 Task: Look for Airbnb options in Ukmerge, Lithuania from 10th December, 2023 to 18th December, 2023 for 7 adults, 3 children. Place can be shared room with 5 bedrooms having 10 beds and 5 bathrooms. Property type can be flat. Amenities needed are: wifi, TV, free parkinig on premises, gym, breakfast. Booking option can be shelf check-in. Look for 4 properties as per requirement.
Action: Mouse moved to (425, 86)
Screenshot: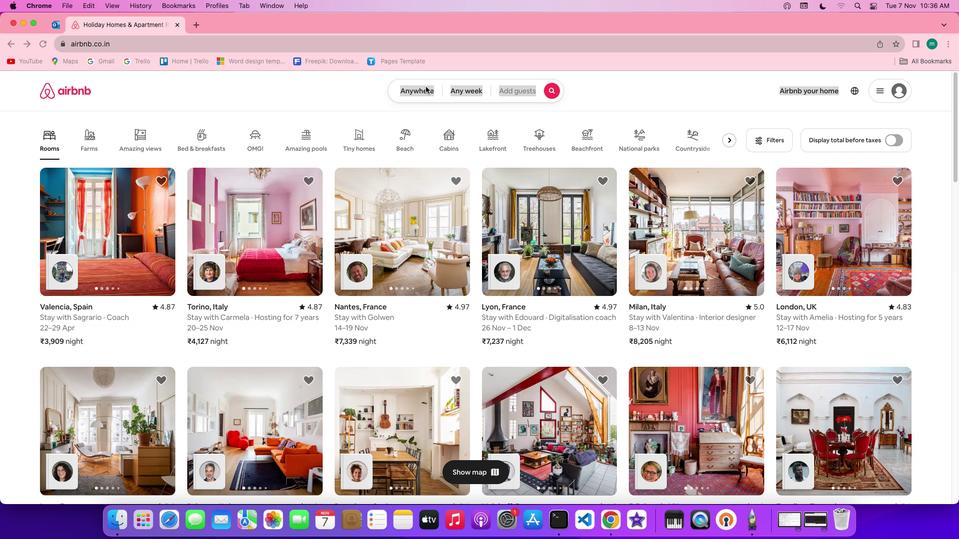 
Action: Mouse pressed left at (425, 86)
Screenshot: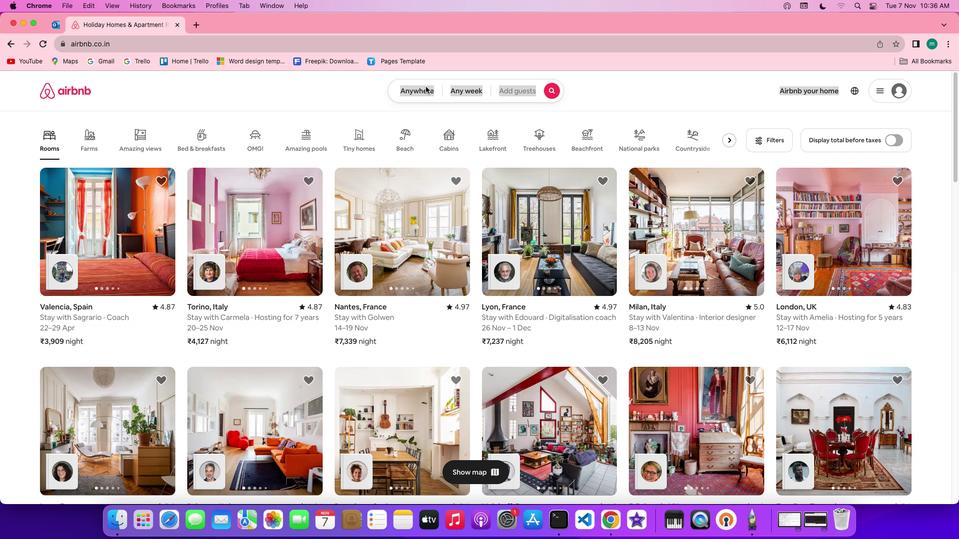 
Action: Mouse pressed left at (425, 86)
Screenshot: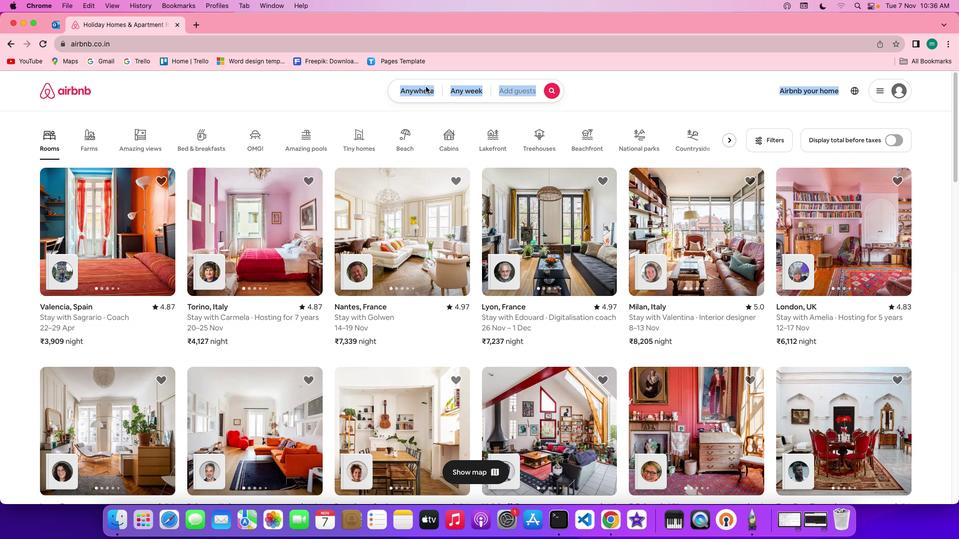 
Action: Mouse moved to (373, 127)
Screenshot: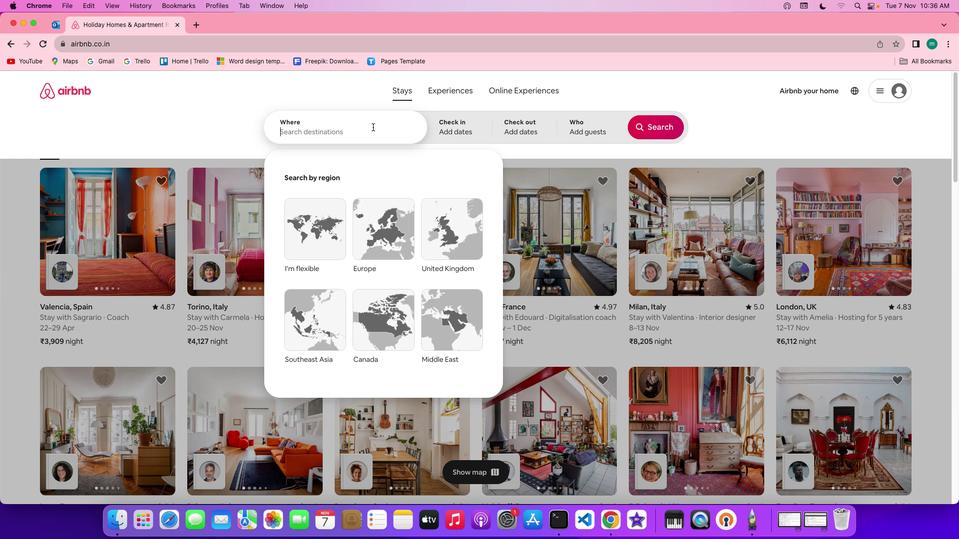 
Action: Mouse pressed left at (373, 127)
Screenshot: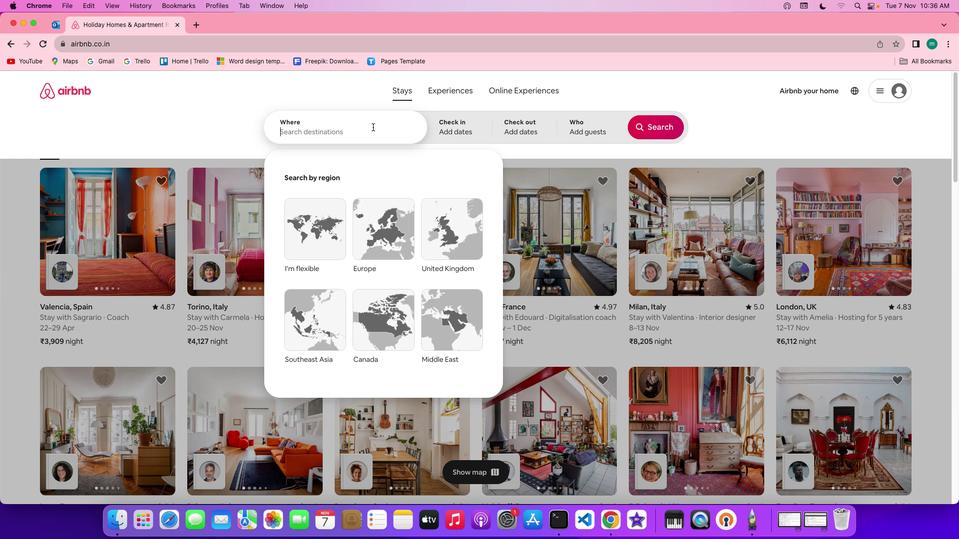 
Action: Mouse moved to (370, 126)
Screenshot: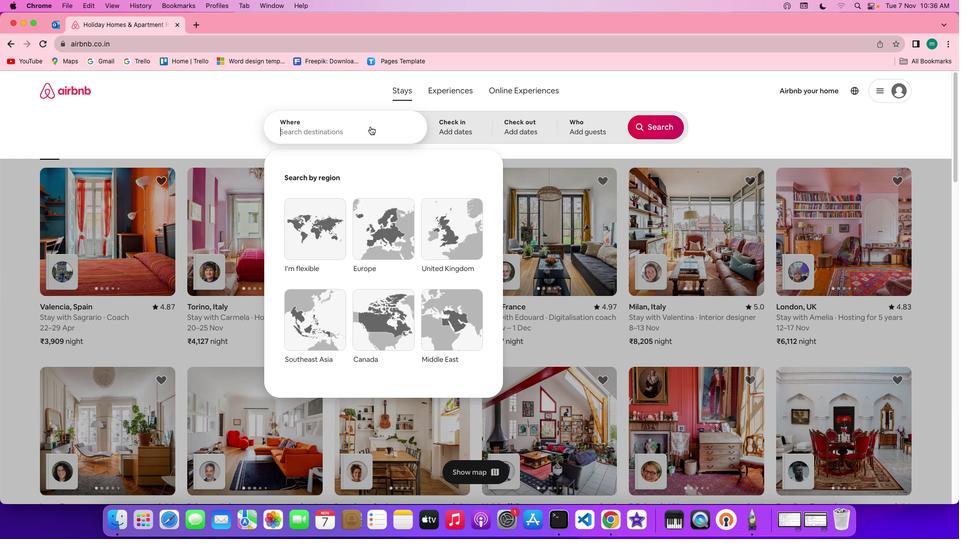 
Action: Key pressed Key.shift'U''k''m''e''r''g''e'','Key.spaceKey.shift'l''i''t''h''u''a''n''i''a'
Screenshot: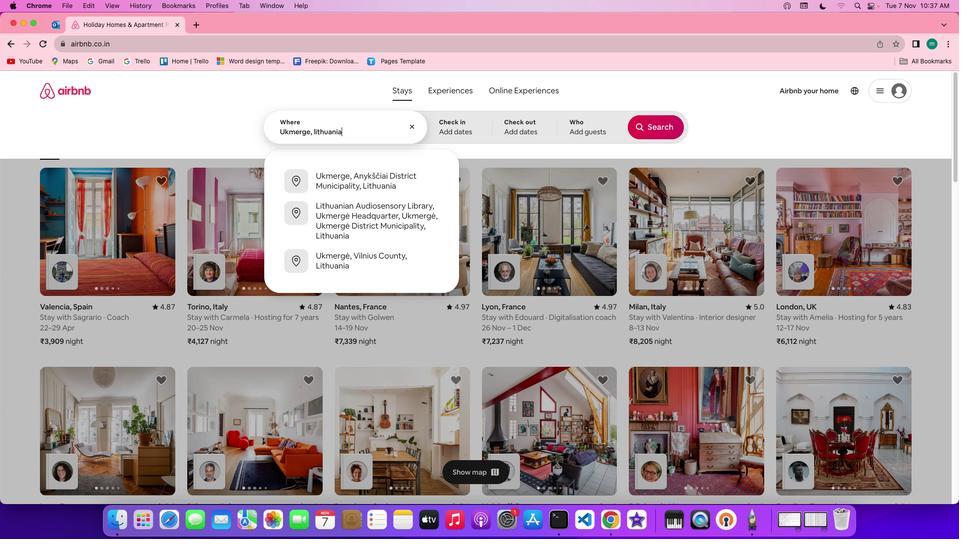 
Action: Mouse moved to (479, 126)
Screenshot: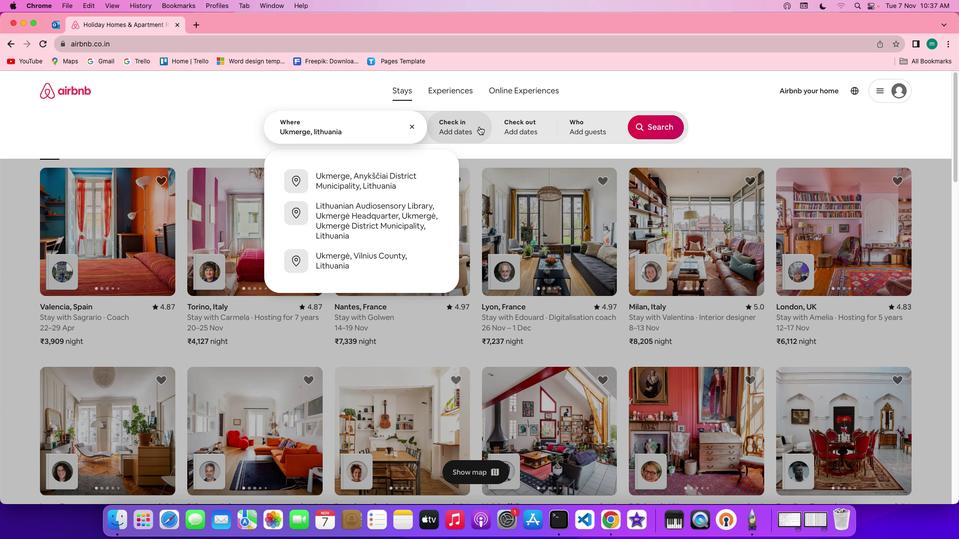
Action: Mouse pressed left at (479, 126)
Screenshot: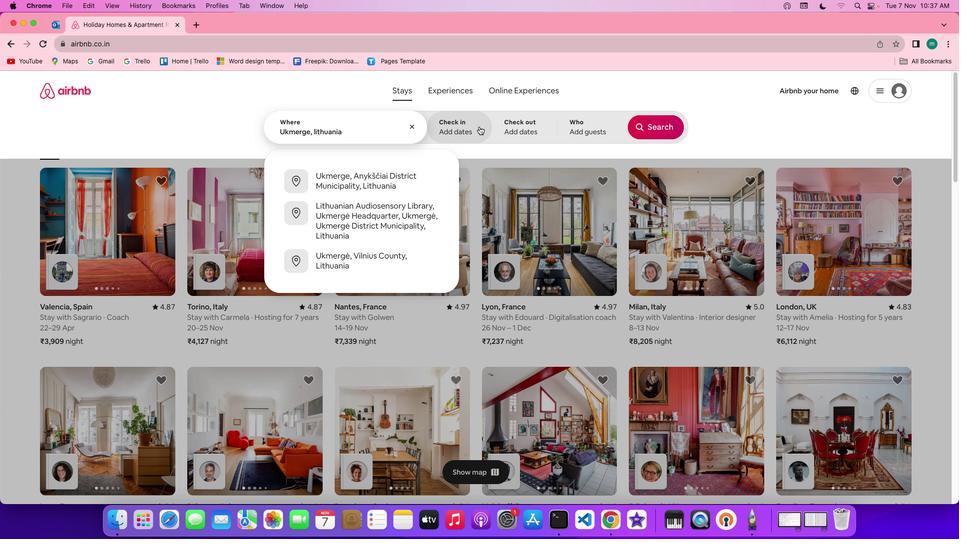 
Action: Mouse moved to (507, 298)
Screenshot: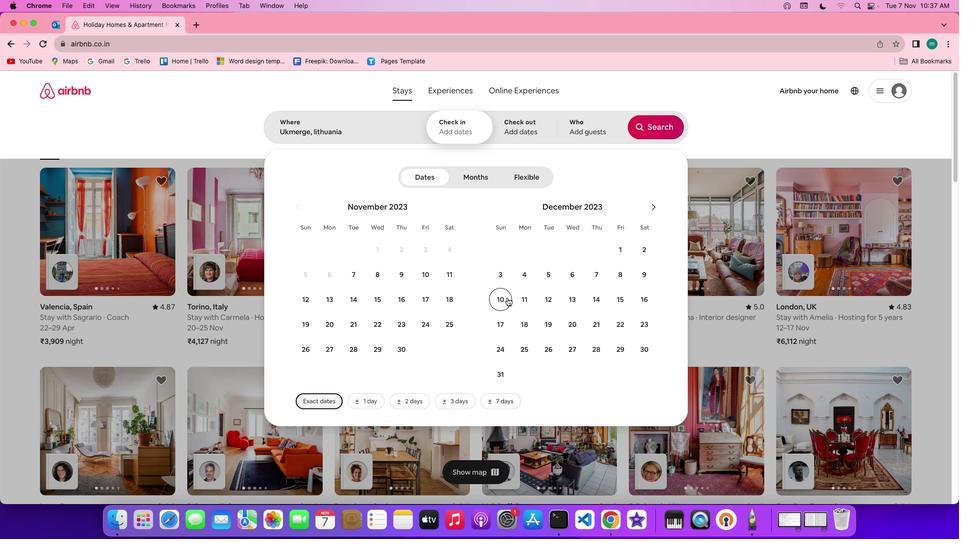 
Action: Mouse pressed left at (507, 298)
Screenshot: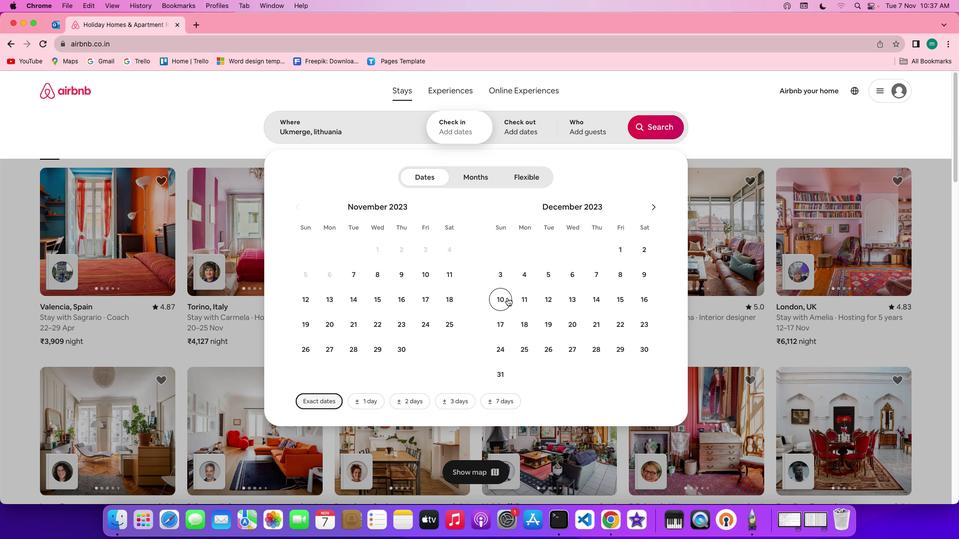 
Action: Mouse moved to (516, 325)
Screenshot: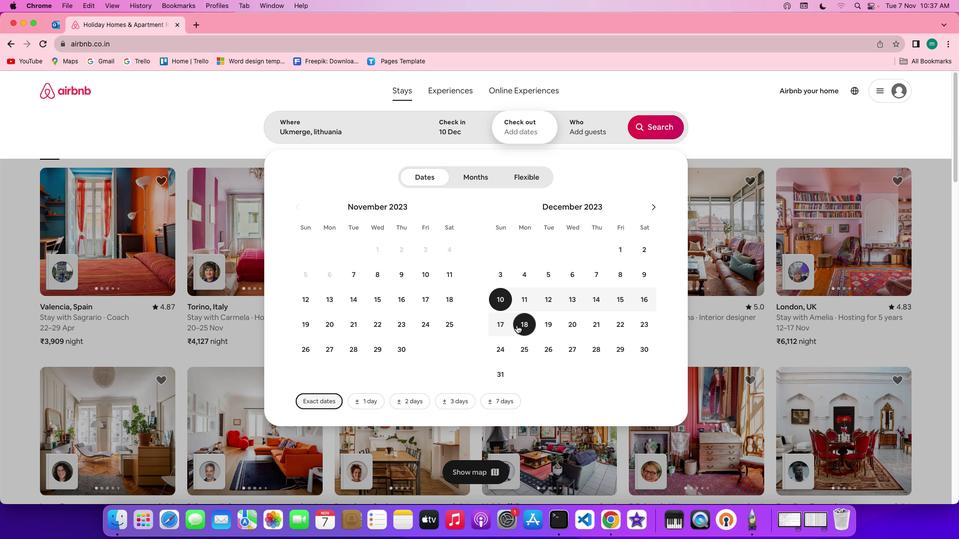 
Action: Mouse pressed left at (516, 325)
Screenshot: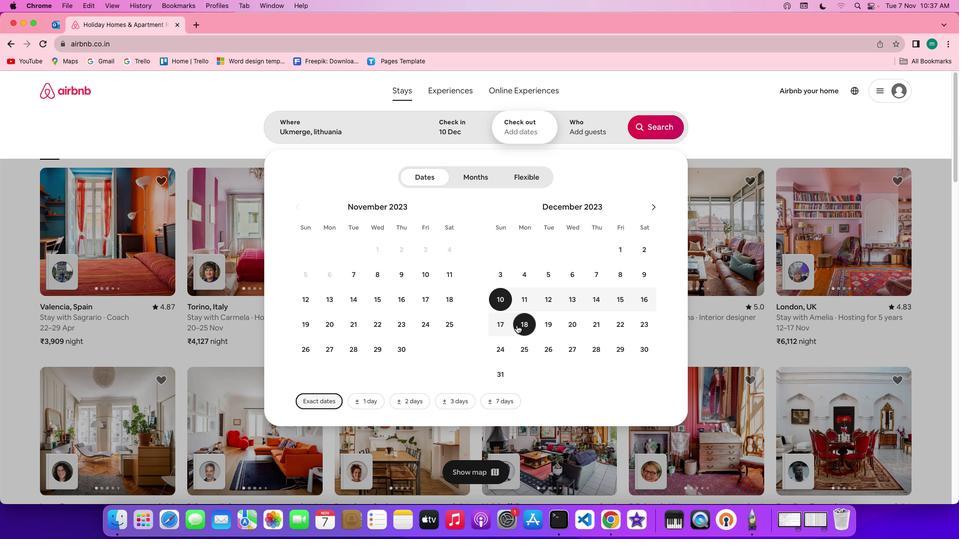 
Action: Mouse moved to (577, 117)
Screenshot: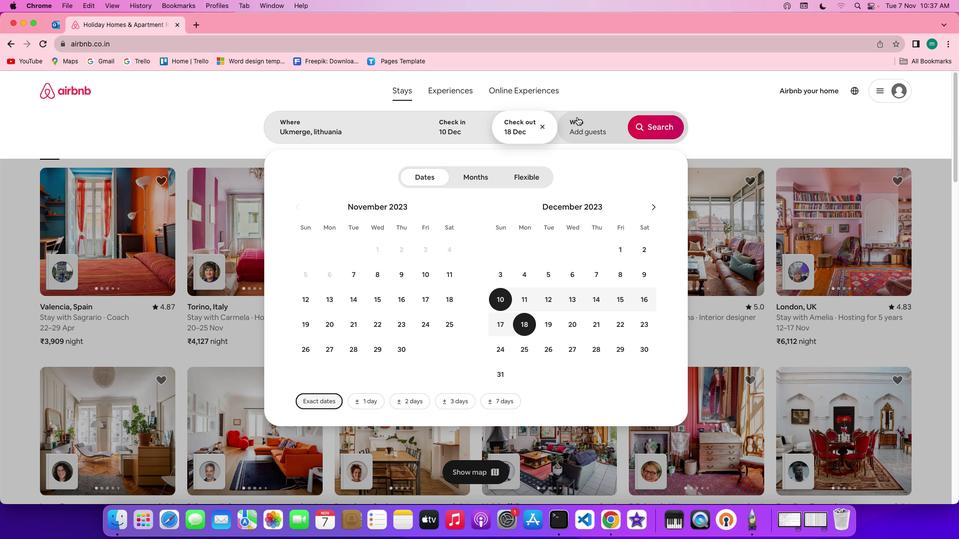 
Action: Mouse pressed left at (577, 117)
Screenshot: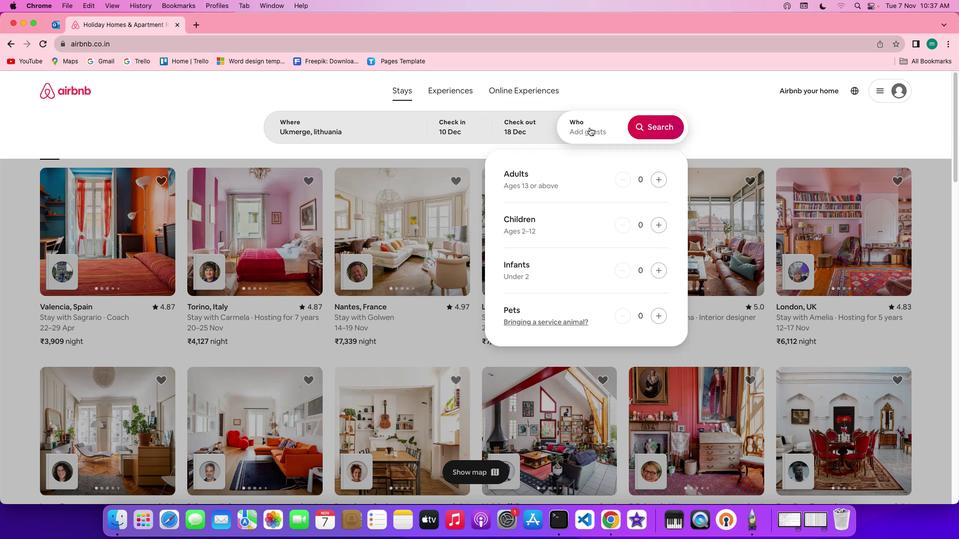 
Action: Mouse moved to (660, 180)
Screenshot: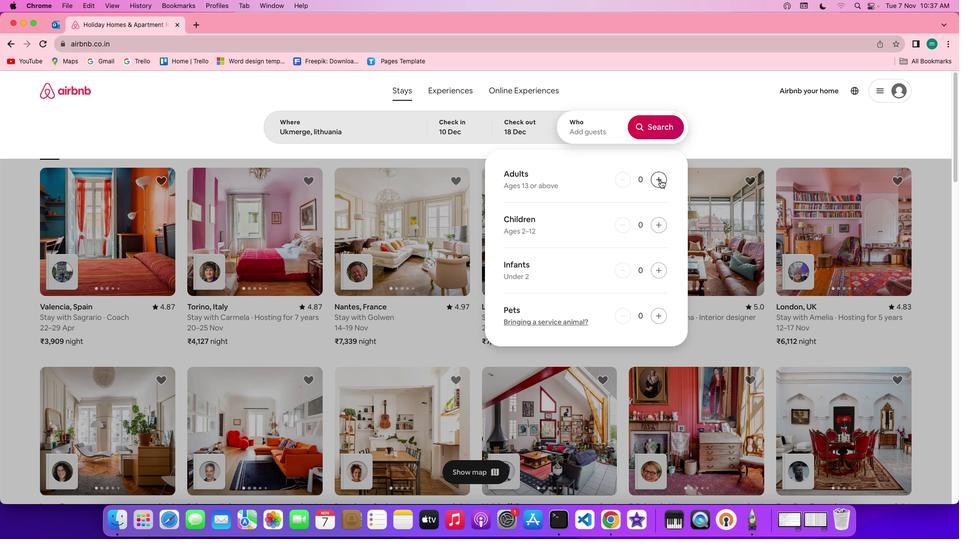 
Action: Mouse pressed left at (660, 180)
Screenshot: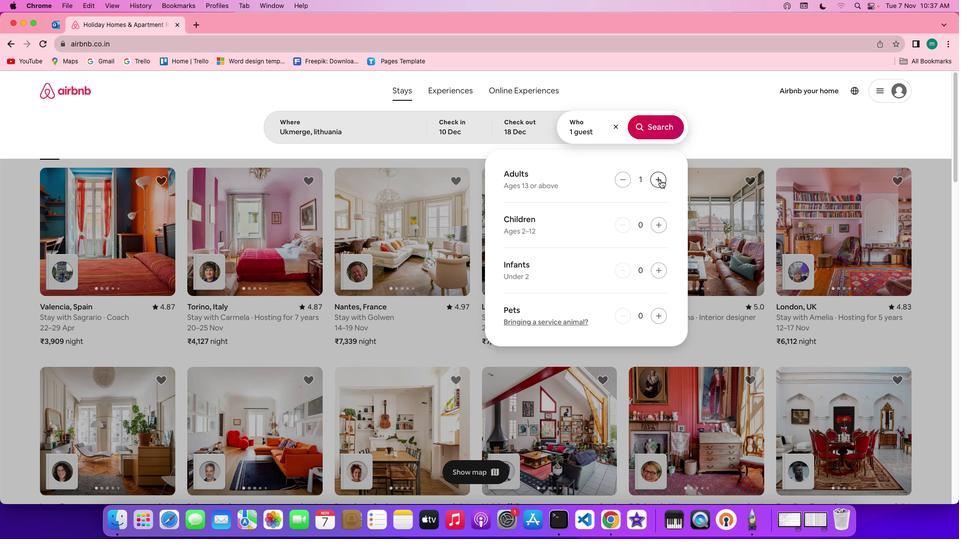 
Action: Mouse pressed left at (660, 180)
Screenshot: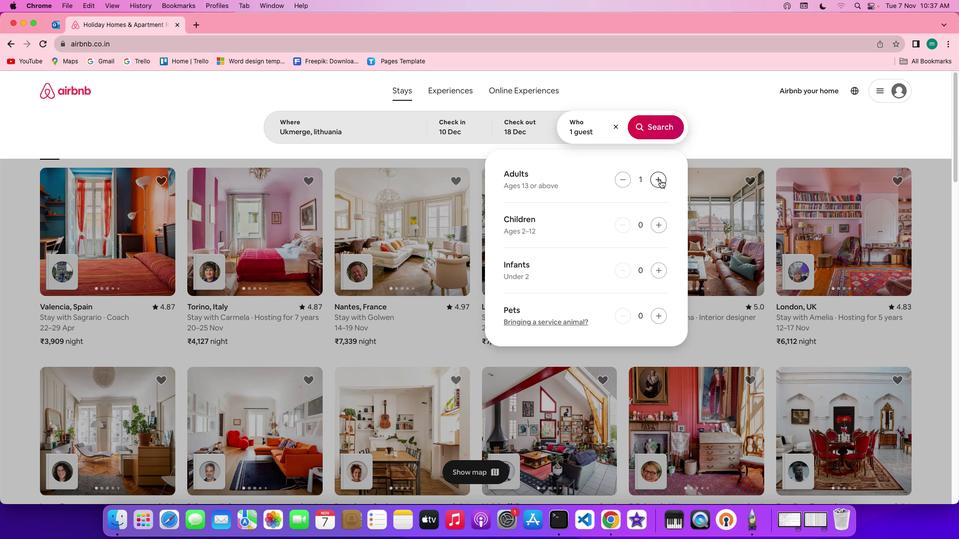 
Action: Mouse pressed left at (660, 180)
Screenshot: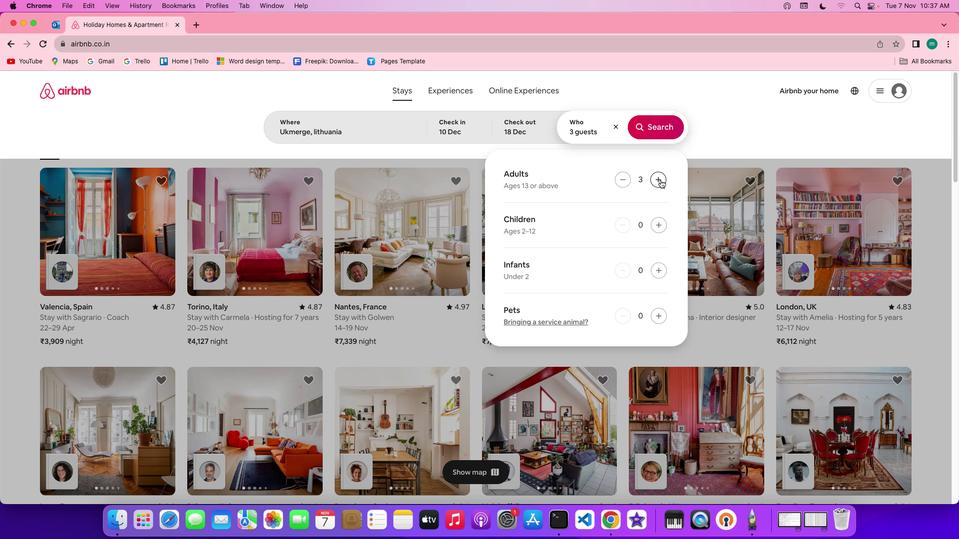 
Action: Mouse pressed left at (660, 180)
Screenshot: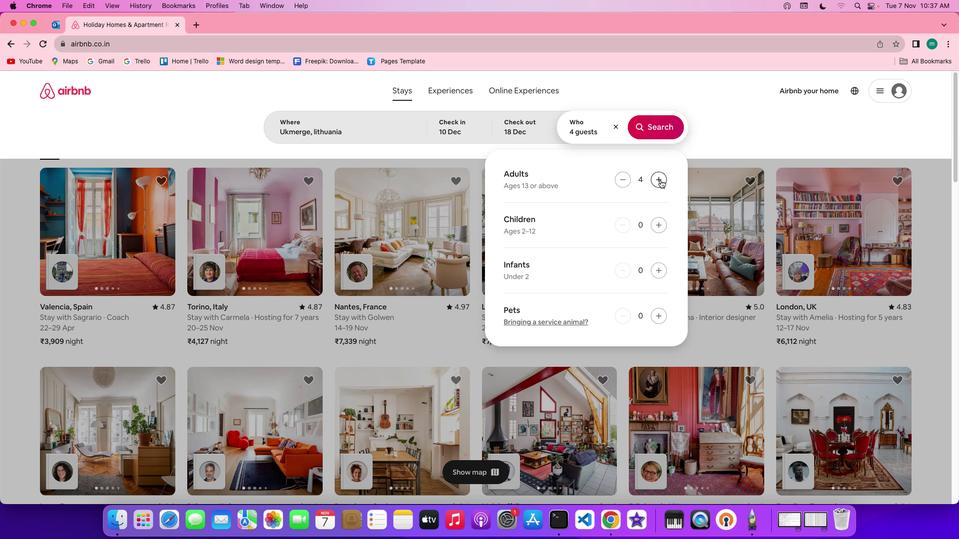 
Action: Mouse pressed left at (660, 180)
Screenshot: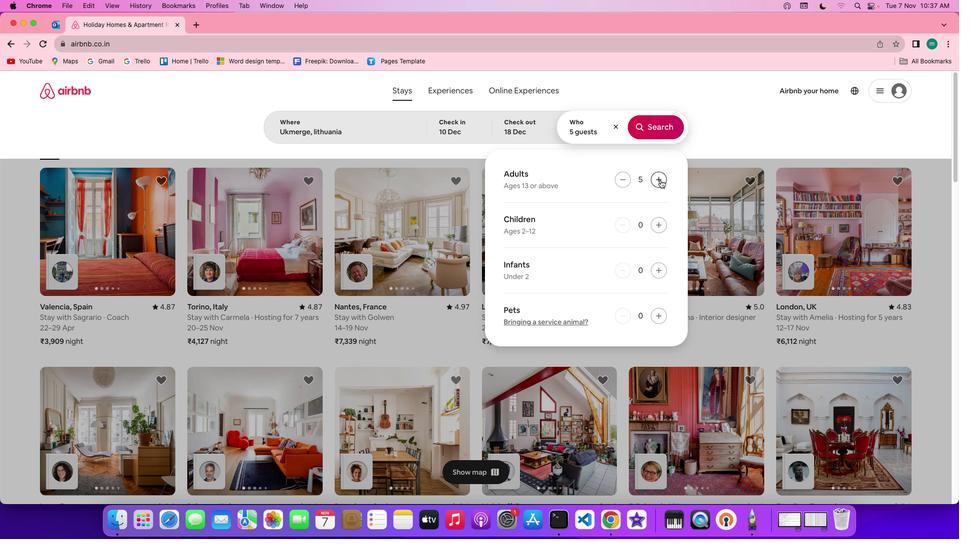
Action: Mouse pressed left at (660, 180)
Screenshot: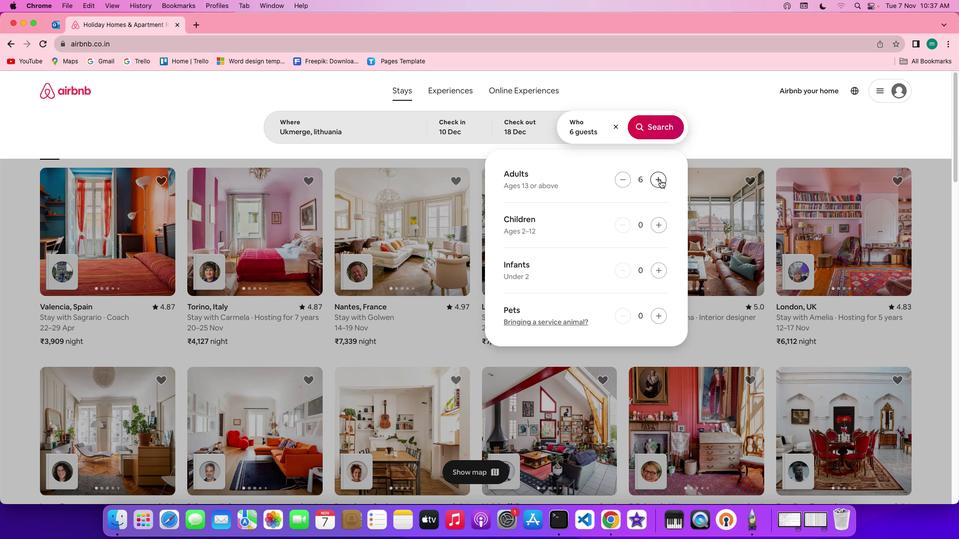 
Action: Mouse pressed left at (660, 180)
Screenshot: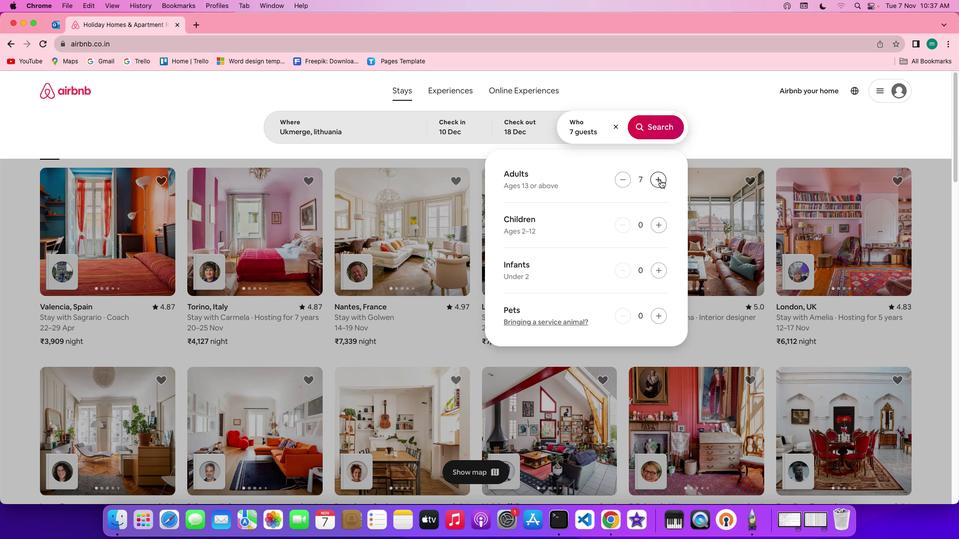 
Action: Mouse pressed left at (660, 180)
Screenshot: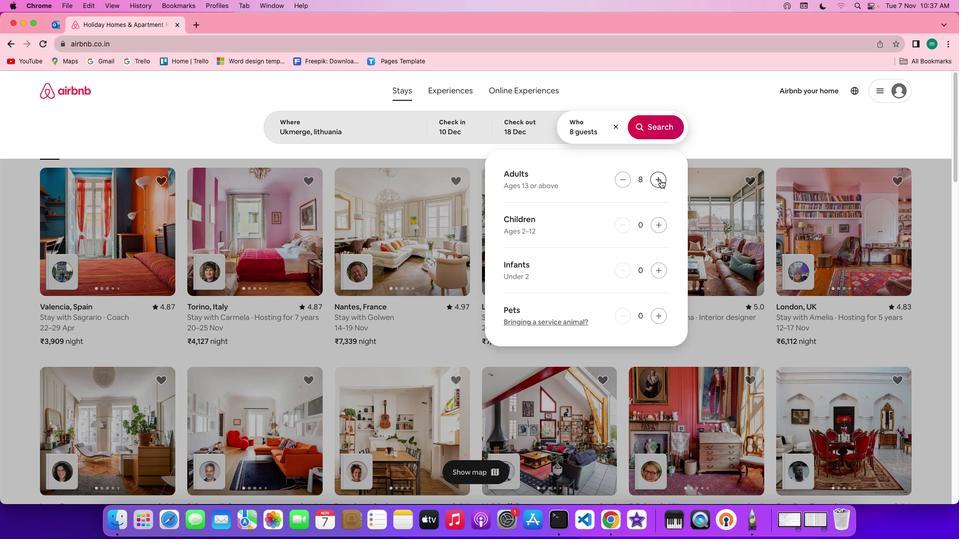 
Action: Mouse moved to (619, 173)
Screenshot: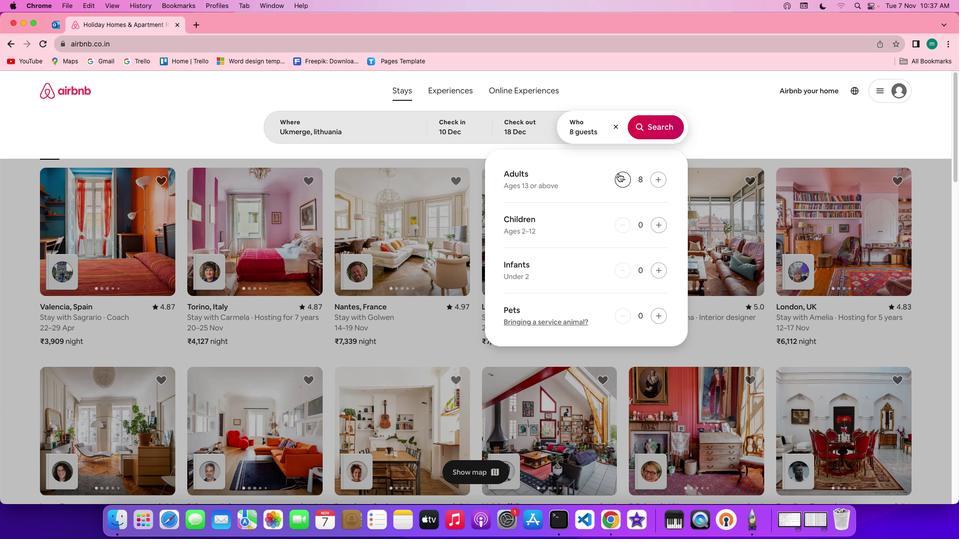 
Action: Mouse pressed left at (619, 173)
Screenshot: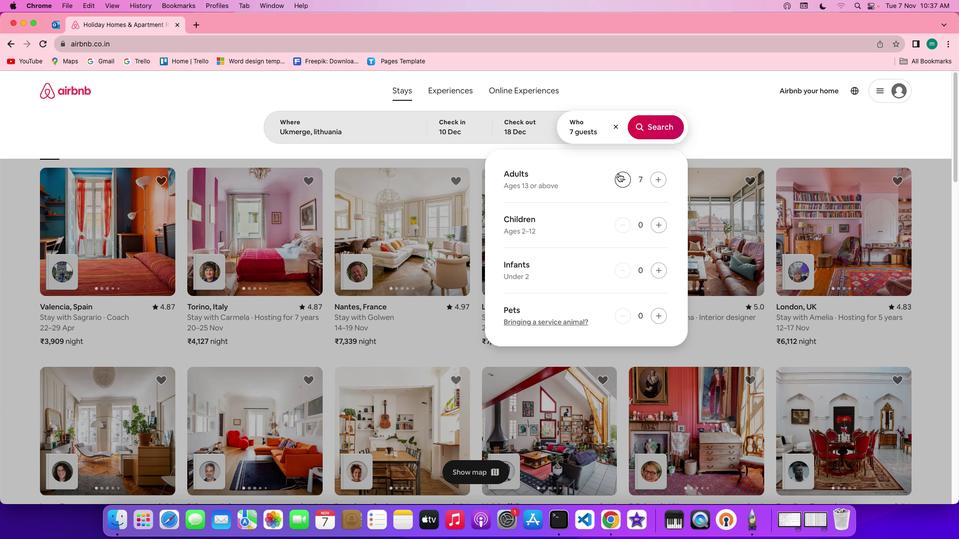 
Action: Mouse moved to (664, 220)
Screenshot: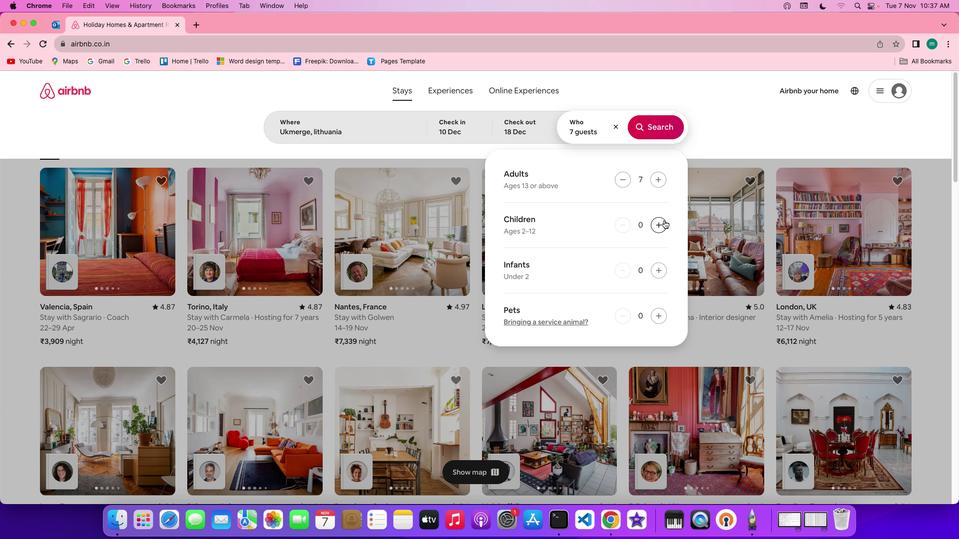 
Action: Mouse pressed left at (664, 220)
Screenshot: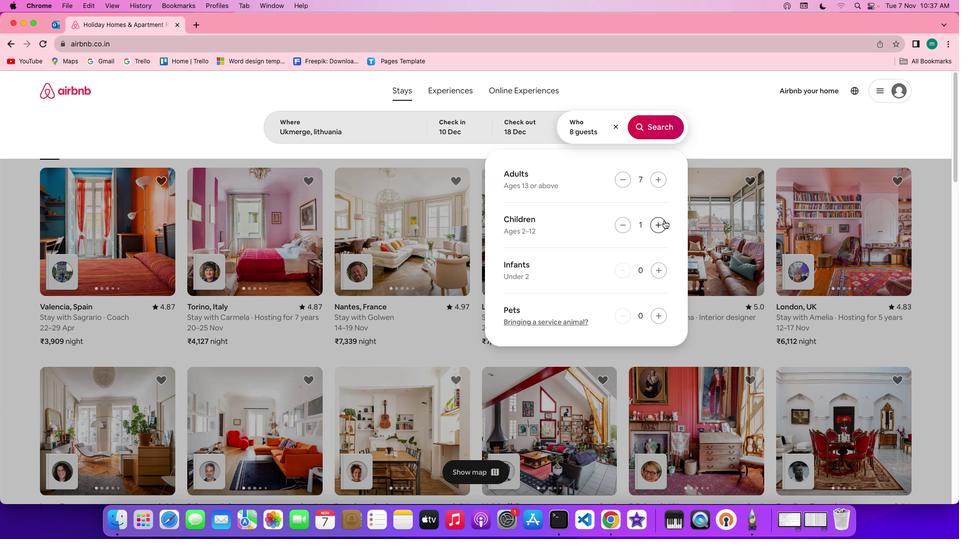 
Action: Mouse moved to (664, 220)
Screenshot: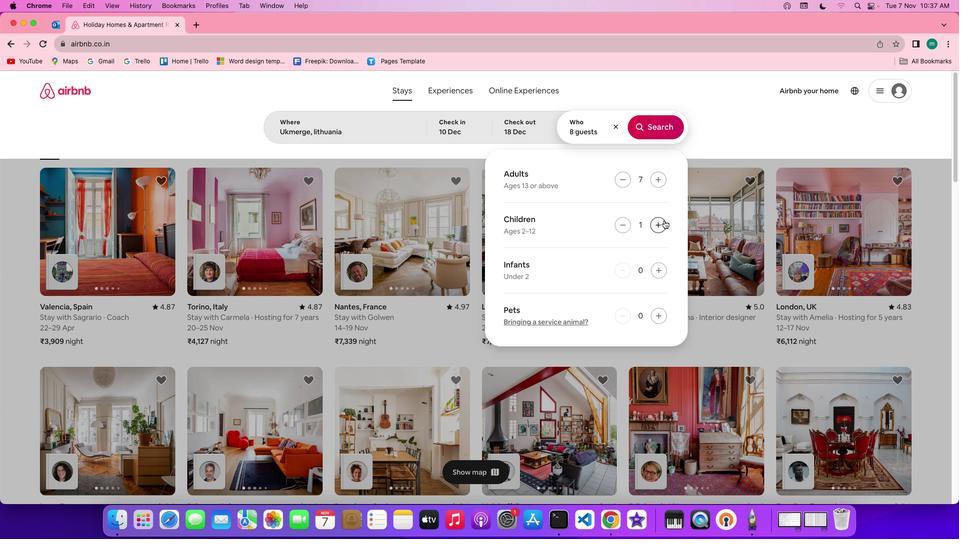 
Action: Mouse pressed left at (664, 220)
Screenshot: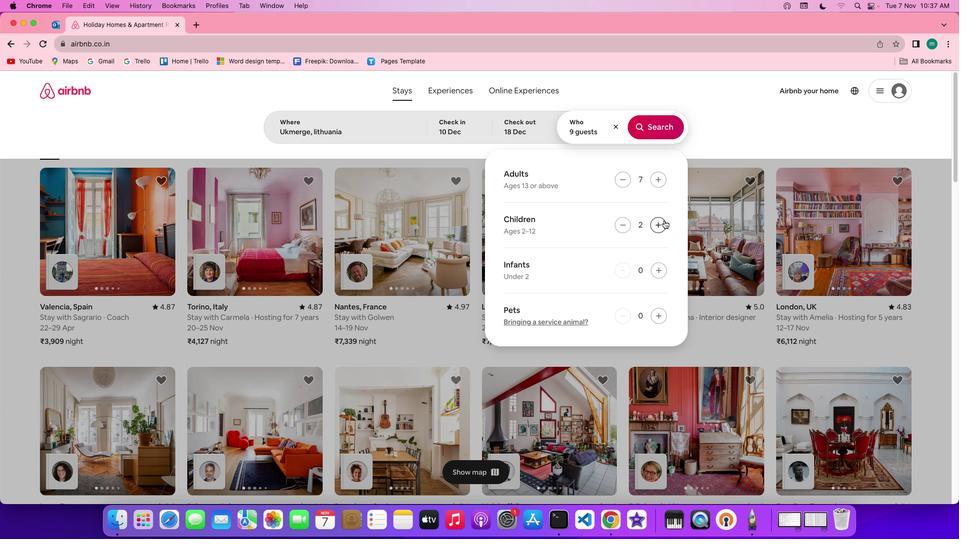 
Action: Mouse pressed left at (664, 220)
Screenshot: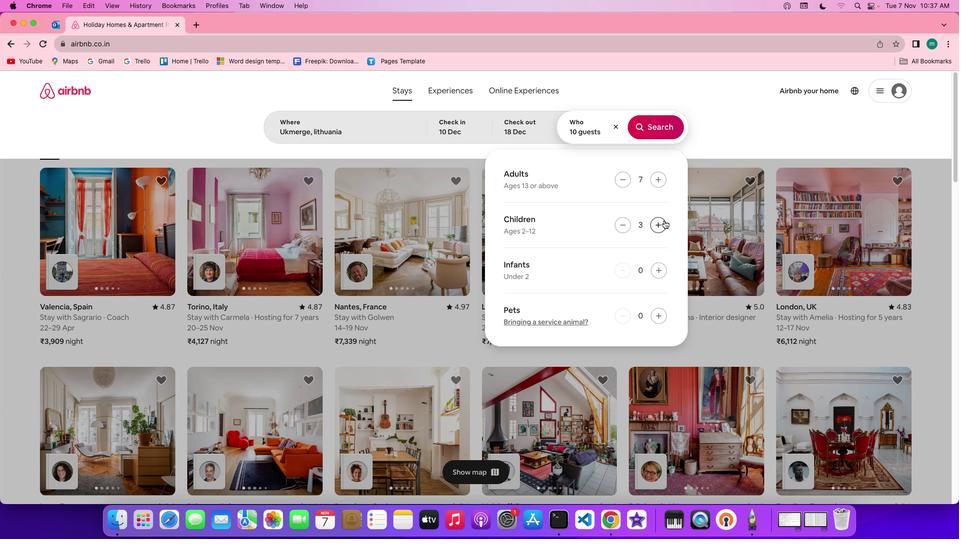 
Action: Mouse moved to (655, 123)
Screenshot: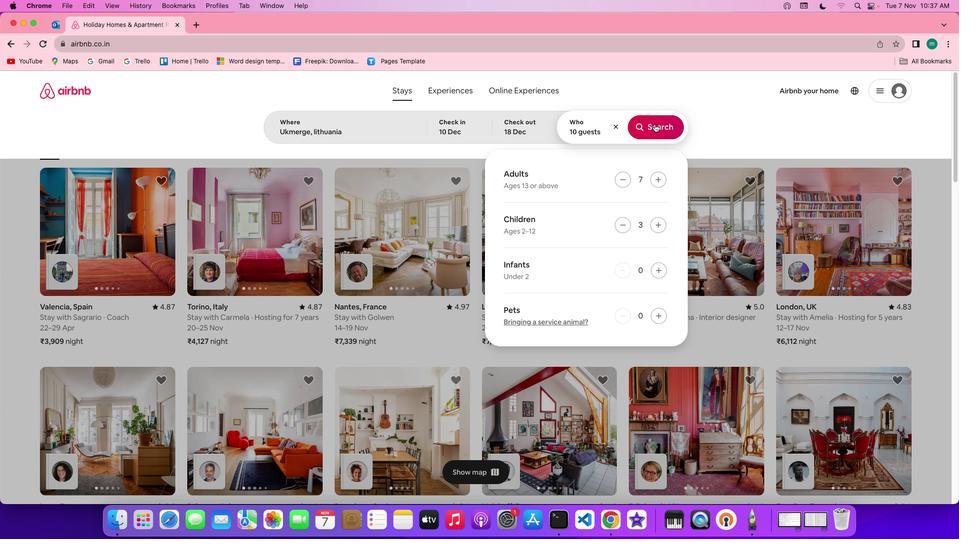 
Action: Mouse pressed left at (655, 123)
Screenshot: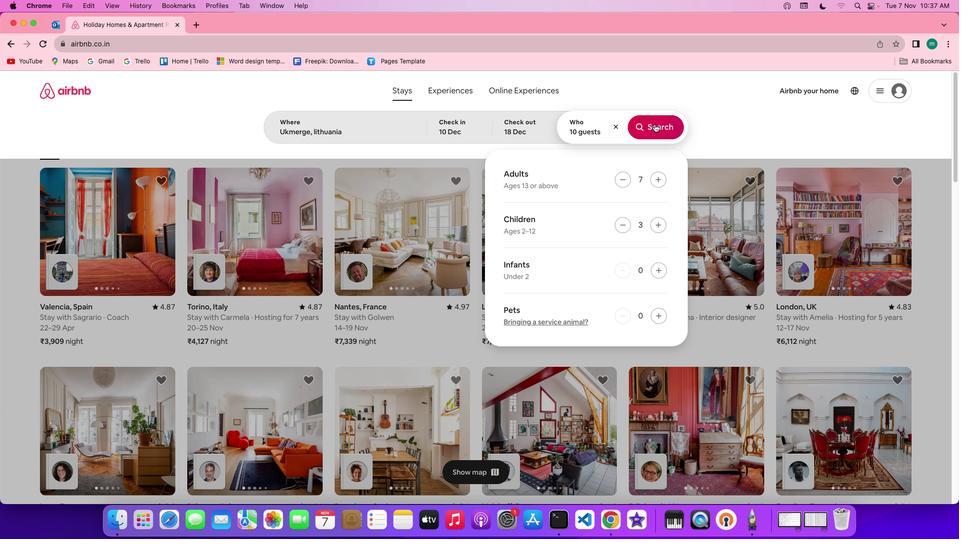
Action: Mouse moved to (793, 128)
Screenshot: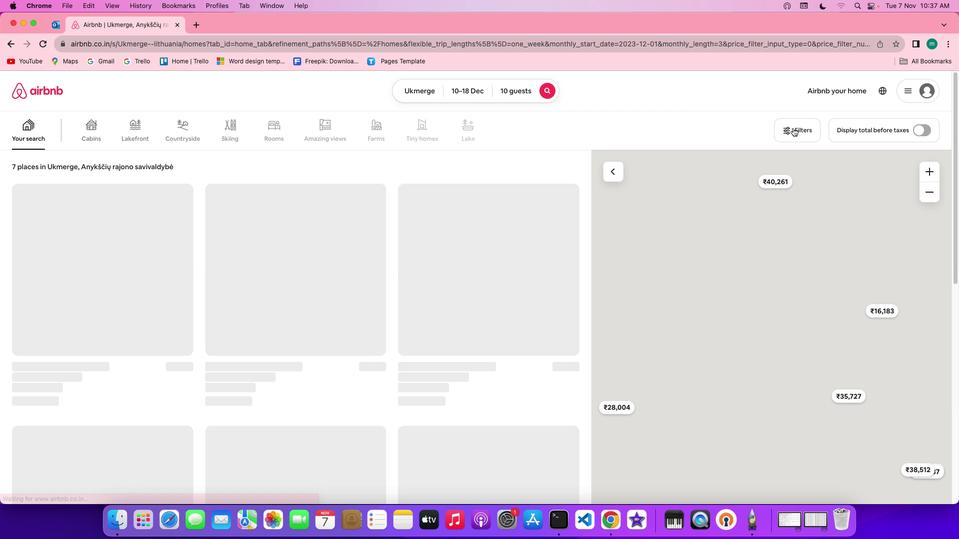 
Action: Mouse pressed left at (793, 128)
Screenshot: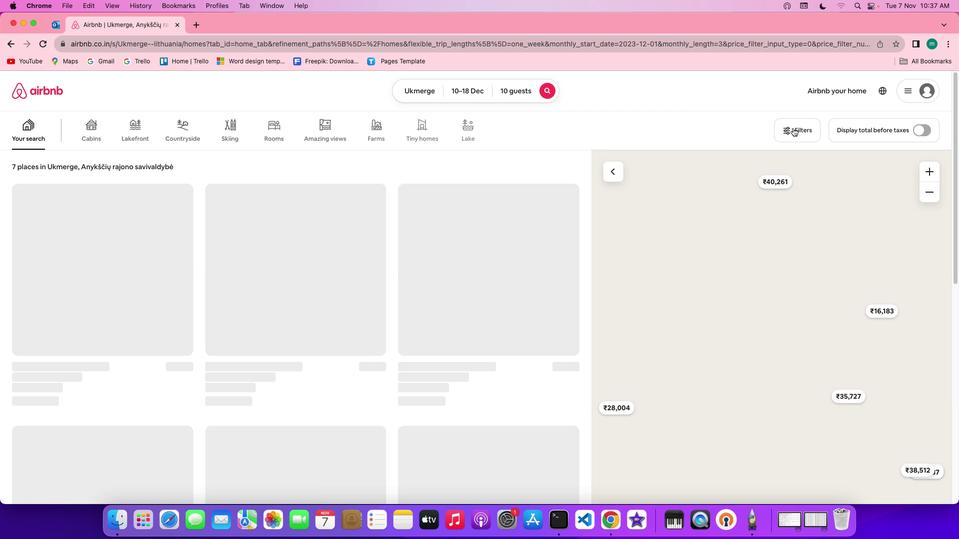 
Action: Mouse moved to (543, 244)
Screenshot: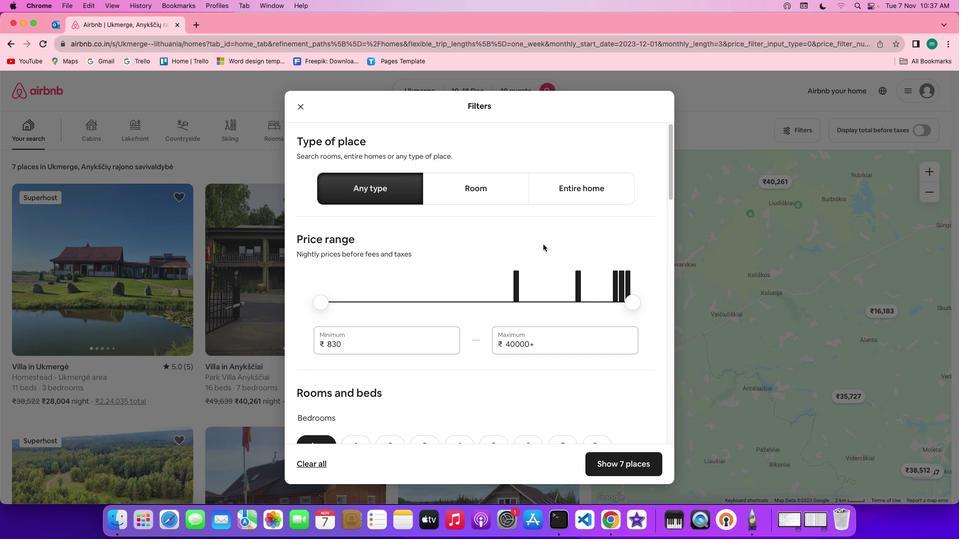 
Action: Mouse scrolled (543, 244) with delta (0, 0)
Screenshot: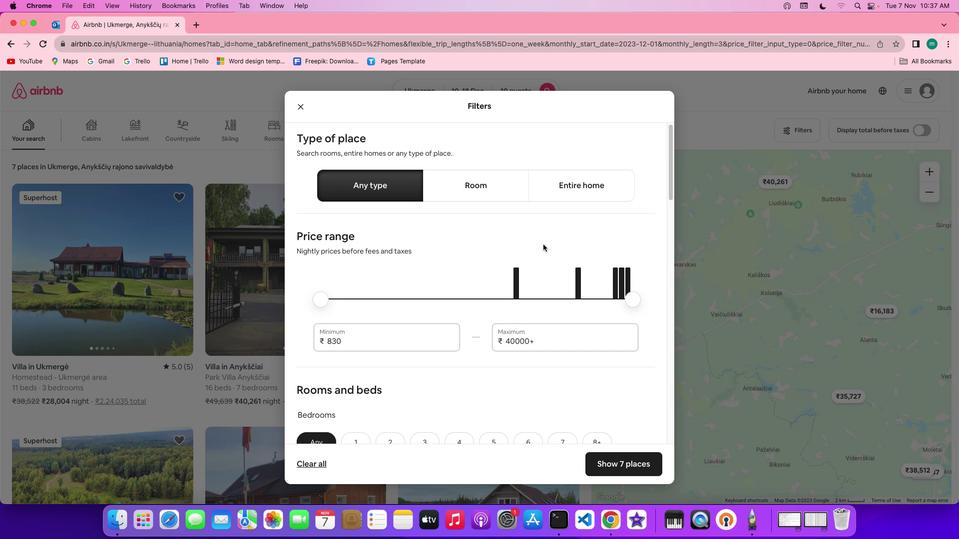 
Action: Mouse scrolled (543, 244) with delta (0, 0)
Screenshot: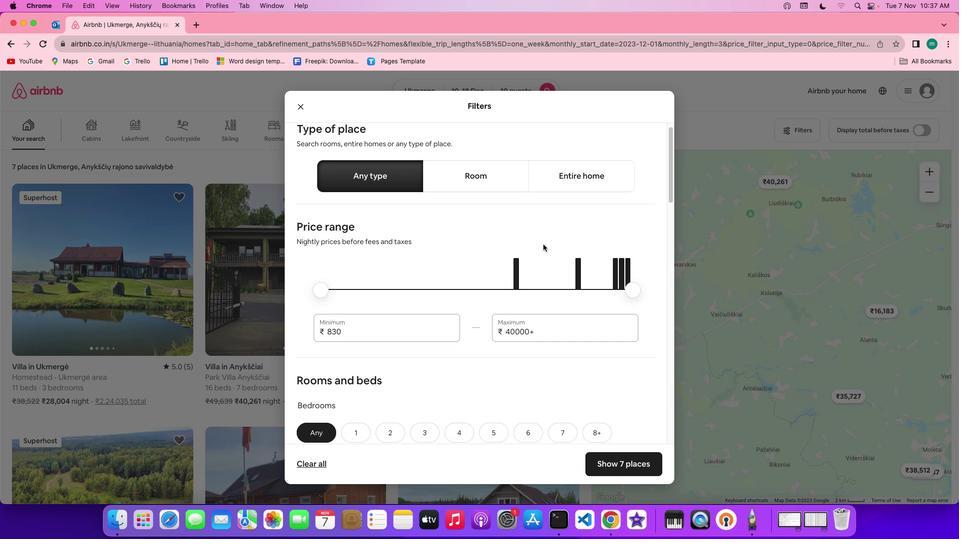 
Action: Mouse scrolled (543, 244) with delta (0, 0)
Screenshot: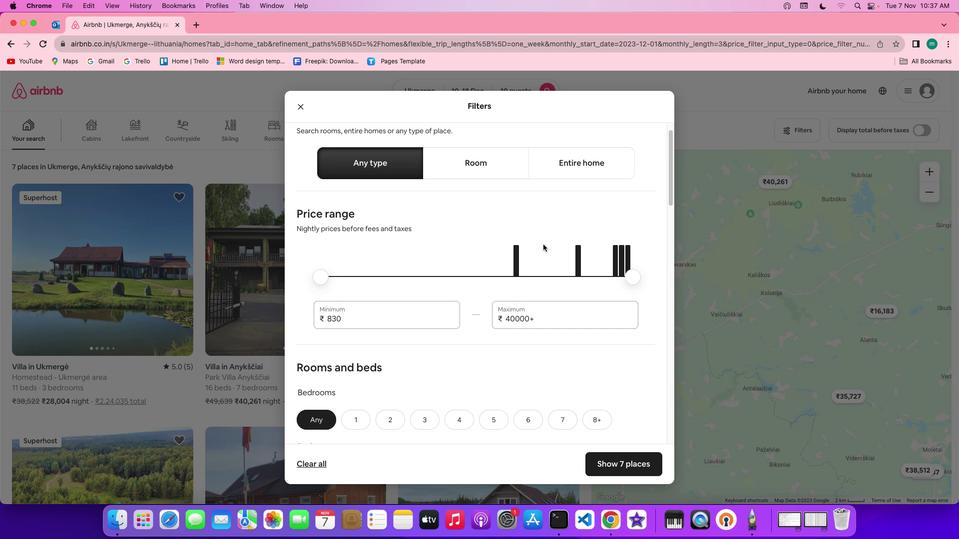 
Action: Mouse scrolled (543, 244) with delta (0, 0)
Screenshot: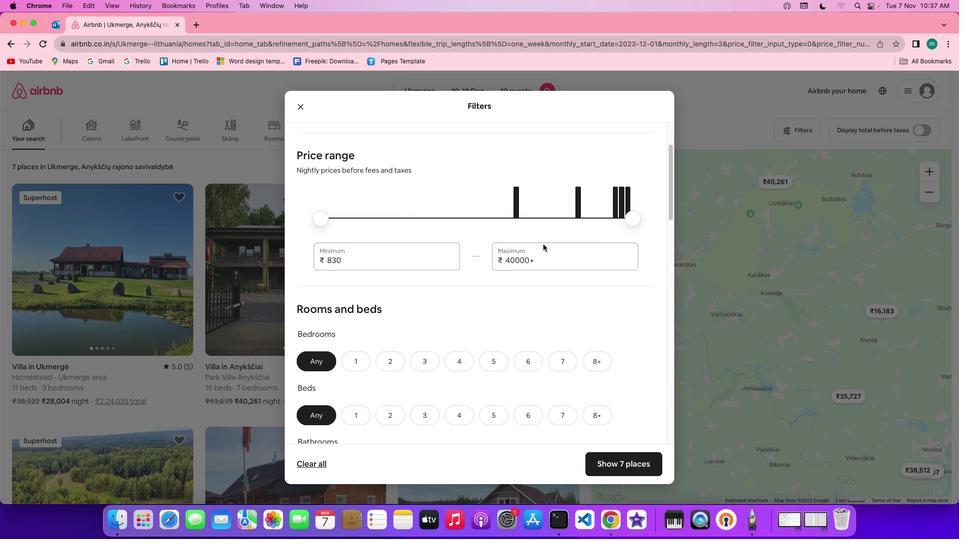
Action: Mouse moved to (543, 244)
Screenshot: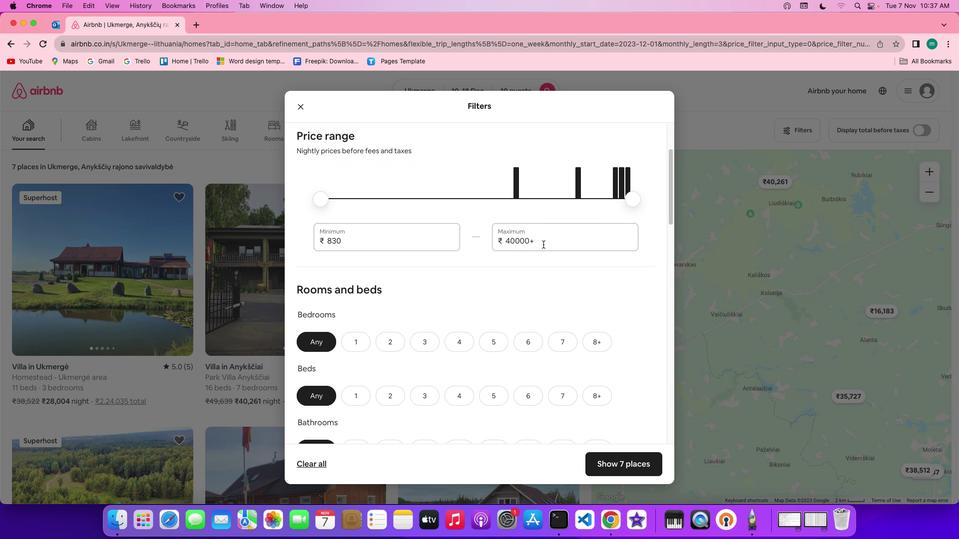 
Action: Mouse scrolled (543, 244) with delta (0, 0)
Screenshot: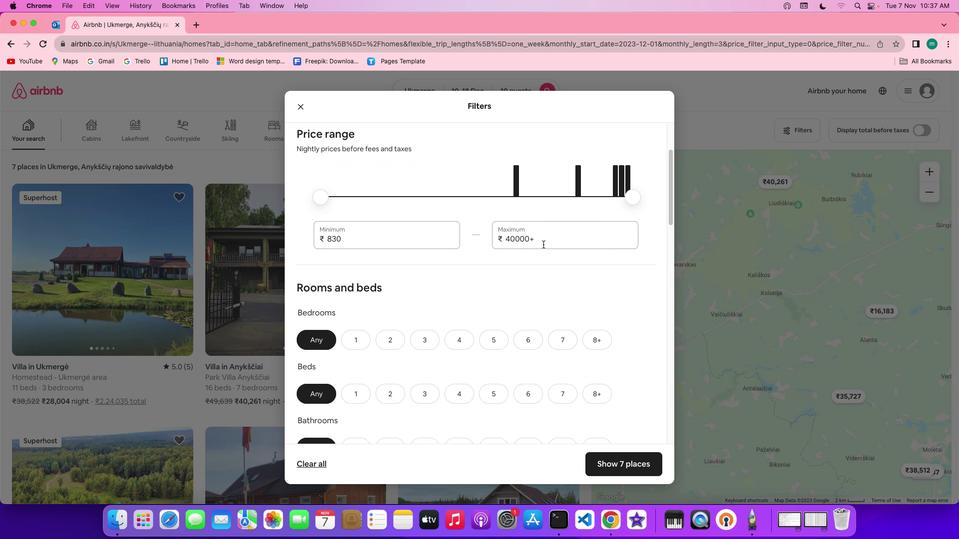 
Action: Mouse scrolled (543, 244) with delta (0, 0)
Screenshot: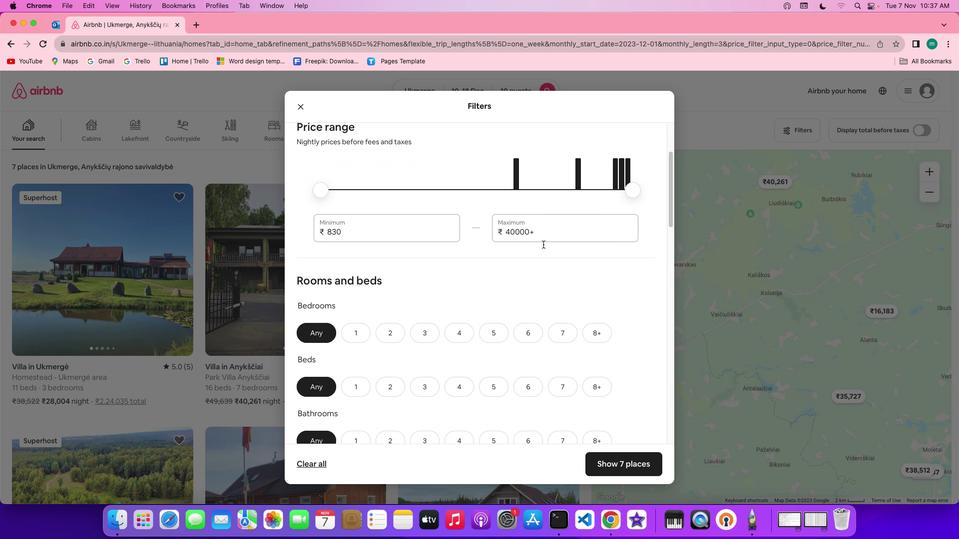 
Action: Mouse scrolled (543, 244) with delta (0, 0)
Screenshot: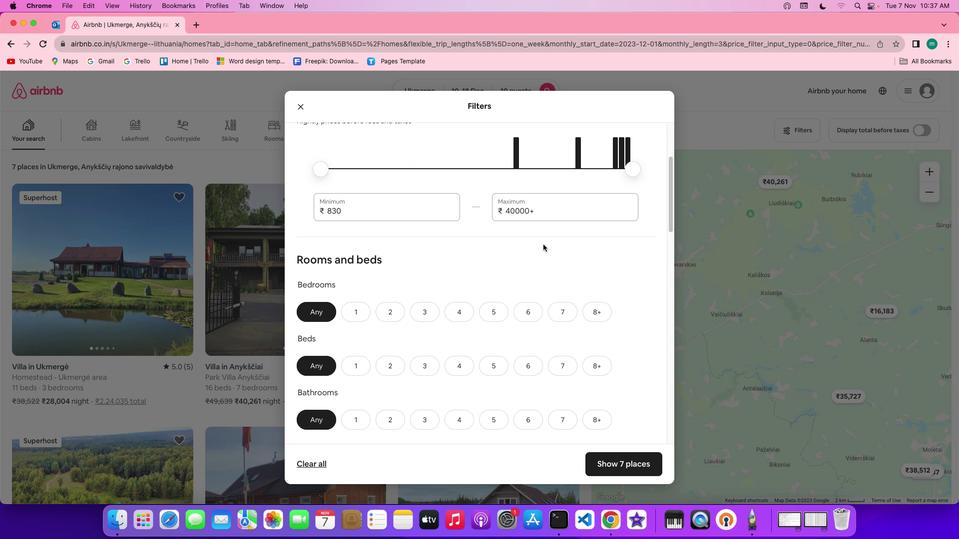 
Action: Mouse scrolled (543, 244) with delta (0, 0)
Screenshot: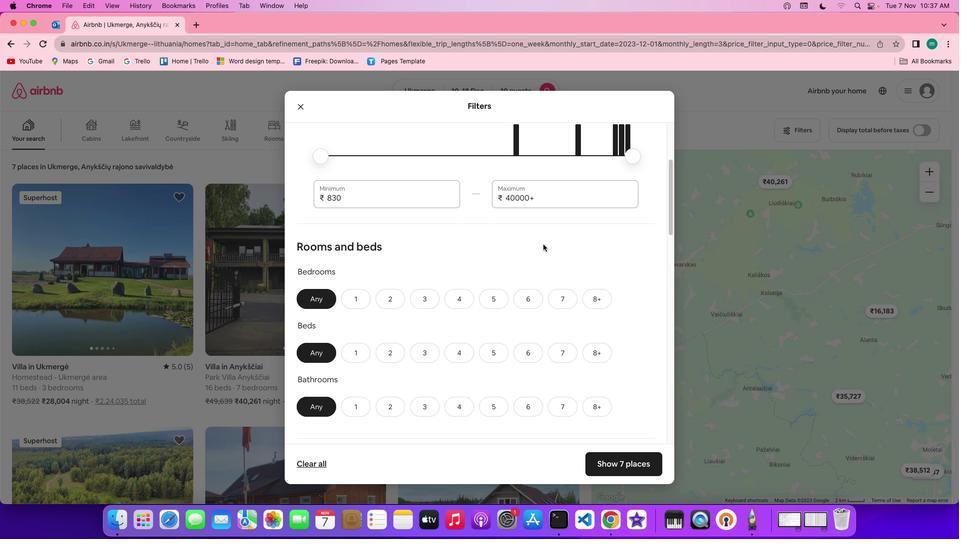 
Action: Mouse scrolled (543, 244) with delta (0, 0)
Screenshot: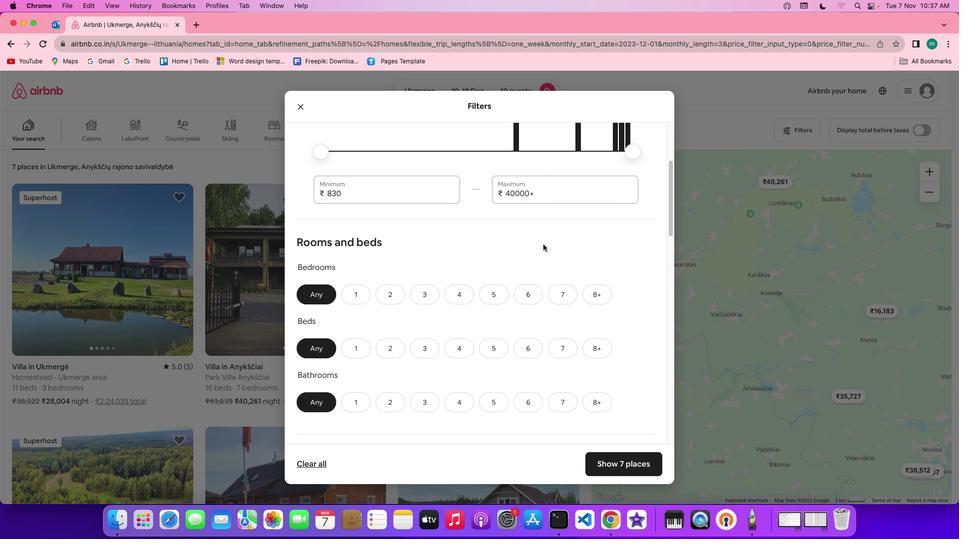 
Action: Mouse scrolled (543, 244) with delta (0, 0)
Screenshot: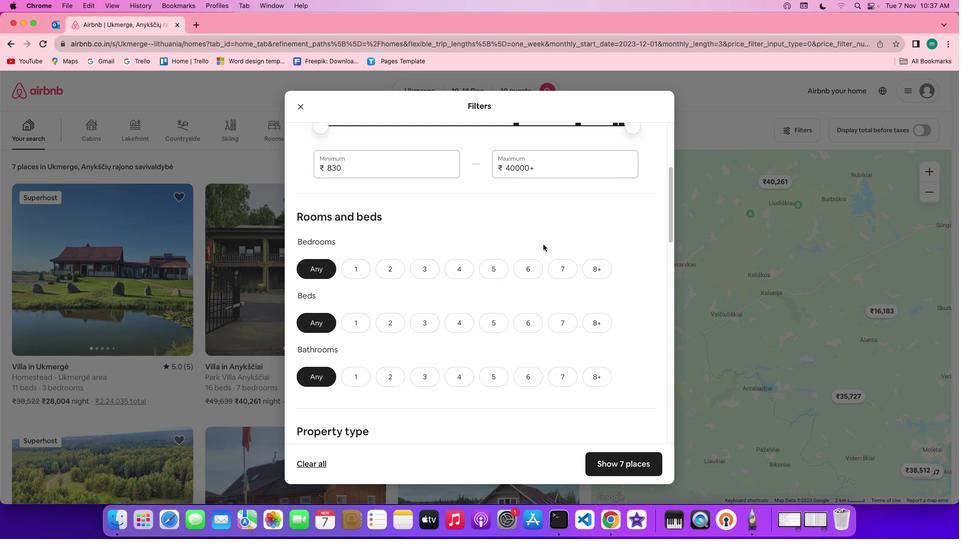 
Action: Mouse scrolled (543, 244) with delta (0, 0)
Screenshot: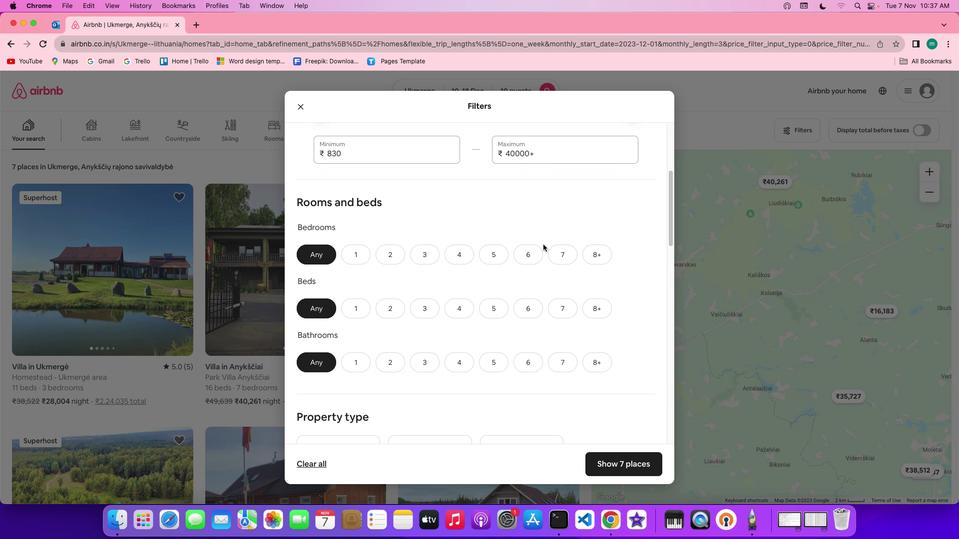
Action: Mouse scrolled (543, 244) with delta (0, 0)
Screenshot: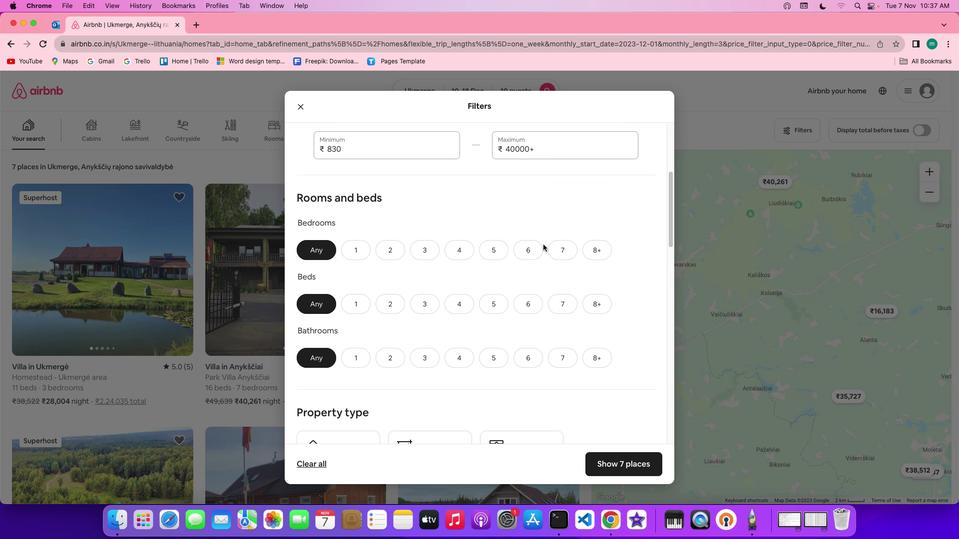 
Action: Mouse scrolled (543, 244) with delta (0, 0)
Screenshot: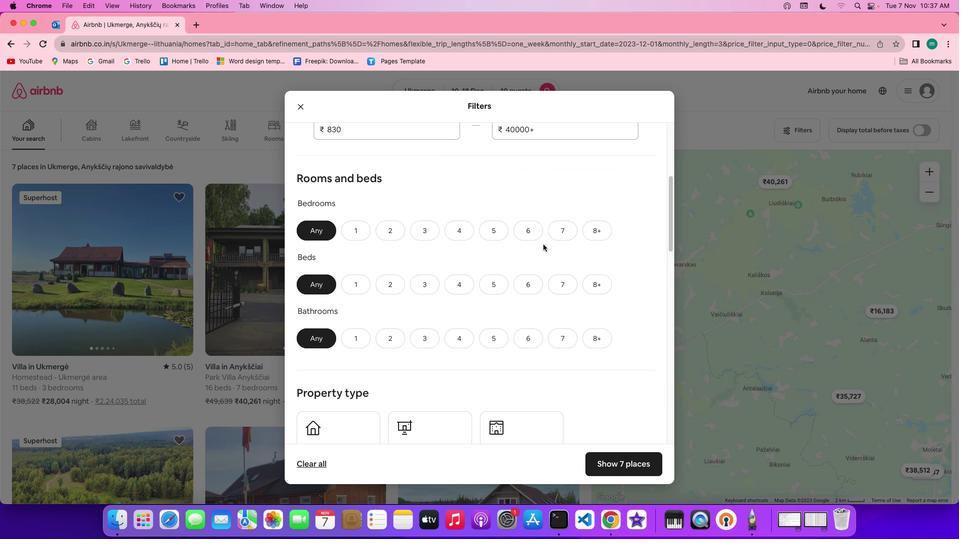 
Action: Mouse scrolled (543, 244) with delta (0, 0)
Screenshot: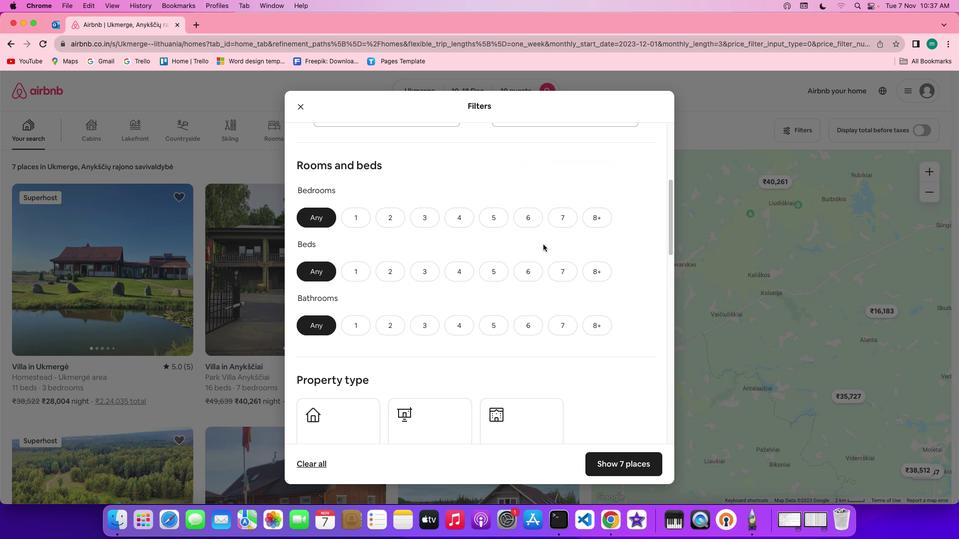 
Action: Mouse scrolled (543, 244) with delta (0, 0)
Screenshot: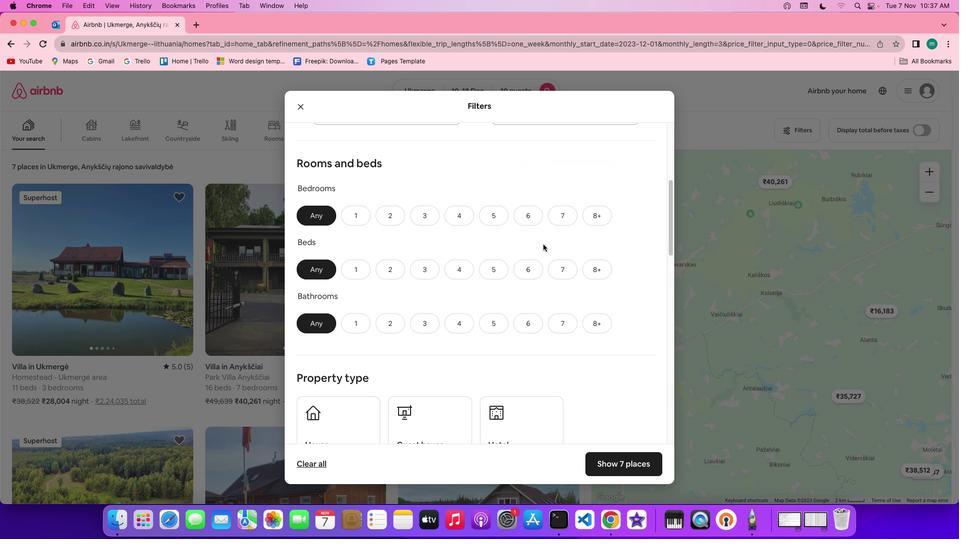 
Action: Mouse scrolled (543, 244) with delta (0, 0)
Screenshot: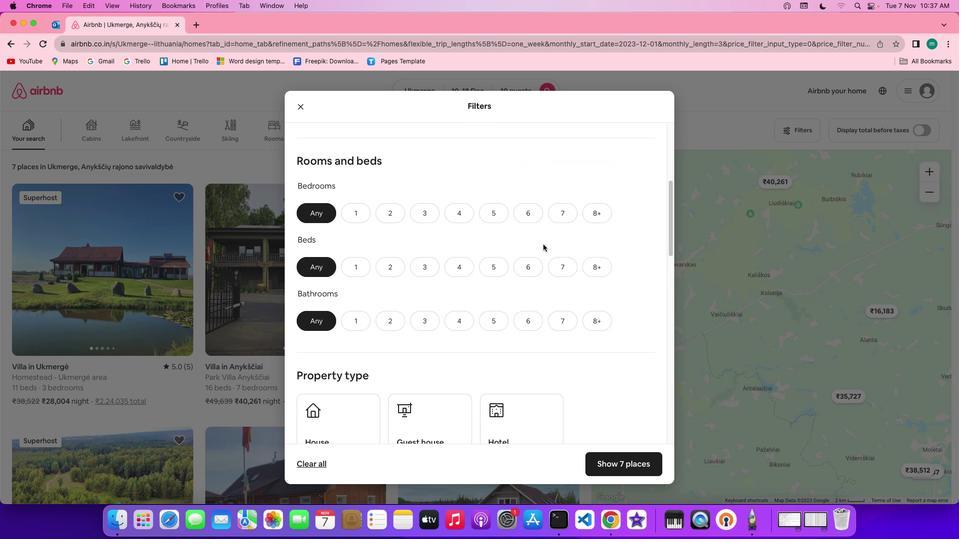 
Action: Mouse scrolled (543, 244) with delta (0, 0)
Screenshot: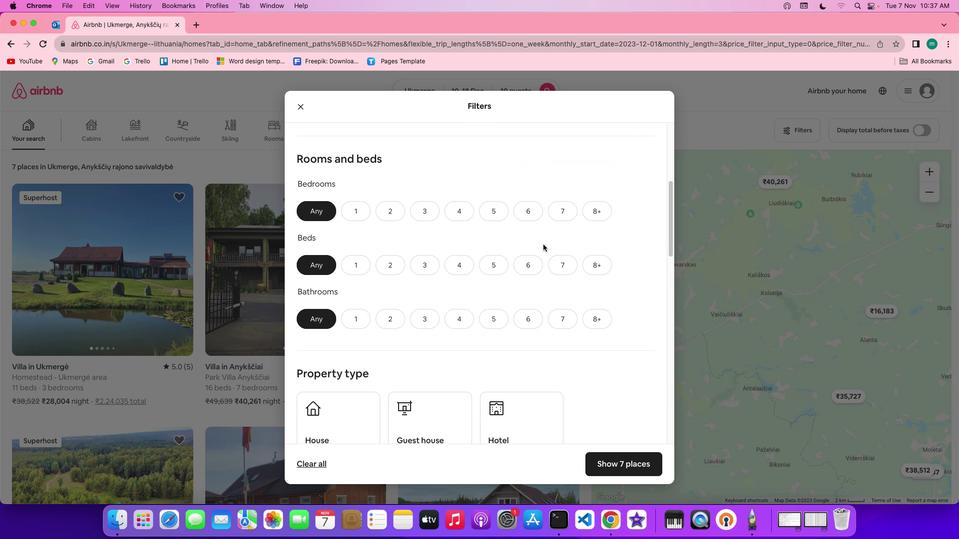 
Action: Mouse scrolled (543, 244) with delta (0, 0)
Screenshot: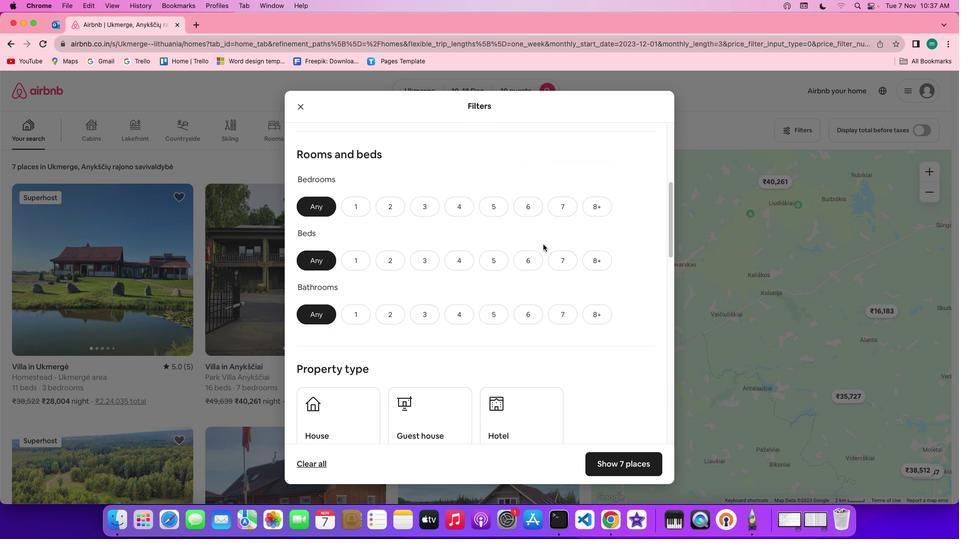 
Action: Mouse moved to (500, 205)
Screenshot: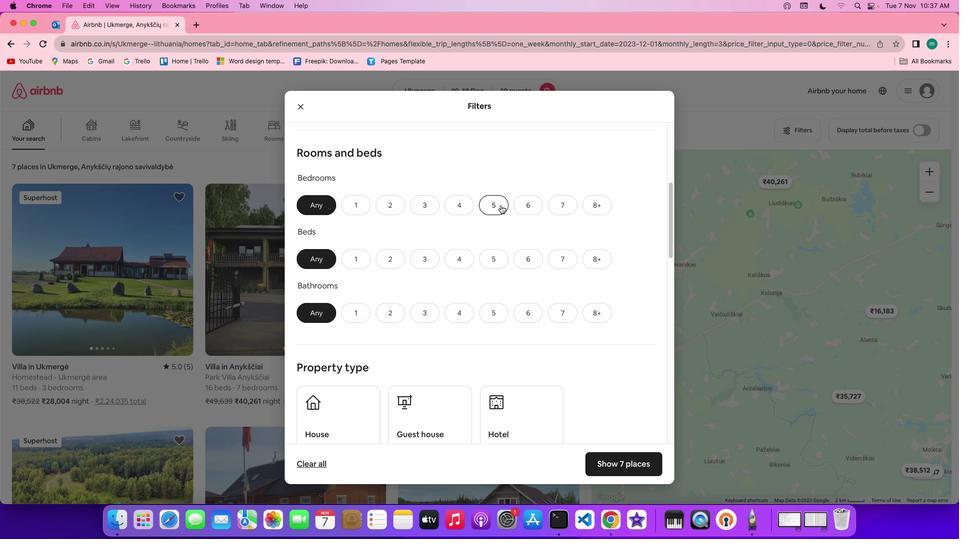 
Action: Mouse pressed left at (500, 205)
Screenshot: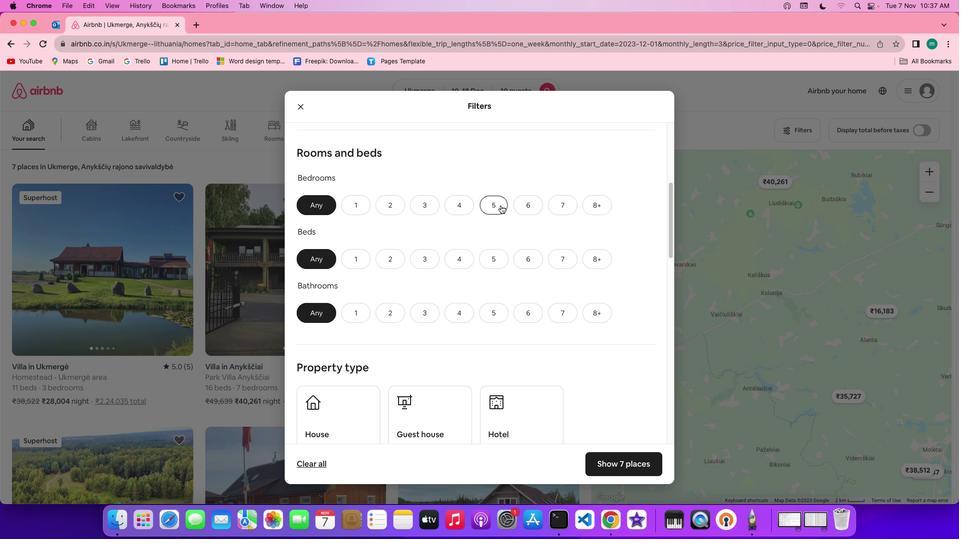 
Action: Mouse moved to (593, 255)
Screenshot: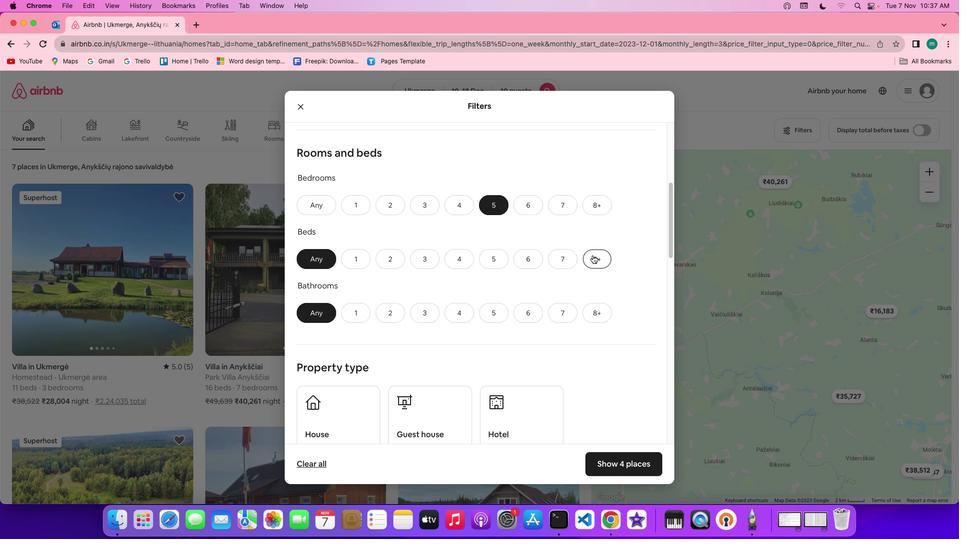 
Action: Mouse pressed left at (593, 255)
Screenshot: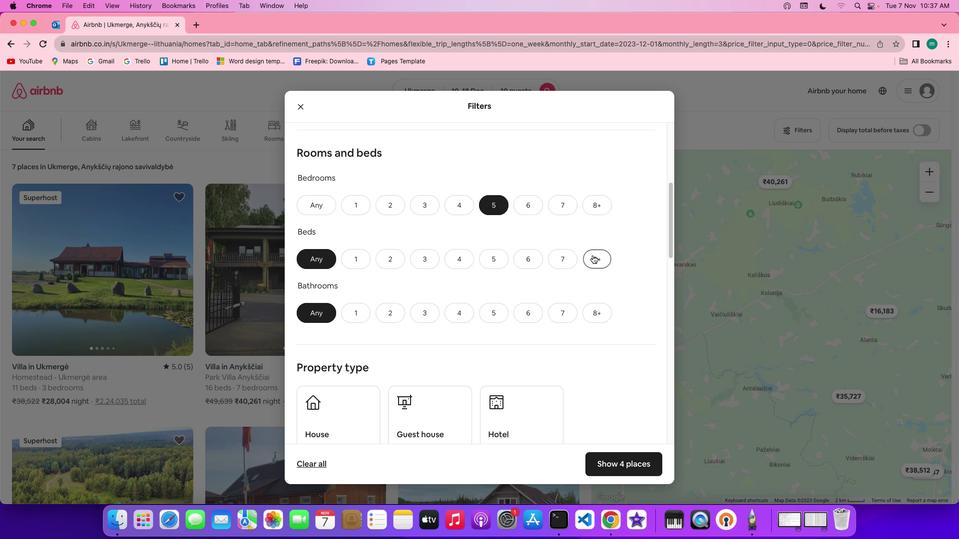 
Action: Mouse moved to (494, 317)
Screenshot: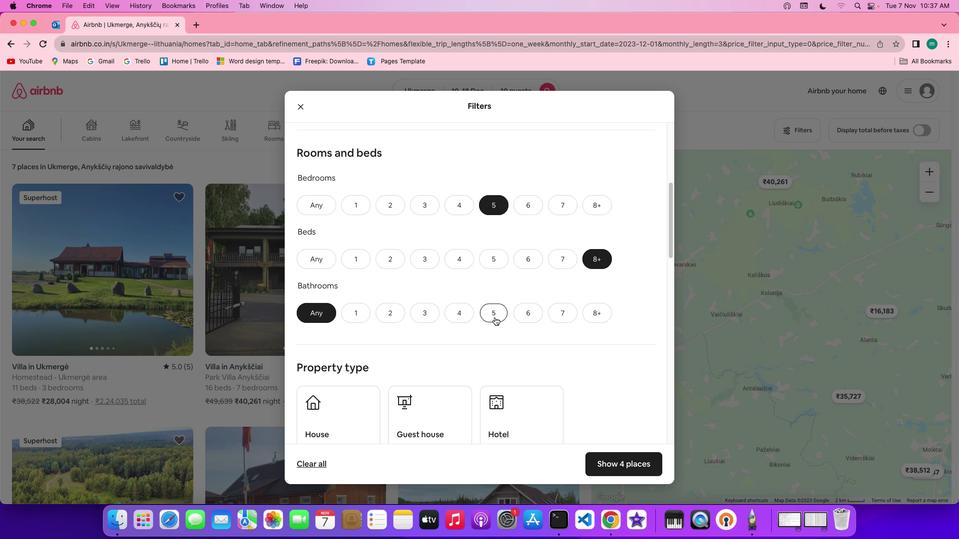 
Action: Mouse pressed left at (494, 317)
Screenshot: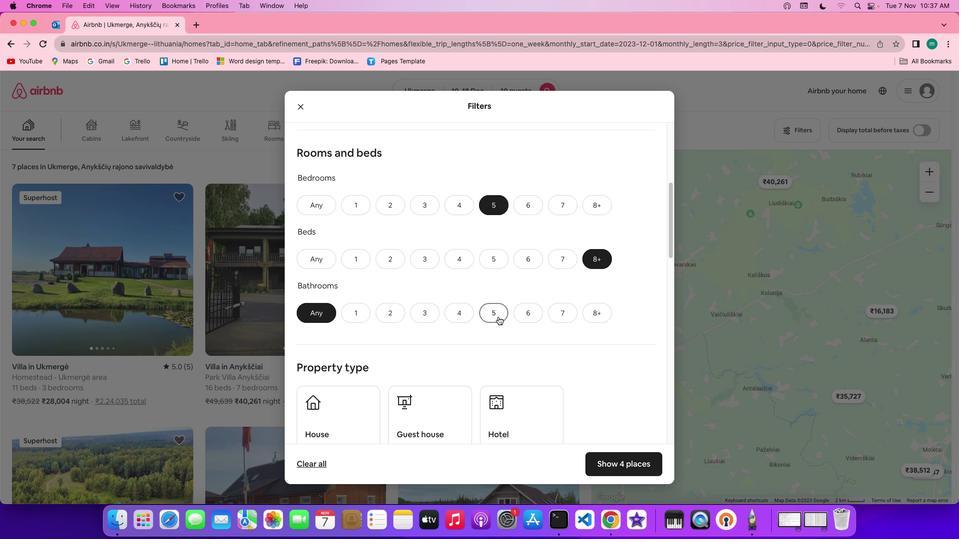 
Action: Mouse moved to (563, 313)
Screenshot: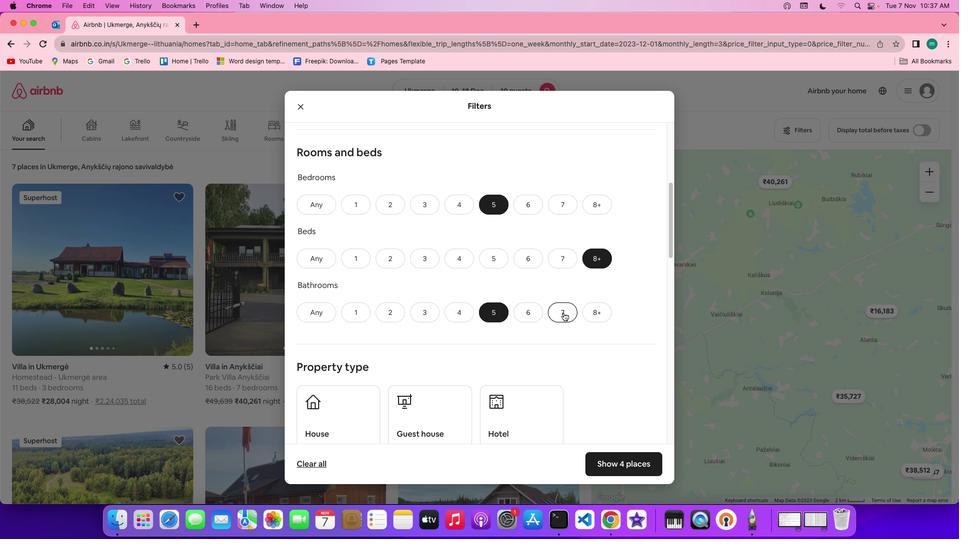 
Action: Mouse scrolled (563, 313) with delta (0, 0)
Screenshot: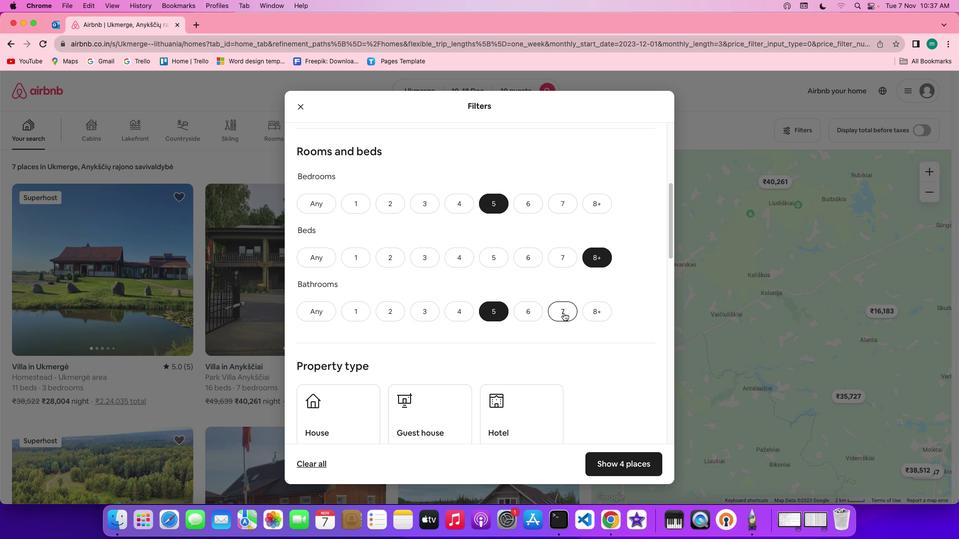 
Action: Mouse scrolled (563, 313) with delta (0, 0)
Screenshot: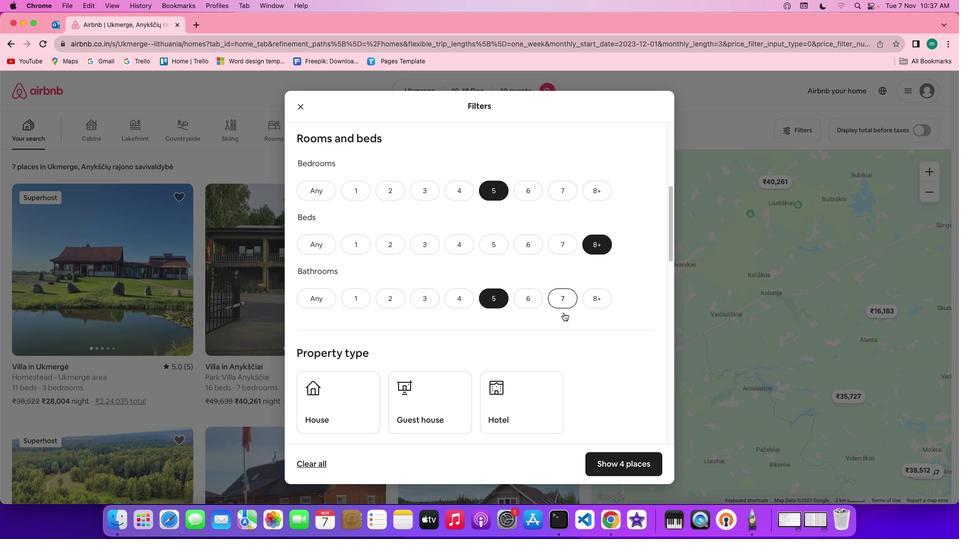 
Action: Mouse scrolled (563, 313) with delta (0, 0)
Screenshot: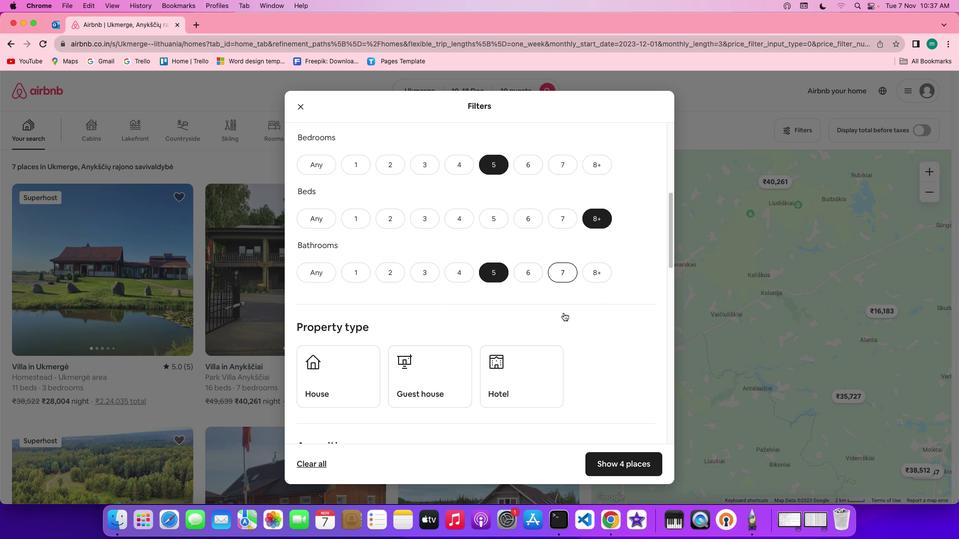 
Action: Mouse scrolled (563, 313) with delta (0, 0)
Screenshot: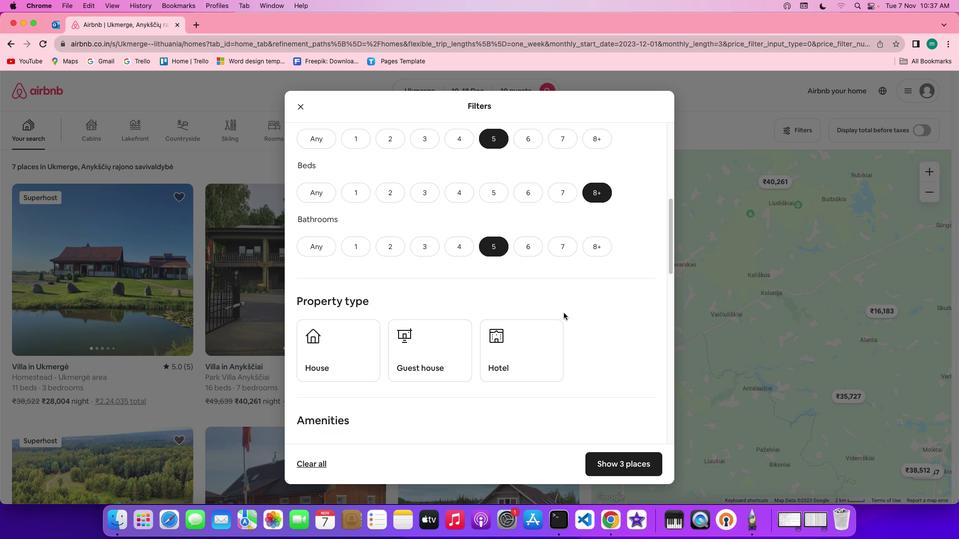 
Action: Mouse scrolled (563, 313) with delta (0, 0)
Screenshot: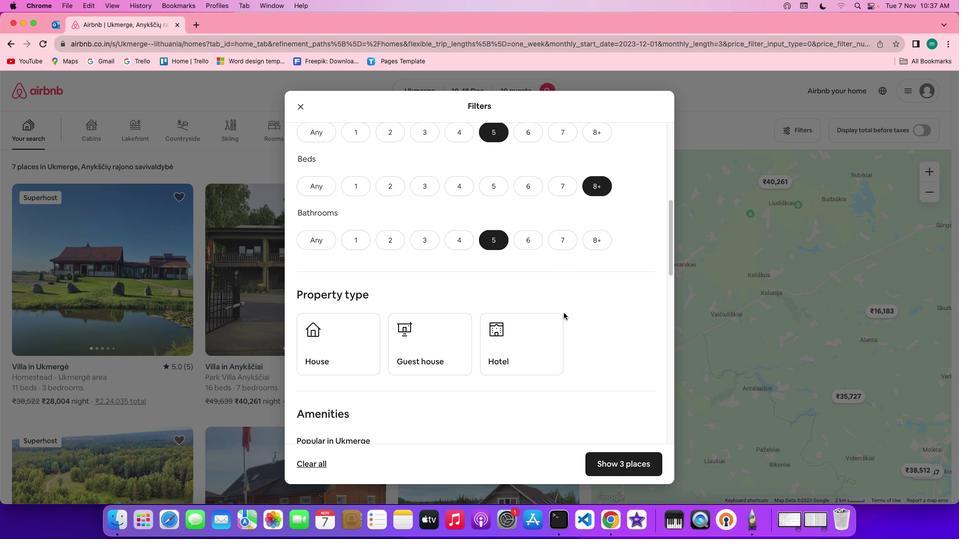 
Action: Mouse scrolled (563, 313) with delta (0, 0)
Screenshot: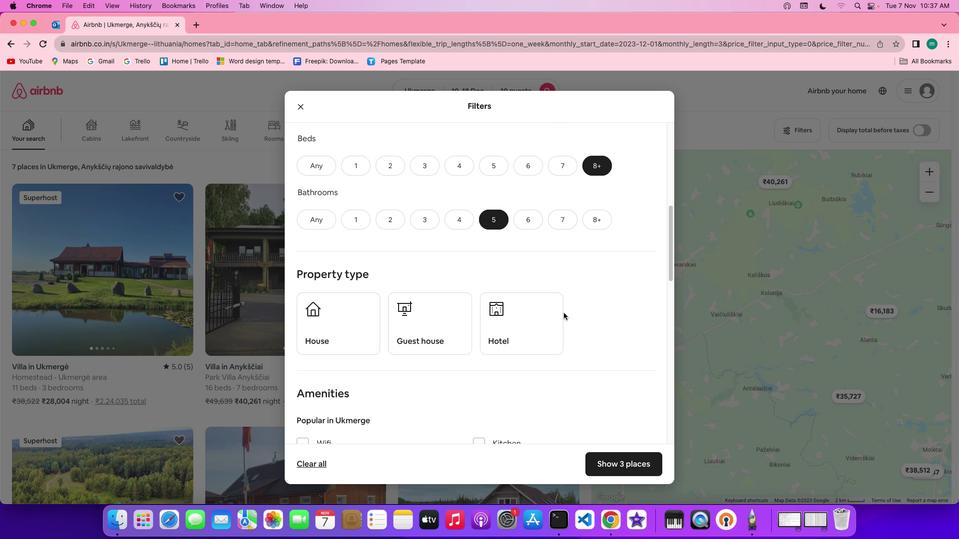 
Action: Mouse moved to (555, 315)
Screenshot: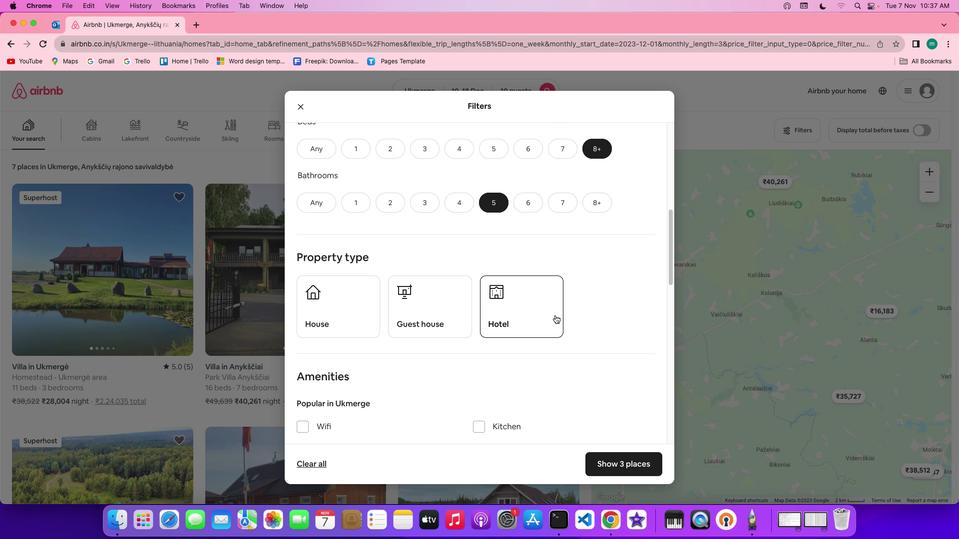 
Action: Mouse scrolled (555, 315) with delta (0, 0)
Screenshot: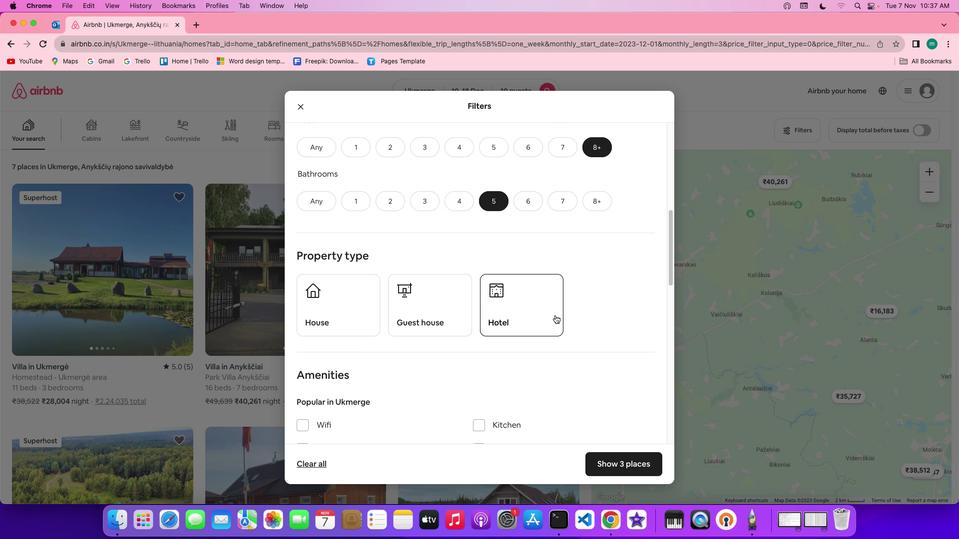 
Action: Mouse scrolled (555, 315) with delta (0, 0)
Screenshot: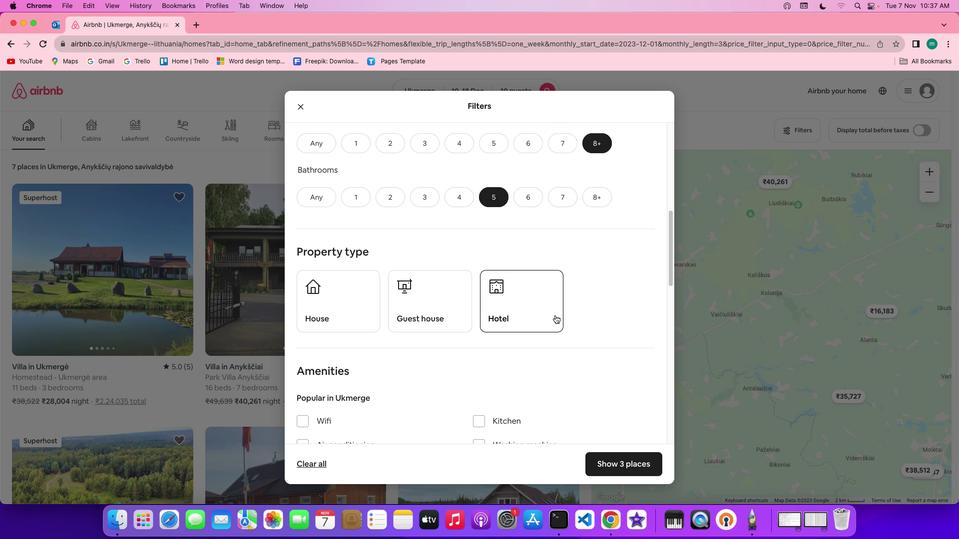 
Action: Mouse scrolled (555, 315) with delta (0, 0)
Screenshot: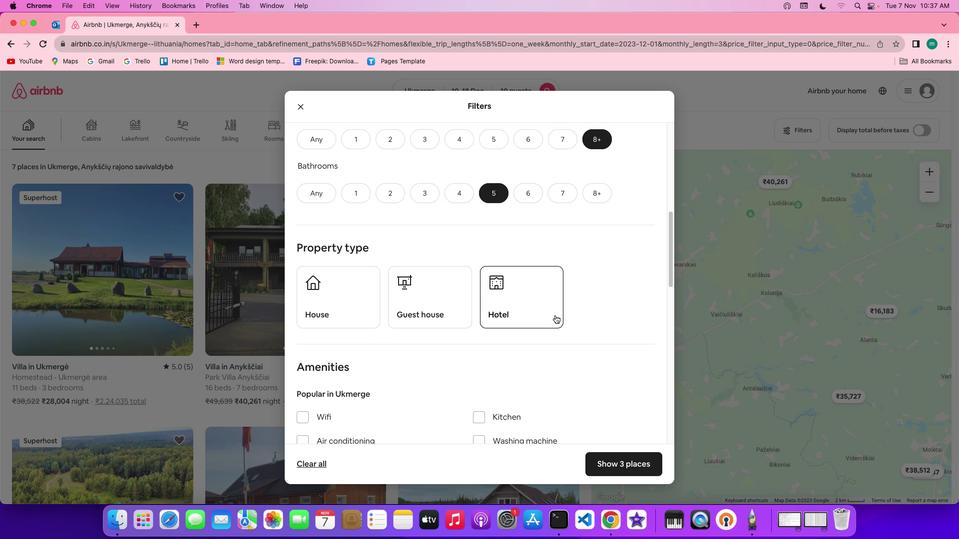 
Action: Mouse scrolled (555, 315) with delta (0, 0)
Screenshot: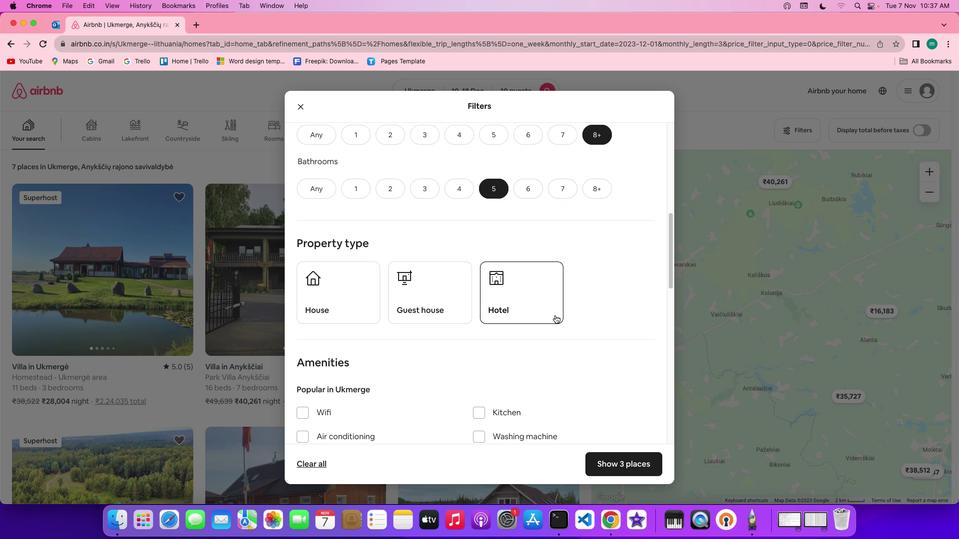
Action: Mouse moved to (555, 315)
Screenshot: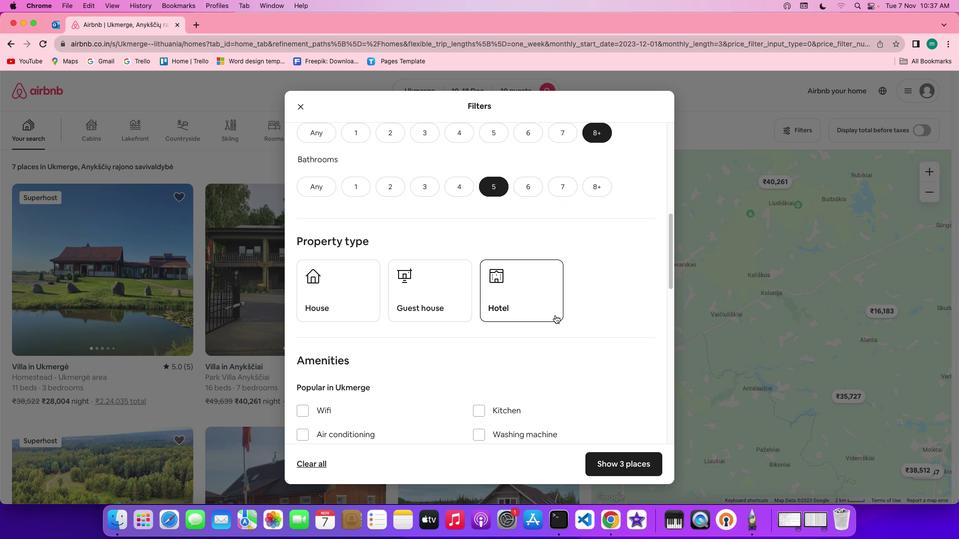 
Action: Mouse scrolled (555, 315) with delta (0, 0)
Screenshot: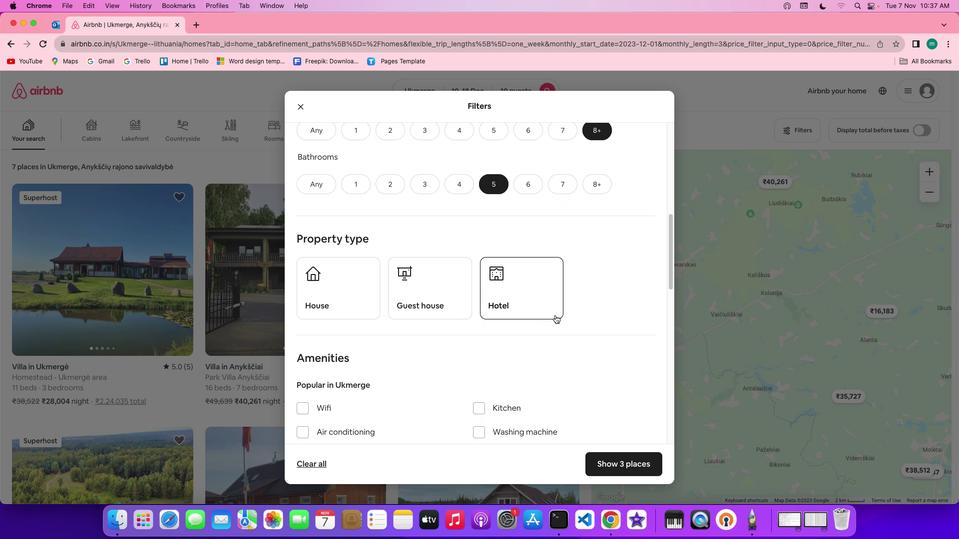 
Action: Mouse scrolled (555, 315) with delta (0, 0)
Screenshot: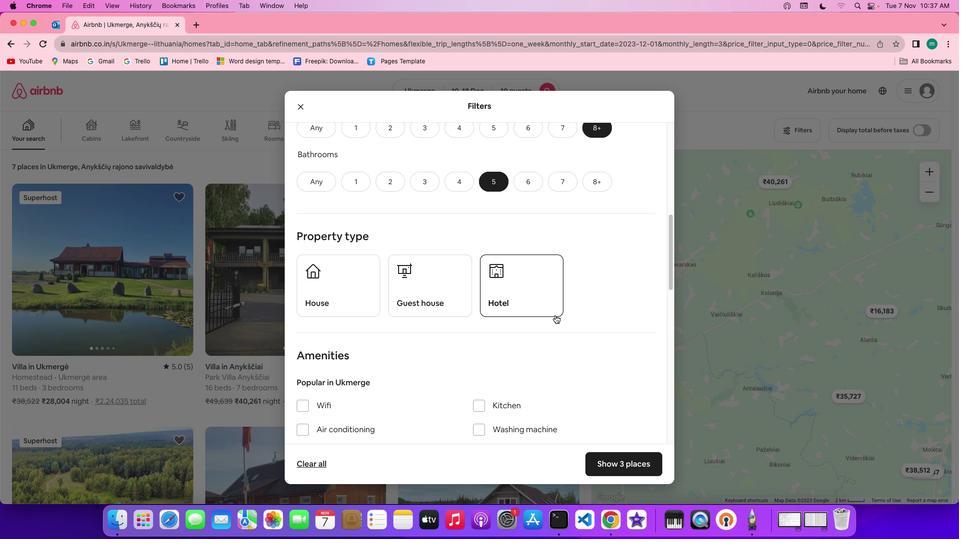 
Action: Mouse scrolled (555, 315) with delta (0, 0)
Screenshot: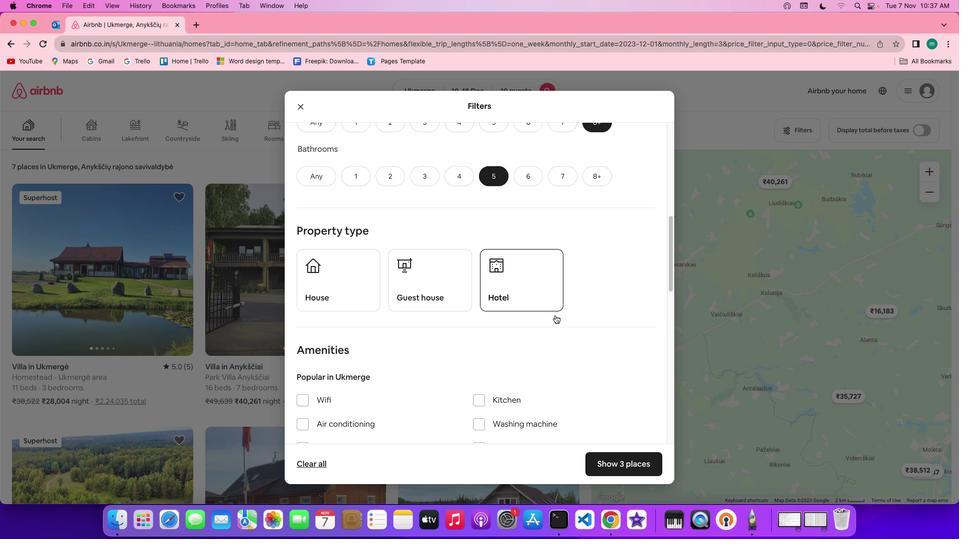 
Action: Mouse scrolled (555, 315) with delta (0, 0)
Screenshot: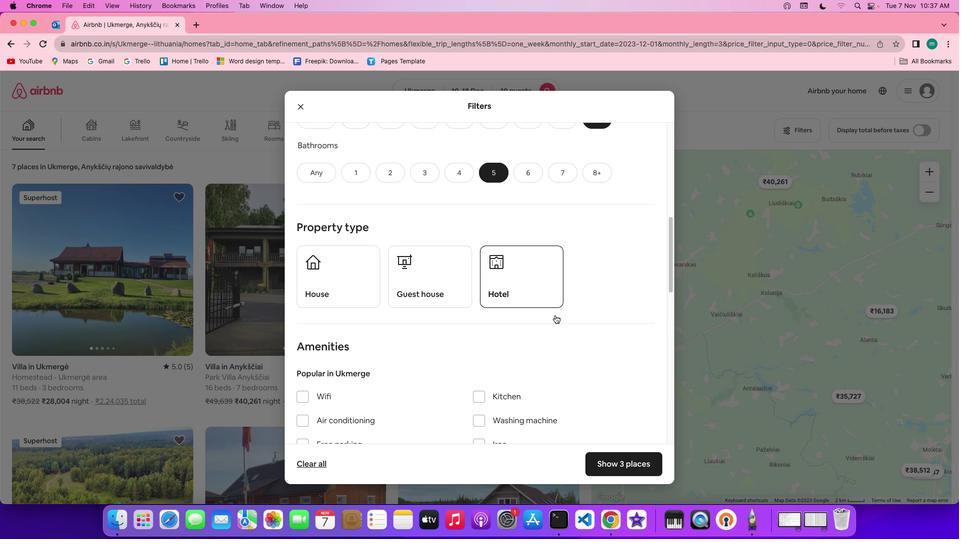 
Action: Mouse moved to (494, 302)
Screenshot: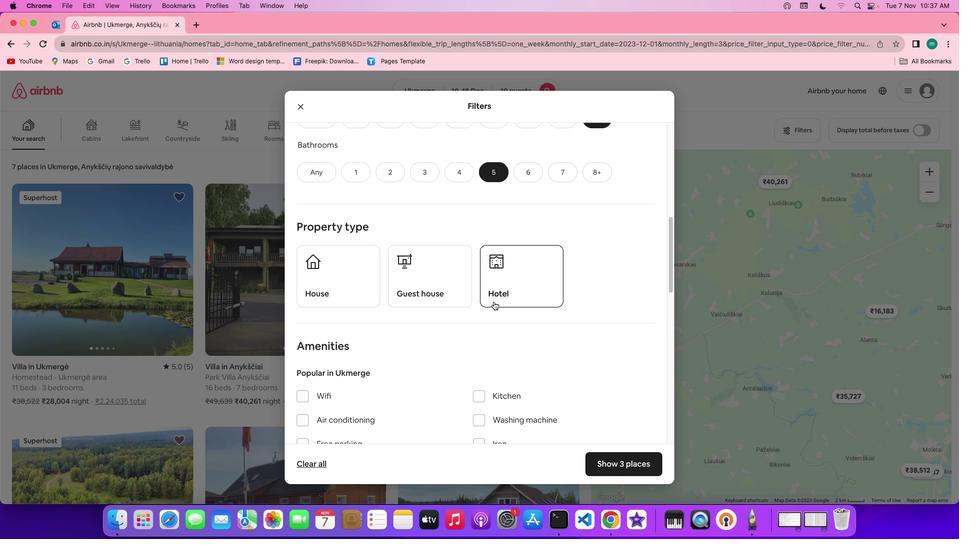
Action: Mouse scrolled (494, 302) with delta (0, 0)
Screenshot: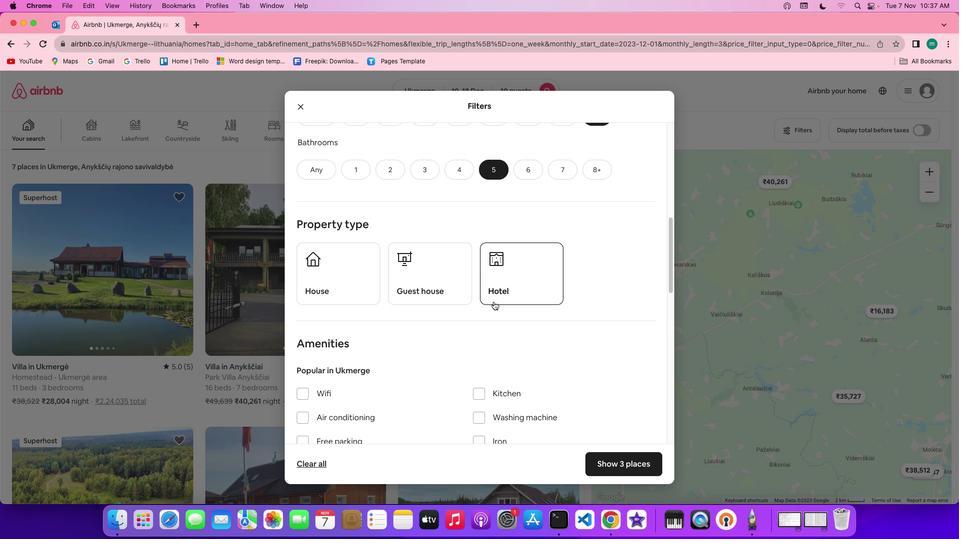 
Action: Mouse scrolled (494, 302) with delta (0, 0)
Screenshot: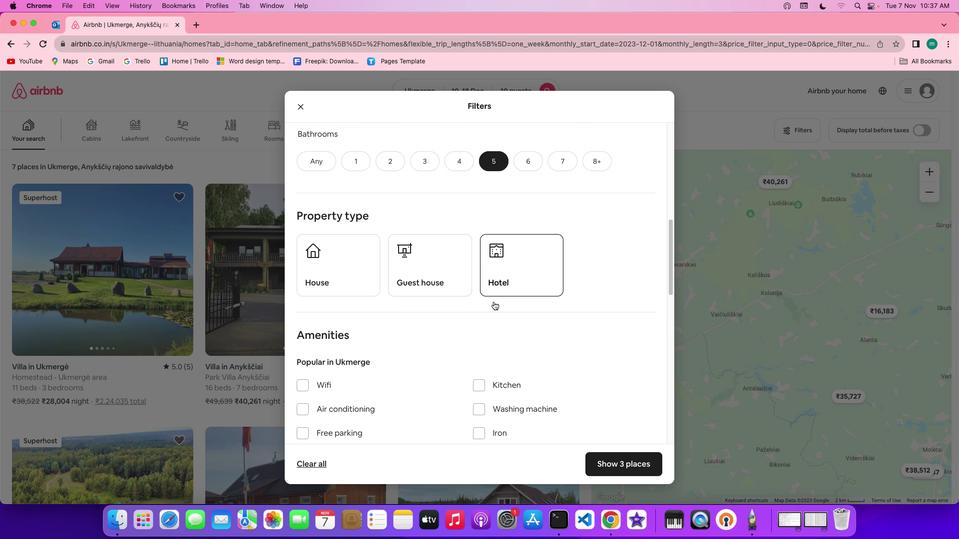 
Action: Mouse scrolled (494, 302) with delta (0, 0)
Screenshot: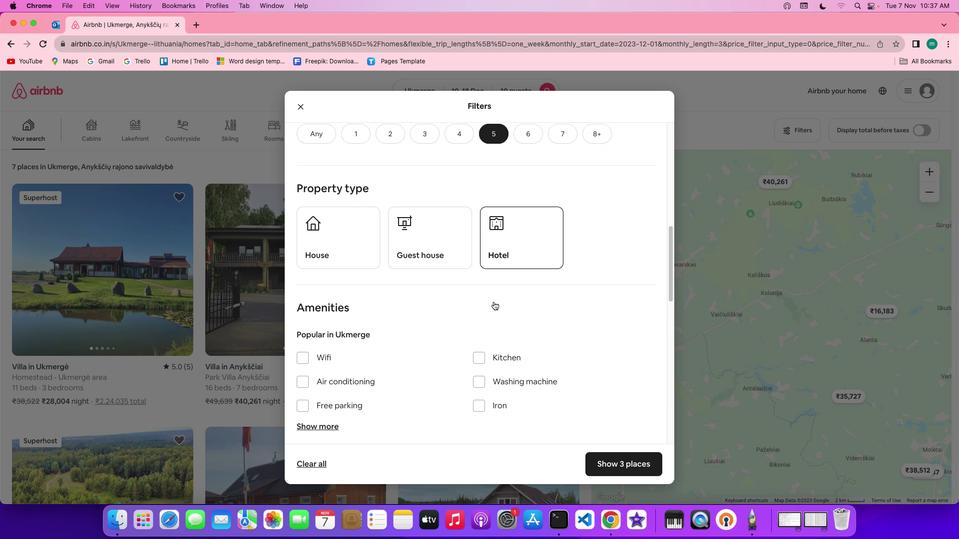 
Action: Mouse moved to (460, 319)
Screenshot: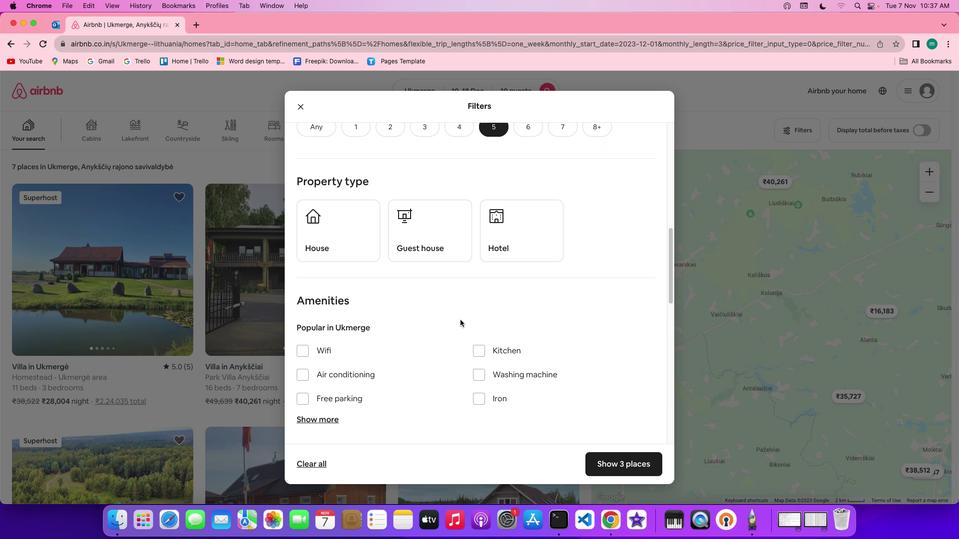 
Action: Mouse scrolled (460, 319) with delta (0, 0)
Screenshot: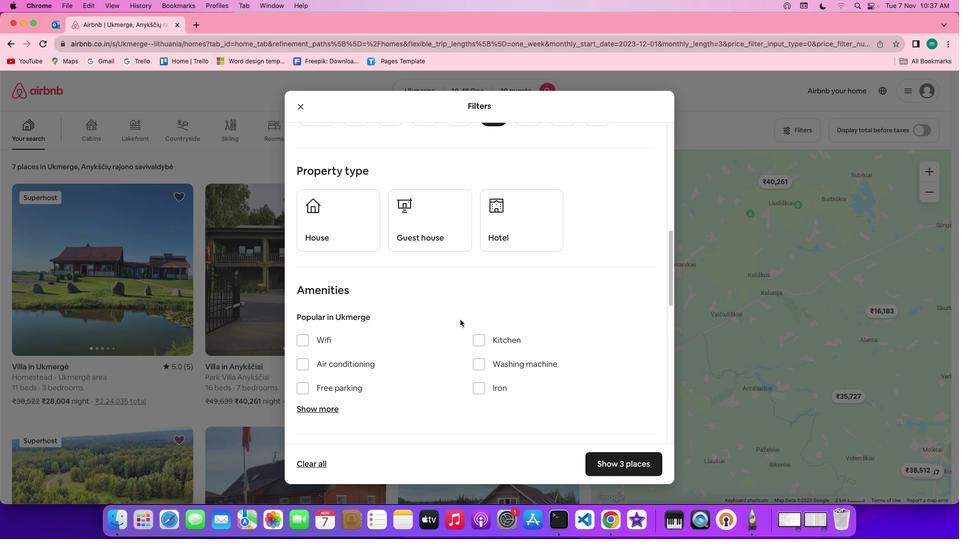 
Action: Mouse scrolled (460, 319) with delta (0, 0)
Screenshot: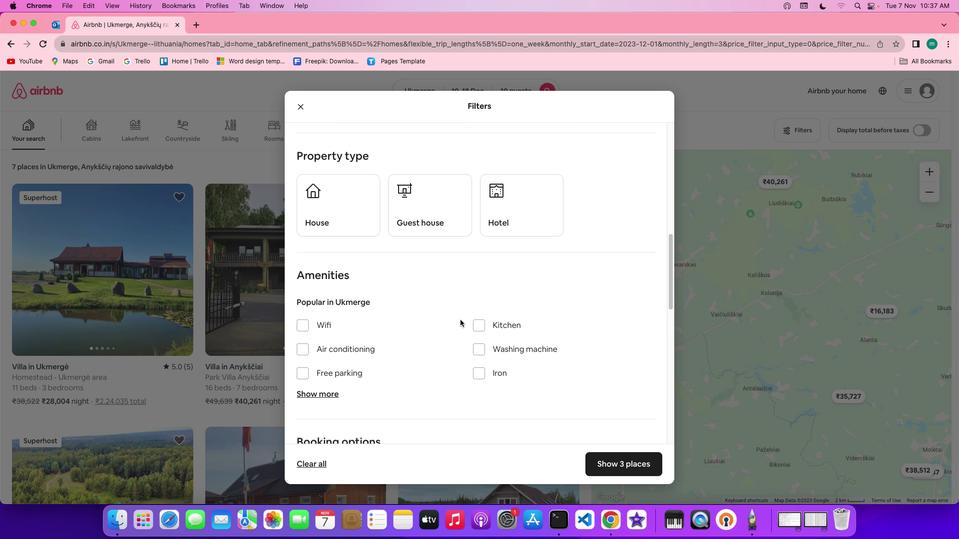 
Action: Mouse scrolled (460, 319) with delta (0, 0)
Screenshot: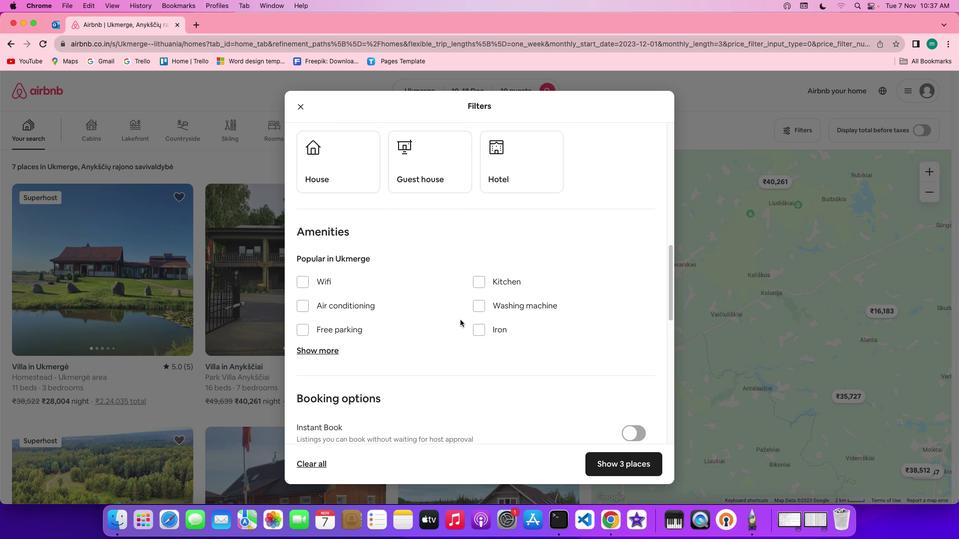 
Action: Mouse moved to (463, 307)
Screenshot: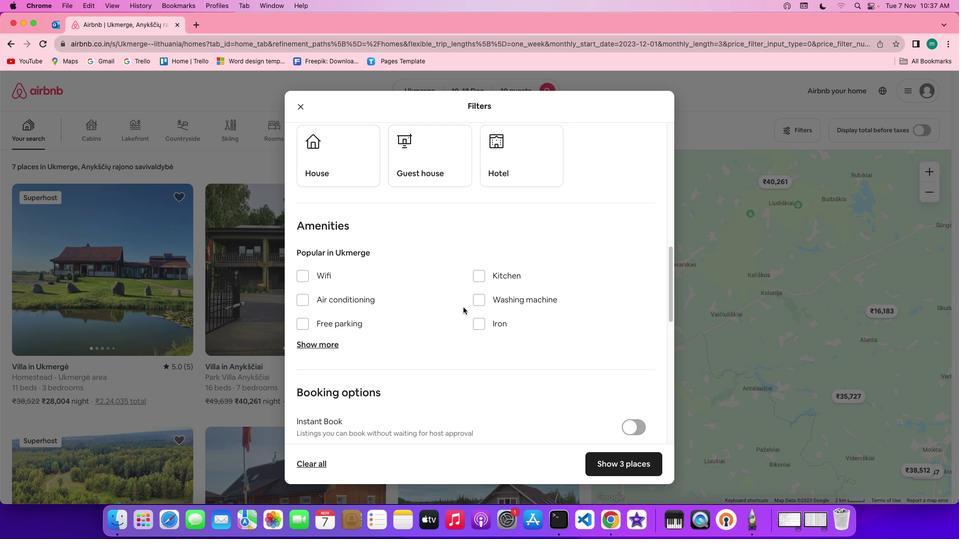 
Action: Mouse scrolled (463, 307) with delta (0, 0)
Screenshot: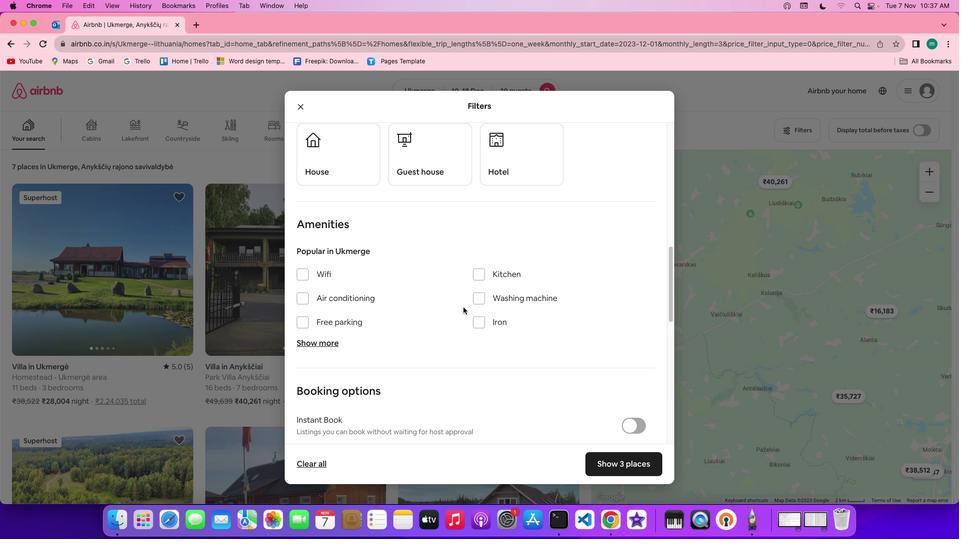
Action: Mouse scrolled (463, 307) with delta (0, 0)
Screenshot: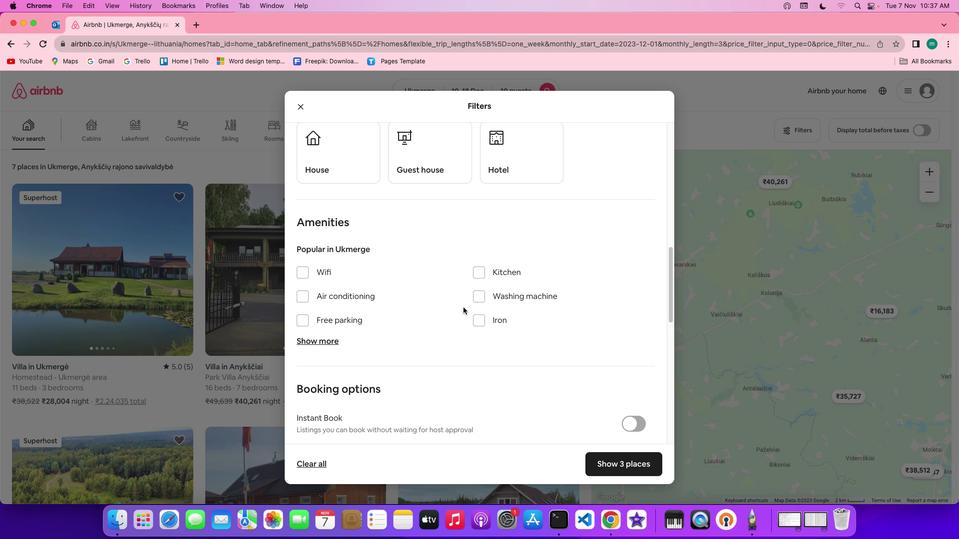 
Action: Mouse moved to (485, 291)
Screenshot: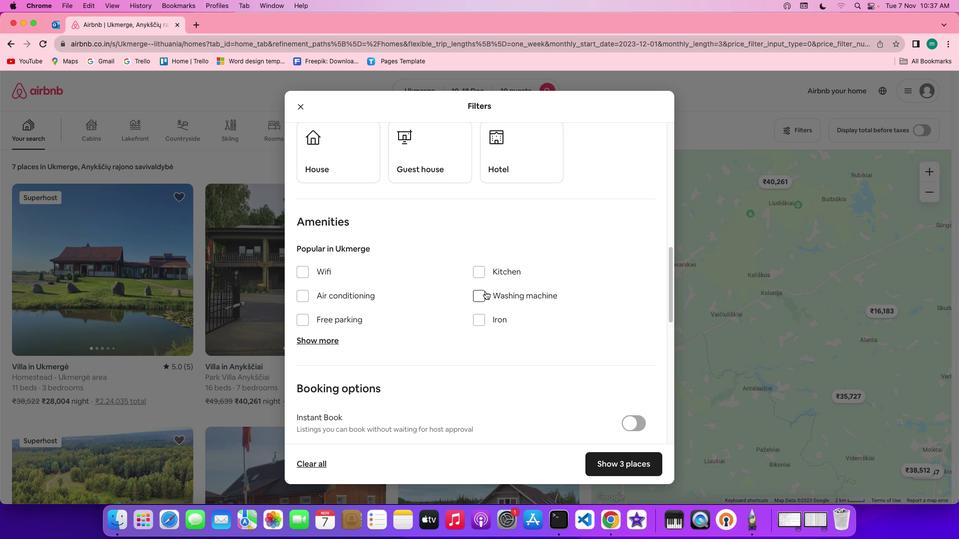 
Action: Mouse scrolled (485, 291) with delta (0, 0)
Screenshot: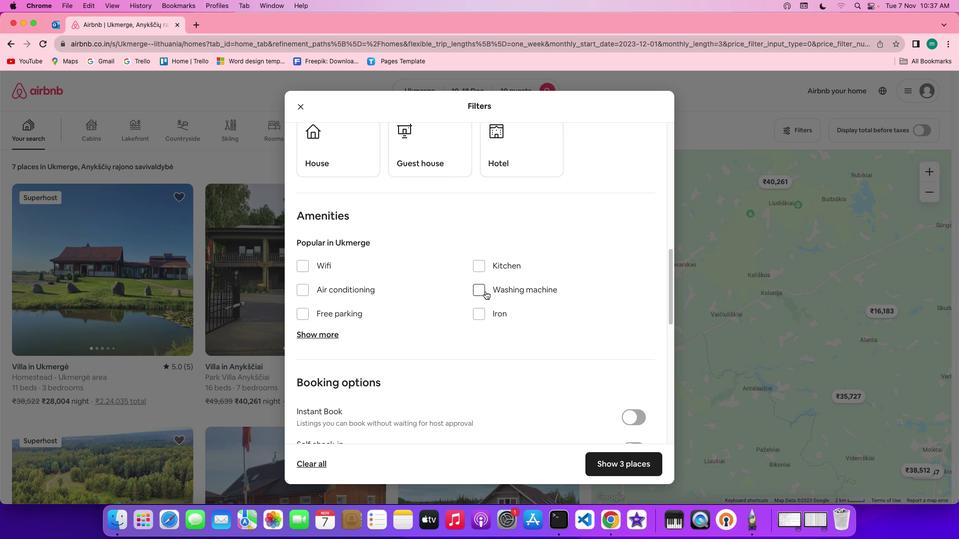 
Action: Mouse scrolled (485, 291) with delta (0, 0)
Screenshot: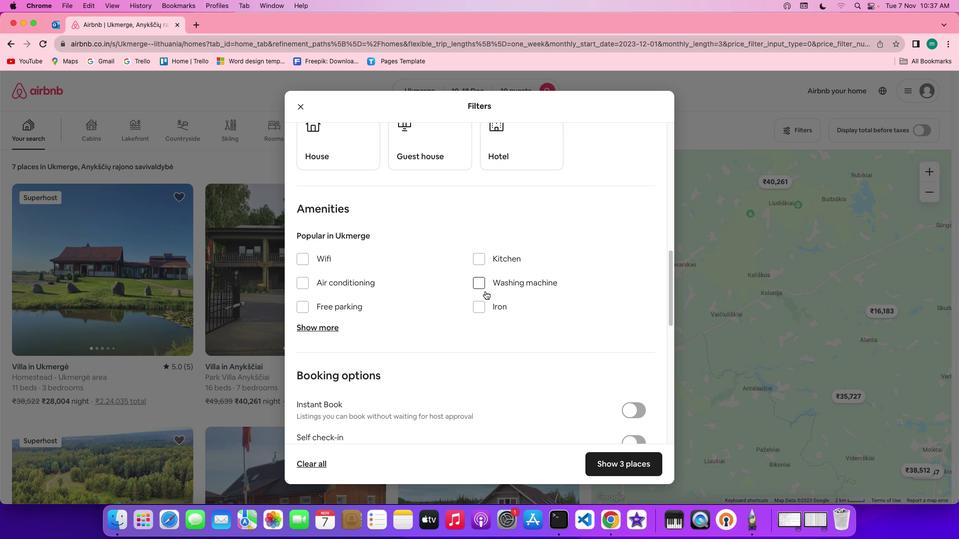 
Action: Mouse scrolled (485, 291) with delta (0, 0)
Screenshot: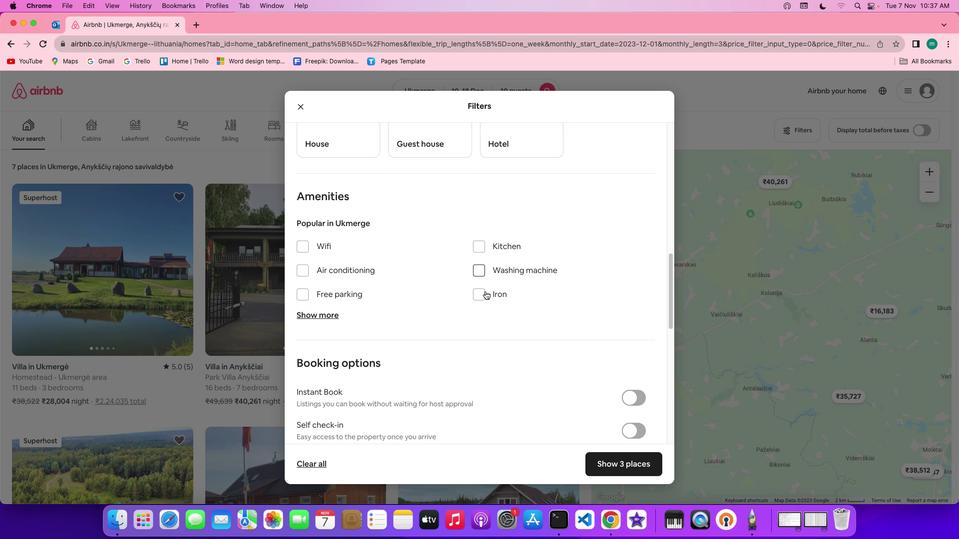 
Action: Mouse scrolled (485, 291) with delta (0, 0)
Screenshot: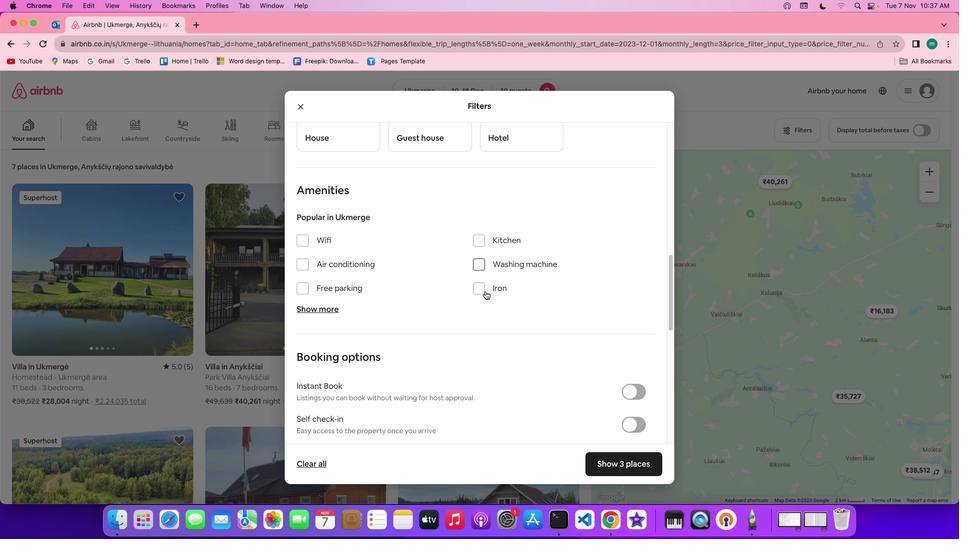 
Action: Mouse scrolled (485, 291) with delta (0, 0)
Screenshot: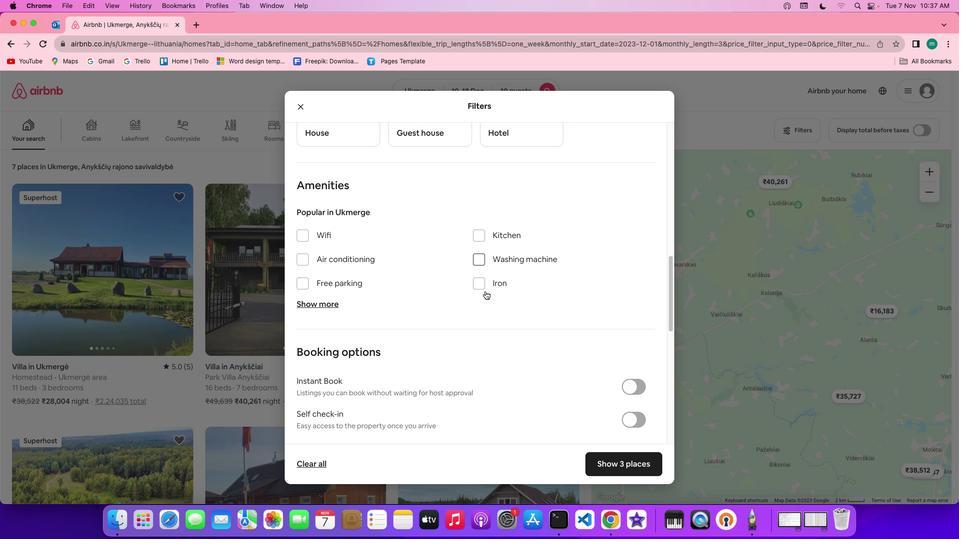 
Action: Mouse moved to (483, 291)
Screenshot: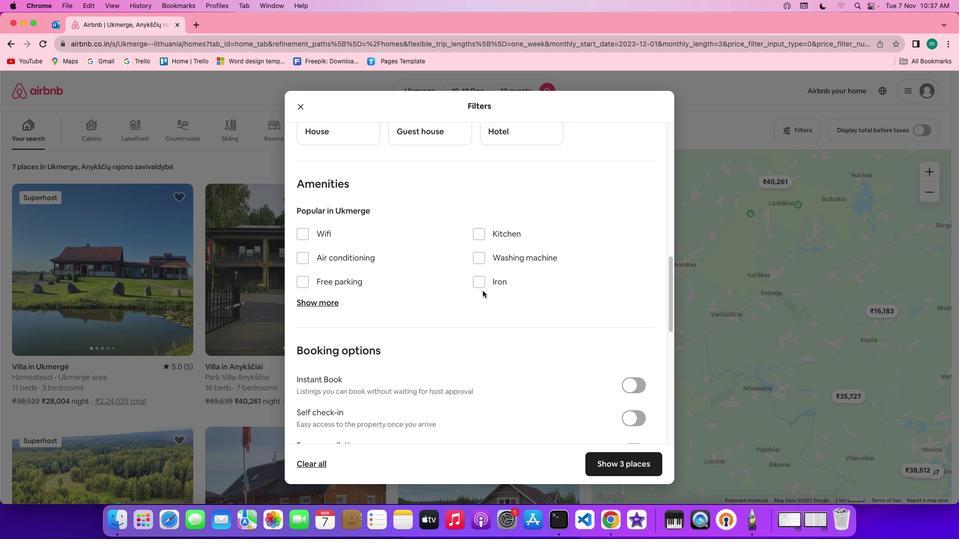
Action: Mouse scrolled (483, 291) with delta (0, 0)
Screenshot: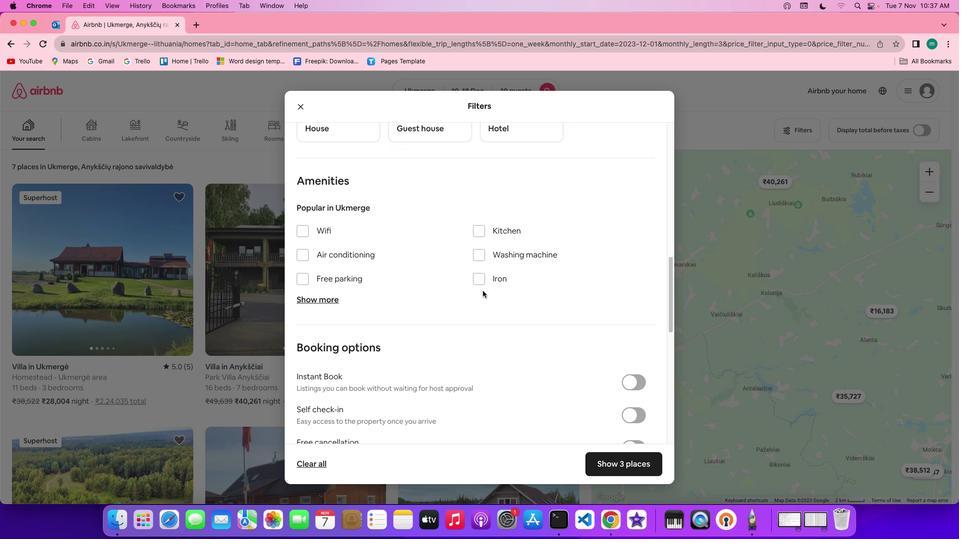 
Action: Mouse scrolled (483, 291) with delta (0, 0)
Screenshot: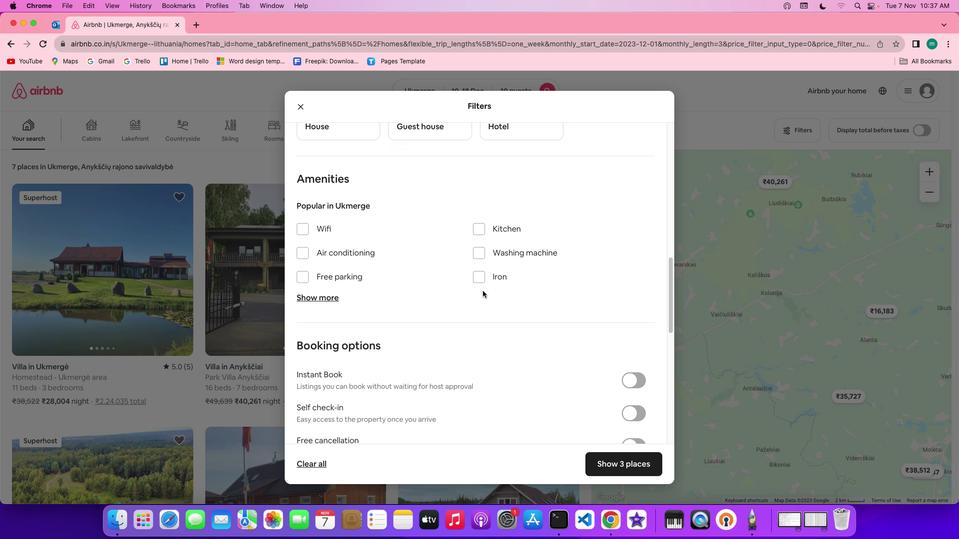 
Action: Mouse scrolled (483, 291) with delta (0, 0)
Screenshot: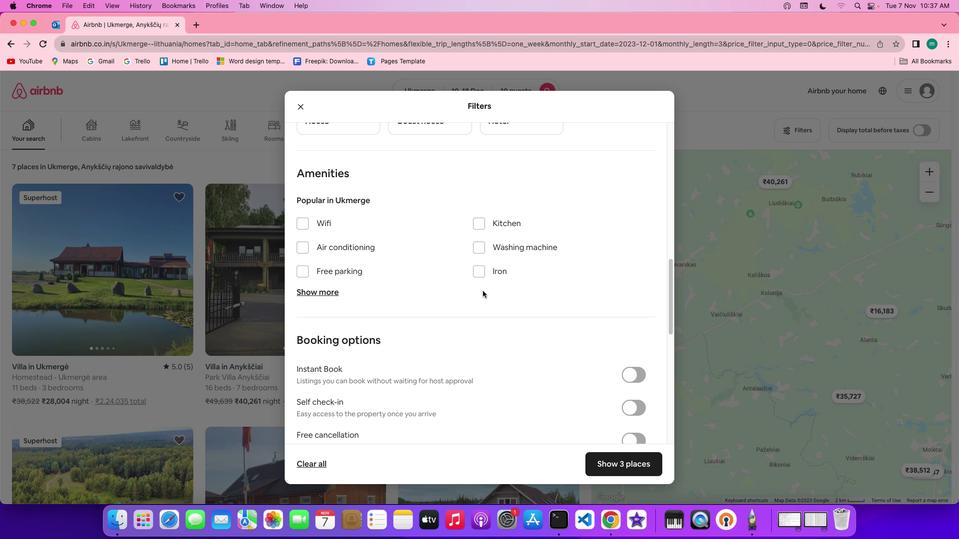 
Action: Mouse scrolled (483, 291) with delta (0, 0)
Screenshot: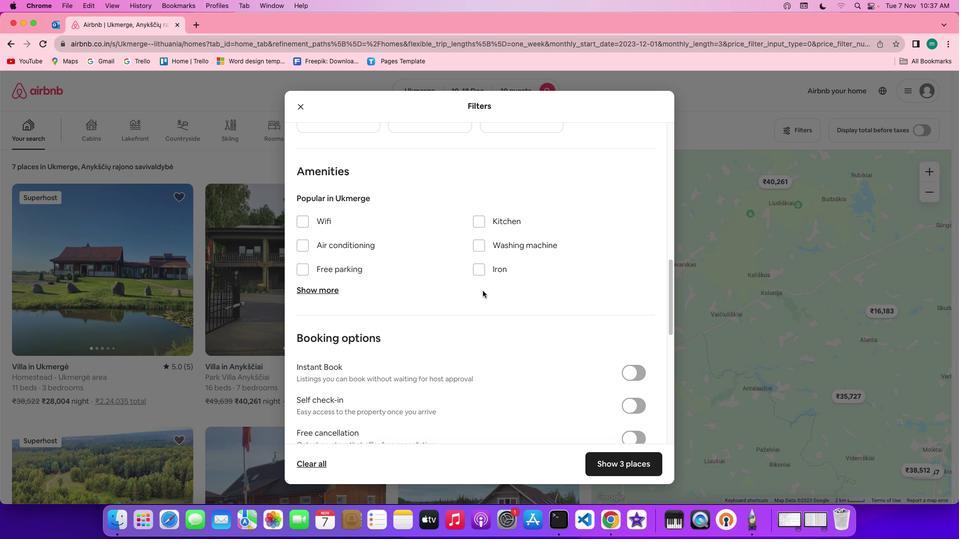 
Action: Mouse scrolled (483, 291) with delta (0, 0)
Screenshot: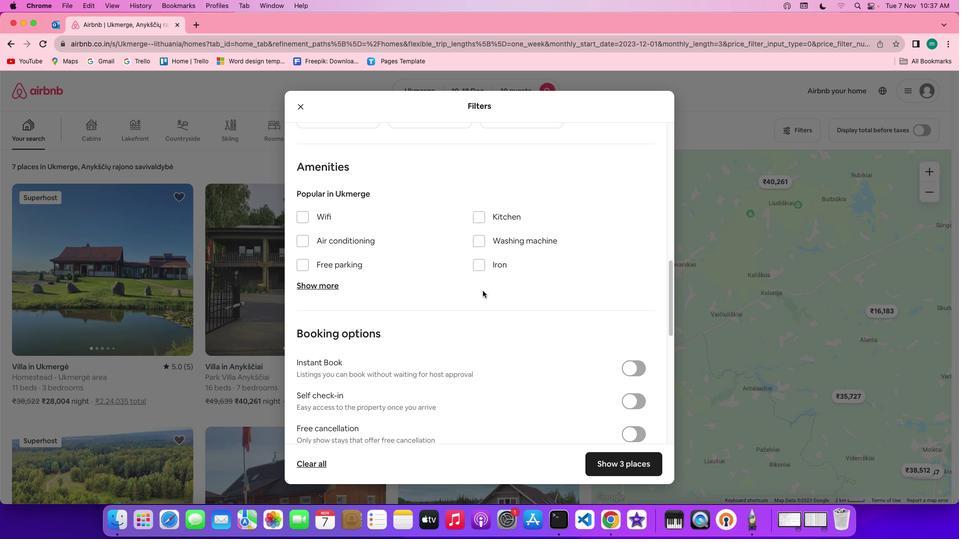 
Action: Mouse moved to (309, 215)
Screenshot: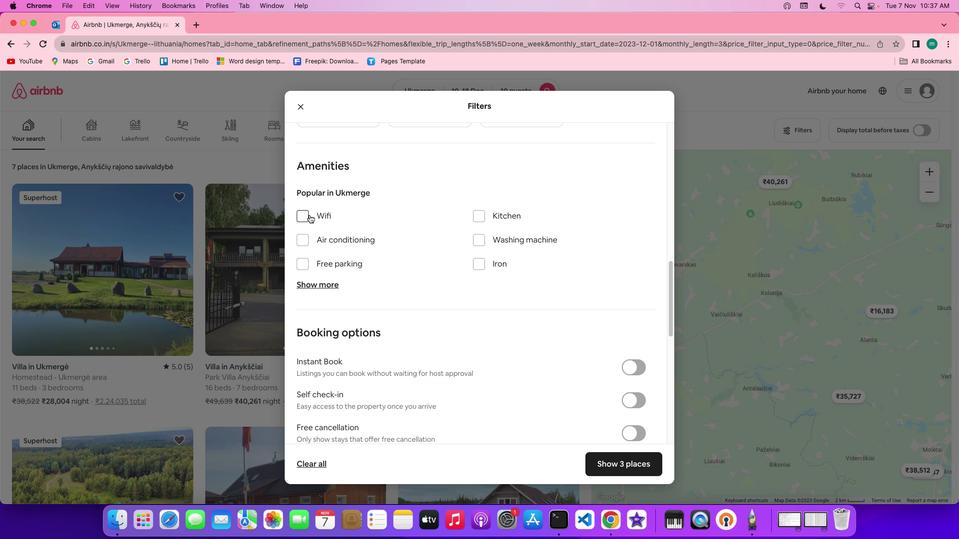 
Action: Mouse pressed left at (309, 215)
Screenshot: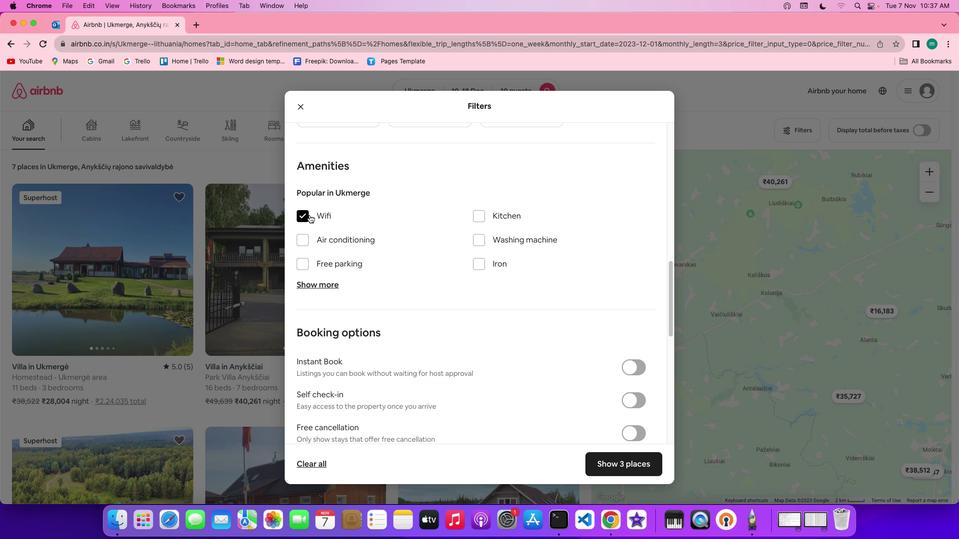 
Action: Mouse moved to (404, 275)
Screenshot: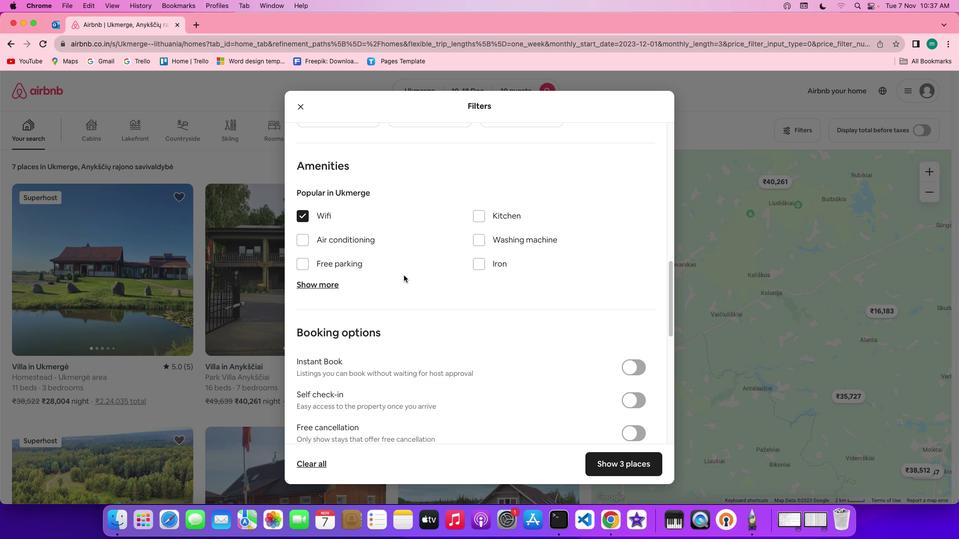 
Action: Mouse scrolled (404, 275) with delta (0, 0)
Screenshot: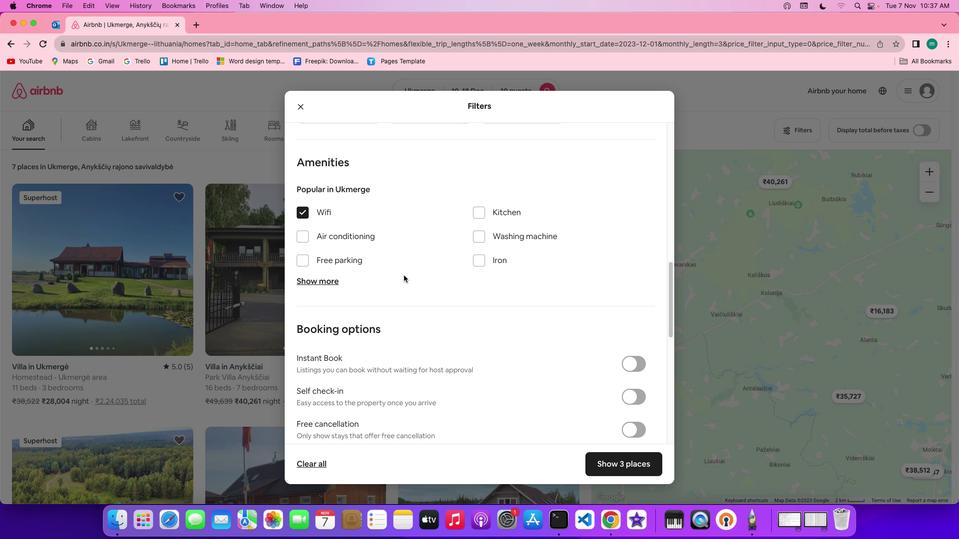 
Action: Mouse scrolled (404, 275) with delta (0, 0)
Screenshot: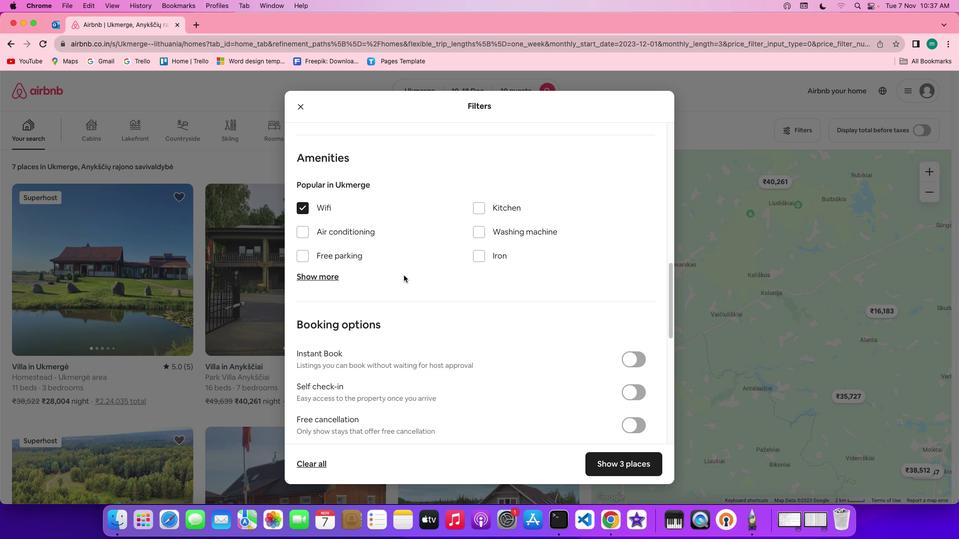 
Action: Mouse scrolled (404, 275) with delta (0, 0)
Screenshot: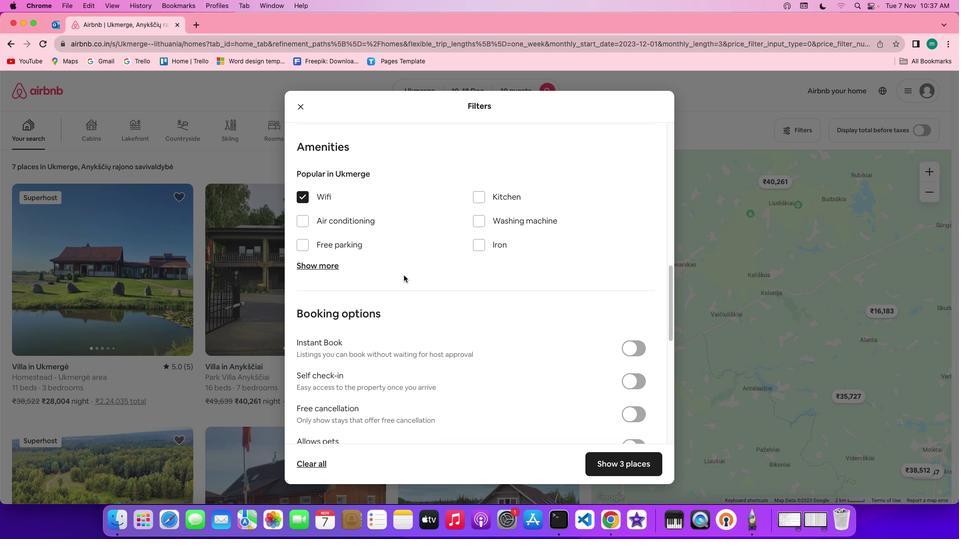 
Action: Mouse scrolled (404, 275) with delta (0, 0)
Screenshot: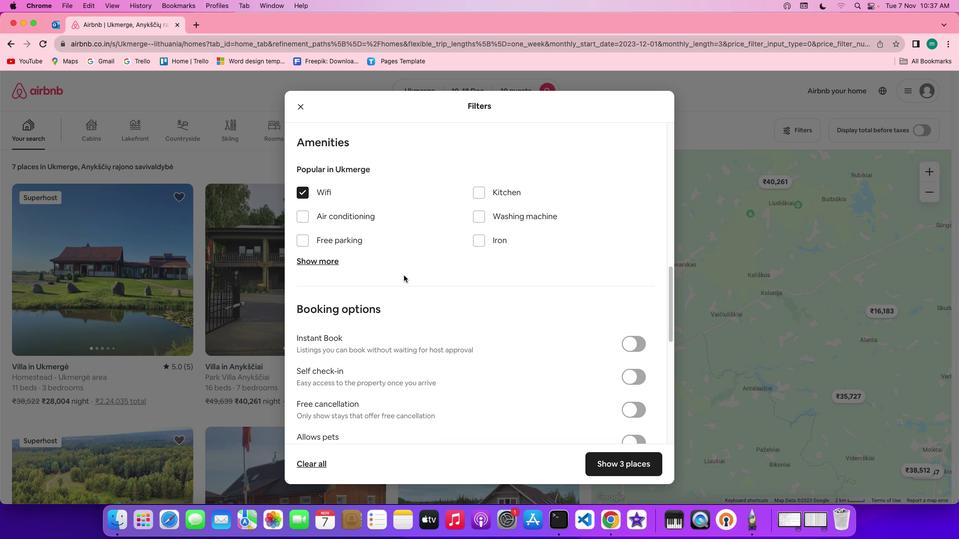 
Action: Mouse scrolled (404, 275) with delta (0, 0)
Screenshot: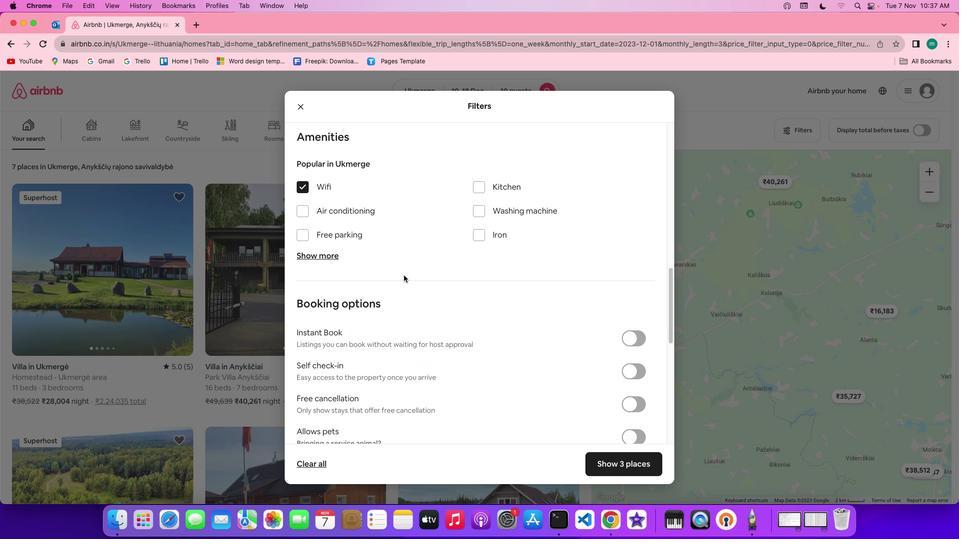 
Action: Mouse moved to (326, 252)
Screenshot: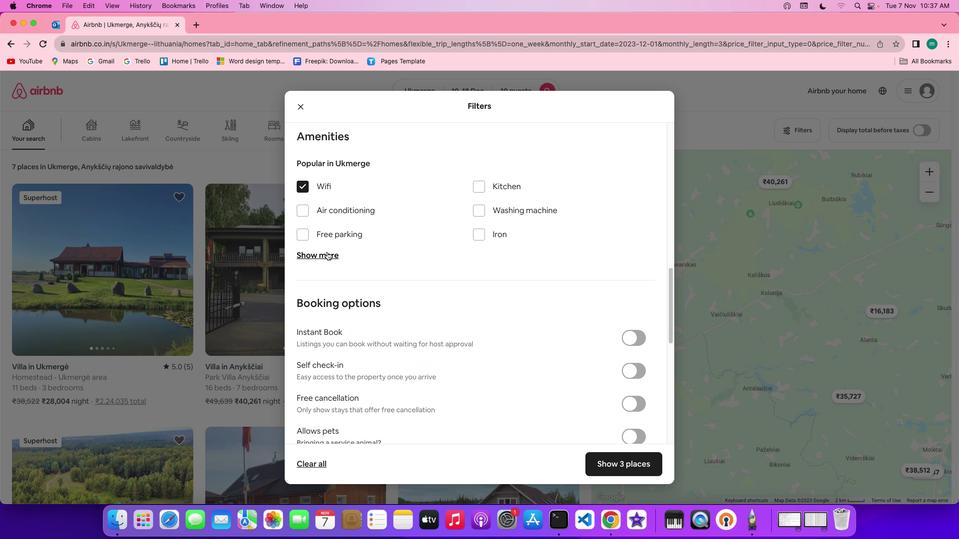 
Action: Mouse pressed left at (326, 252)
Screenshot: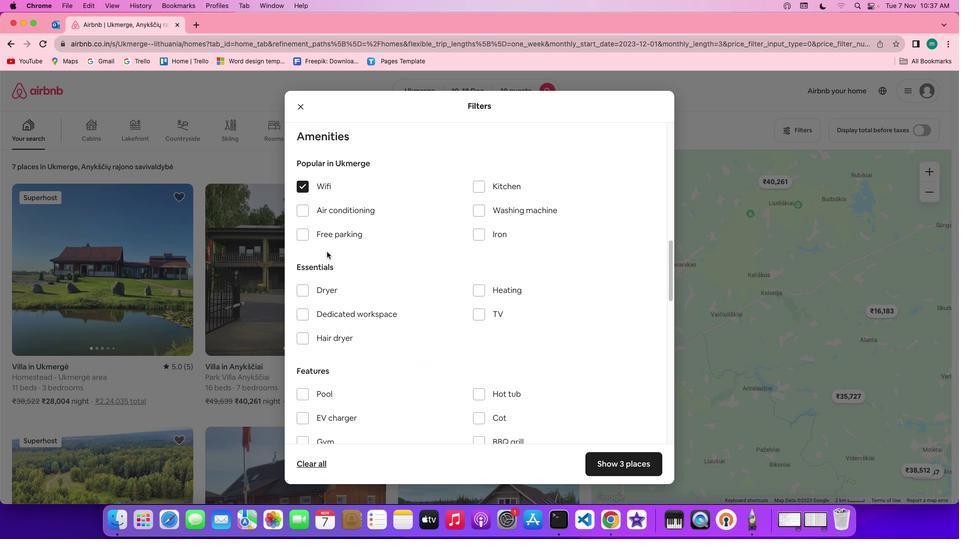 
Action: Mouse moved to (485, 316)
Screenshot: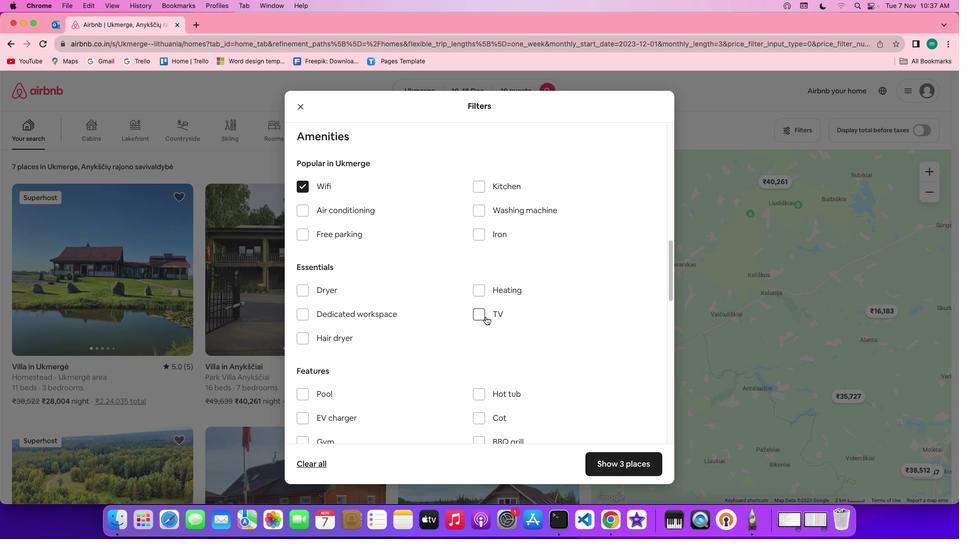 
Action: Mouse pressed left at (485, 316)
Screenshot: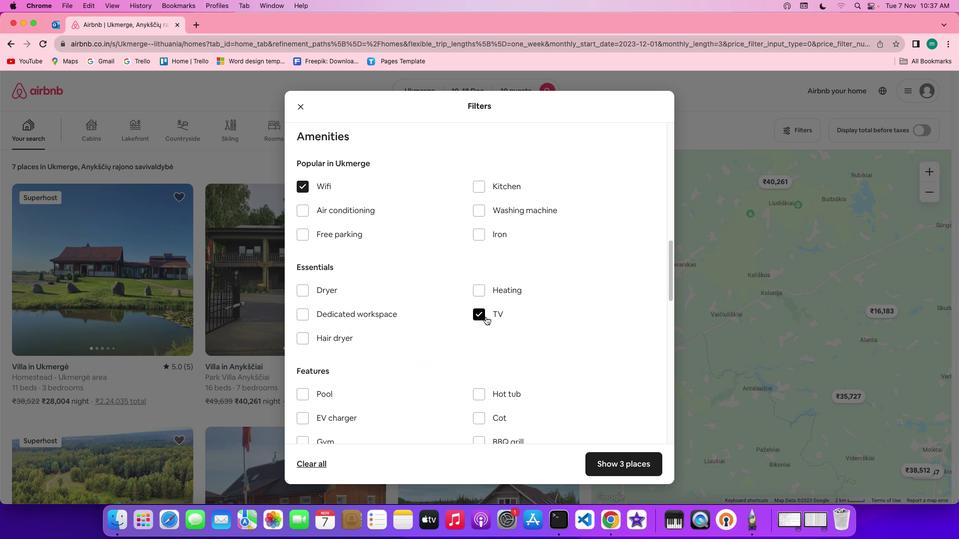 
Action: Mouse moved to (562, 328)
Screenshot: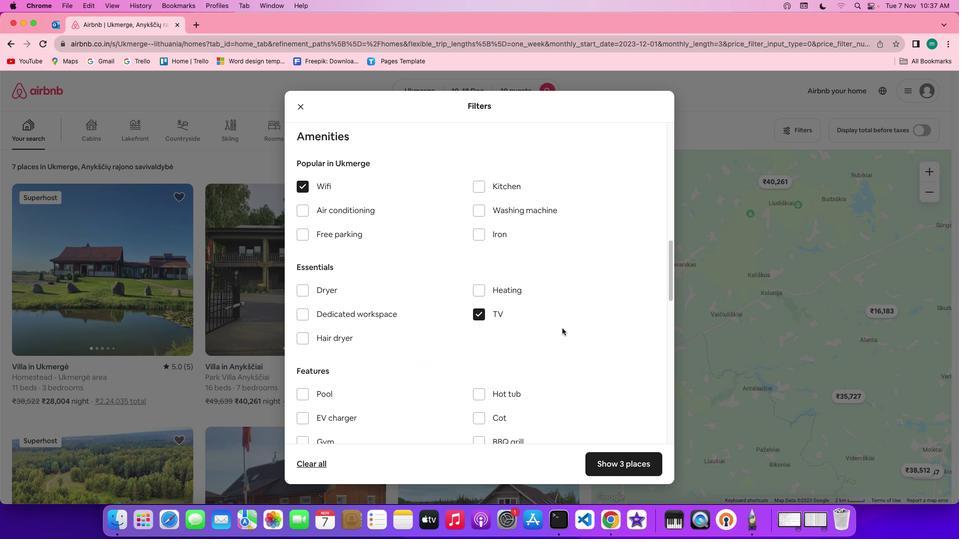 
Action: Mouse scrolled (562, 328) with delta (0, 0)
Screenshot: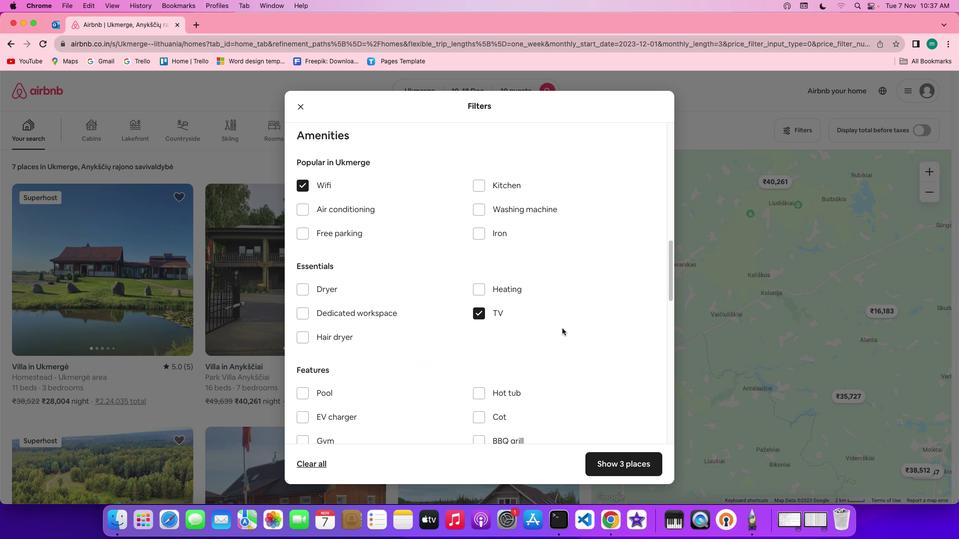 
Action: Mouse scrolled (562, 328) with delta (0, 0)
Screenshot: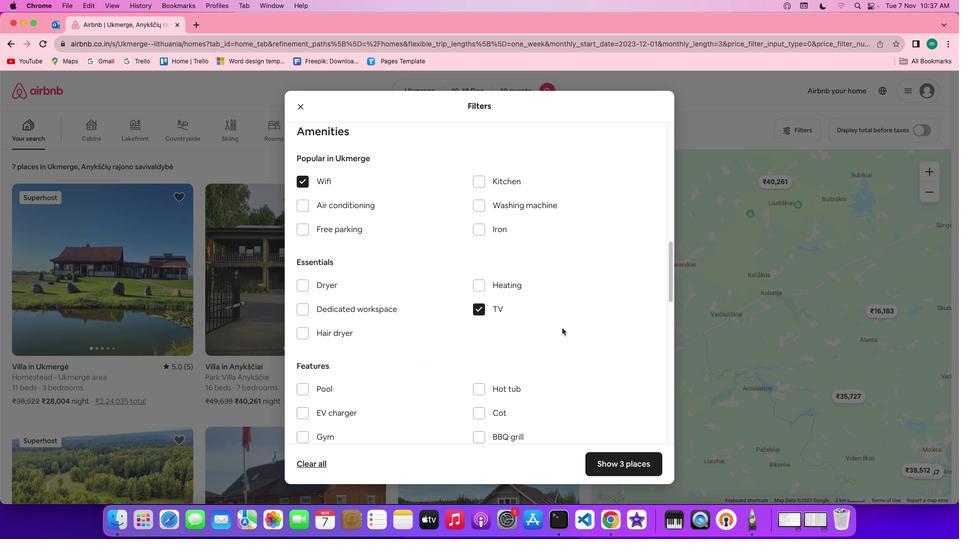
Action: Mouse scrolled (562, 328) with delta (0, 0)
Screenshot: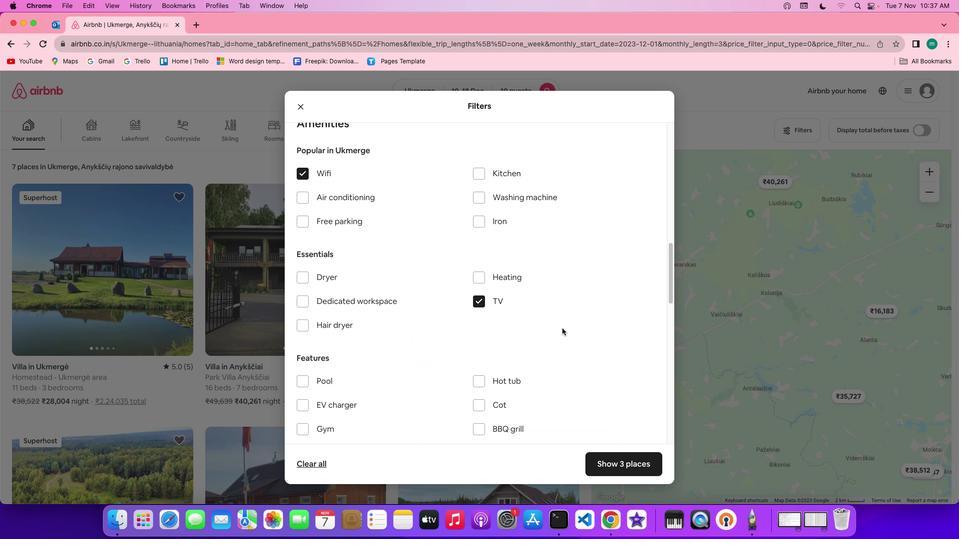 
Action: Mouse scrolled (562, 328) with delta (0, 0)
Screenshot: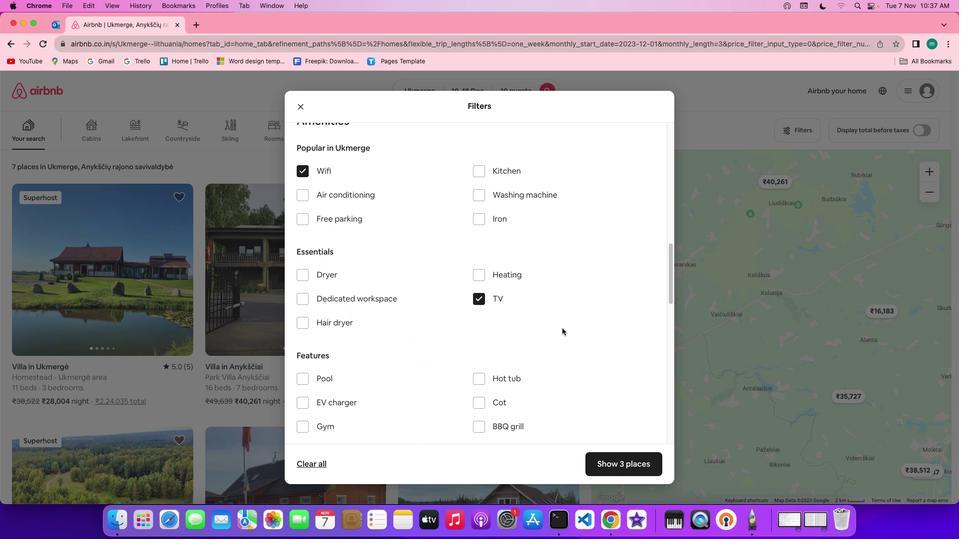 
Action: Mouse scrolled (562, 328) with delta (0, 0)
Screenshot: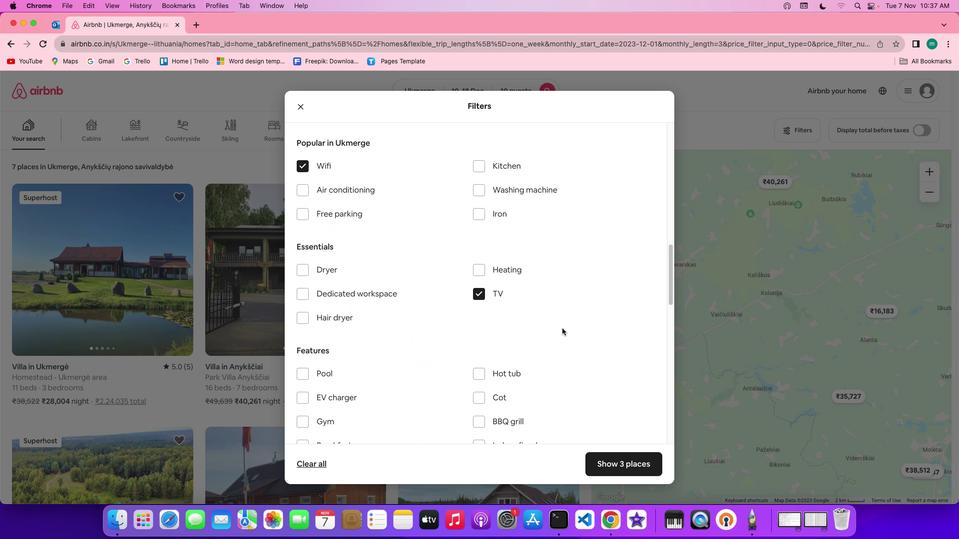 
Action: Mouse scrolled (562, 328) with delta (0, 0)
Screenshot: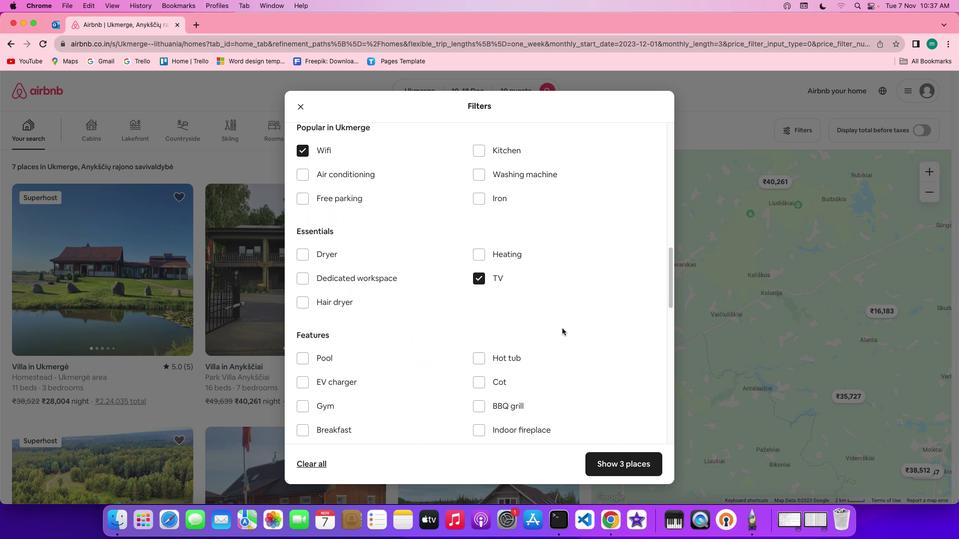 
Action: Mouse moved to (352, 195)
Screenshot: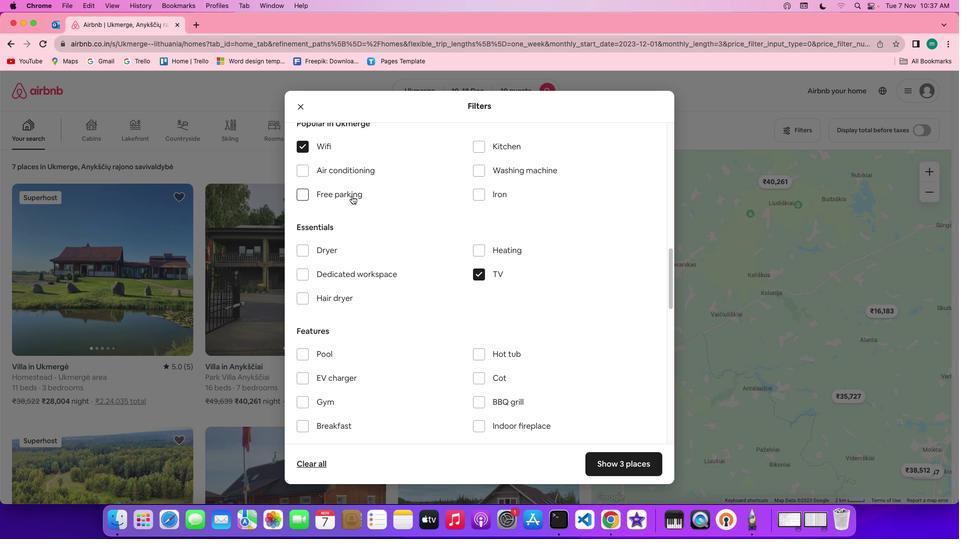 
Action: Mouse pressed left at (352, 195)
Screenshot: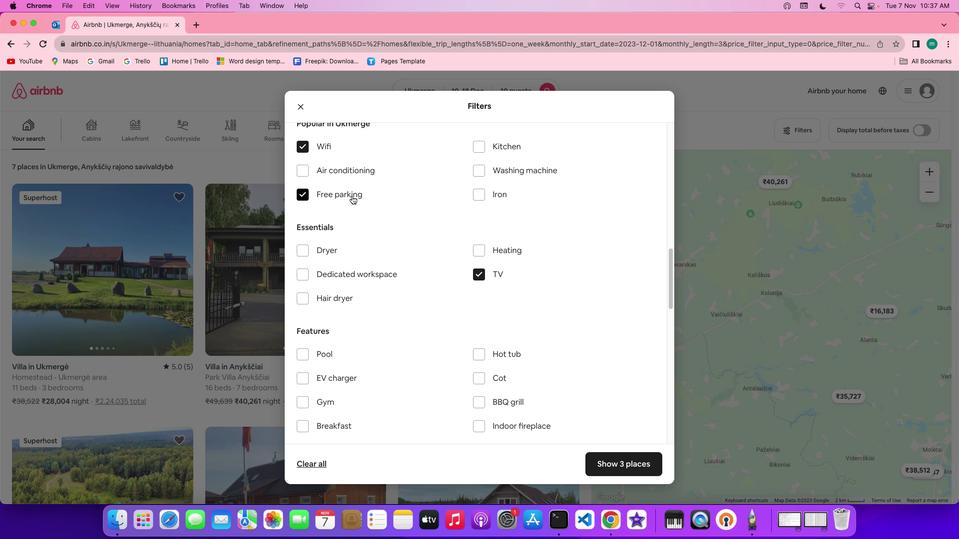 
Action: Mouse moved to (458, 261)
Screenshot: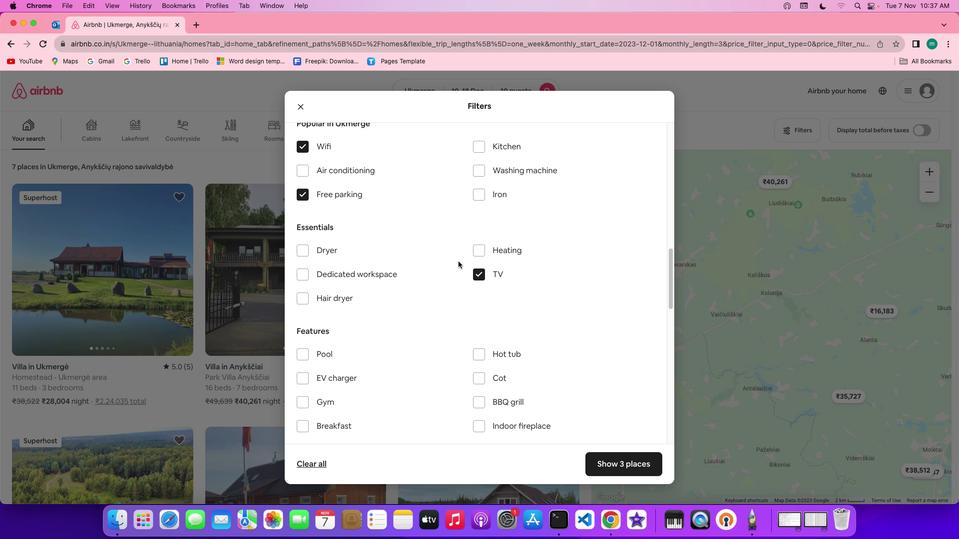 
Action: Mouse scrolled (458, 261) with delta (0, 0)
Screenshot: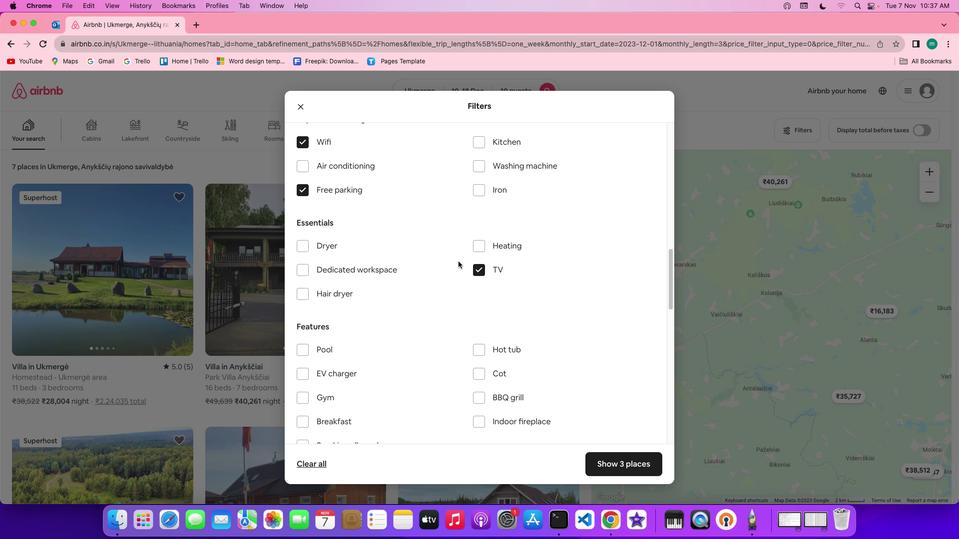 
Action: Mouse scrolled (458, 261) with delta (0, 0)
Screenshot: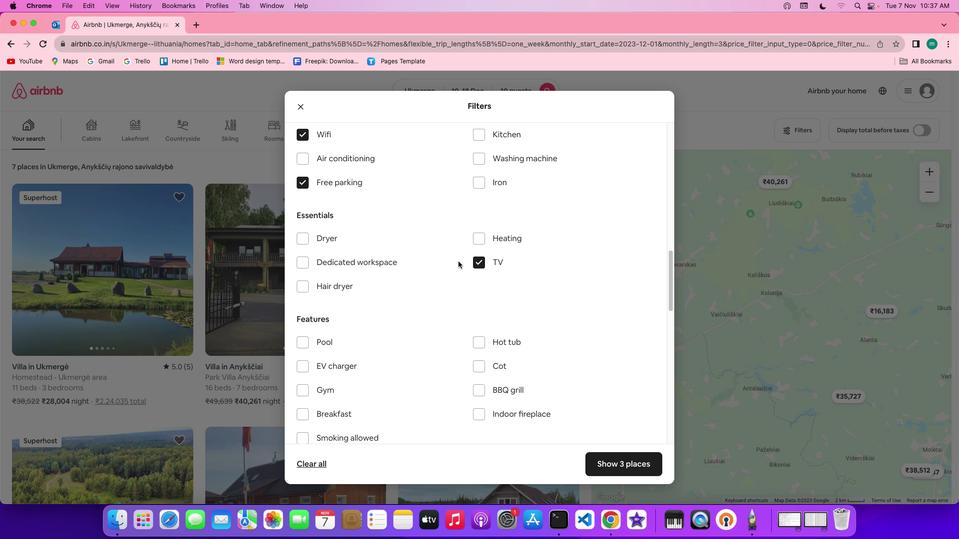 
Action: Mouse scrolled (458, 261) with delta (0, 0)
Screenshot: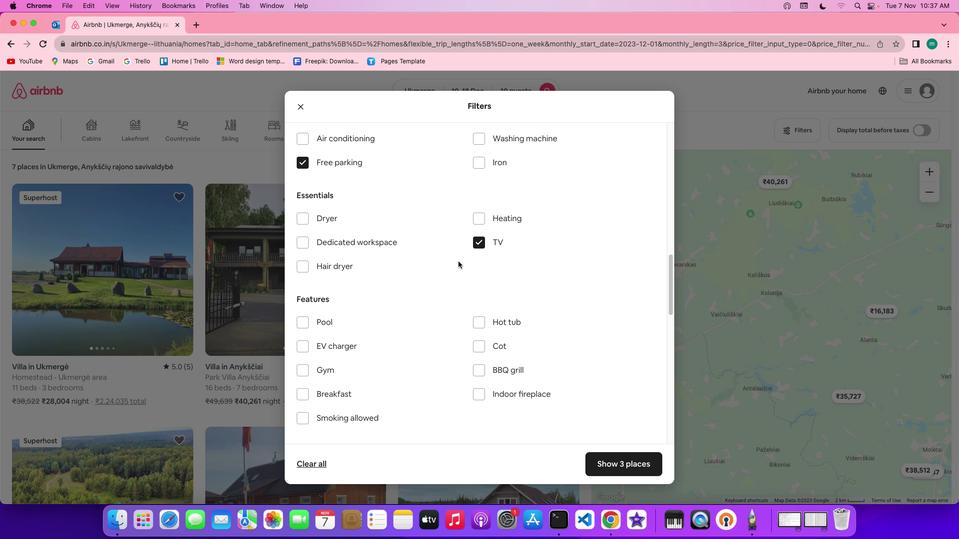 
Action: Mouse scrolled (458, 261) with delta (0, 0)
Screenshot: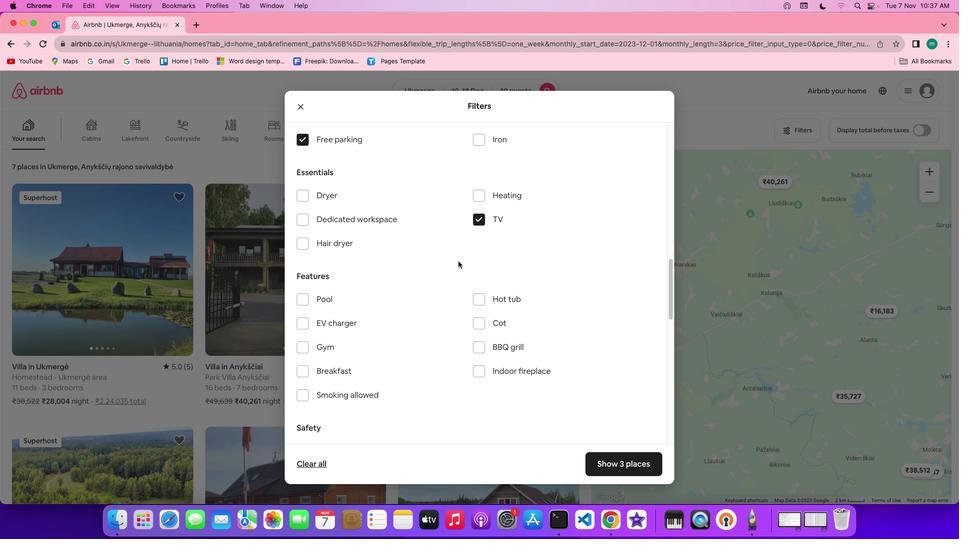 
Action: Mouse scrolled (458, 261) with delta (0, 0)
Screenshot: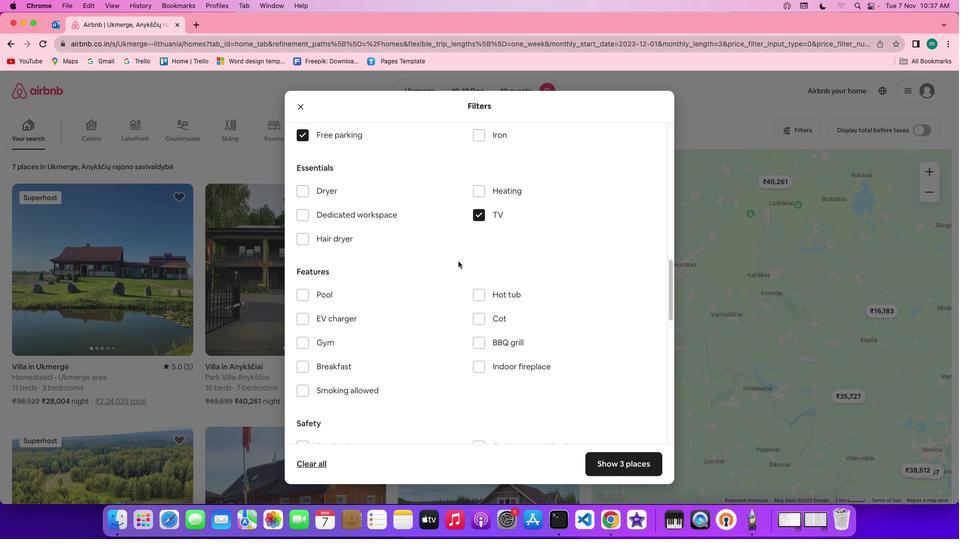 
Action: Mouse scrolled (458, 261) with delta (0, 0)
Screenshot: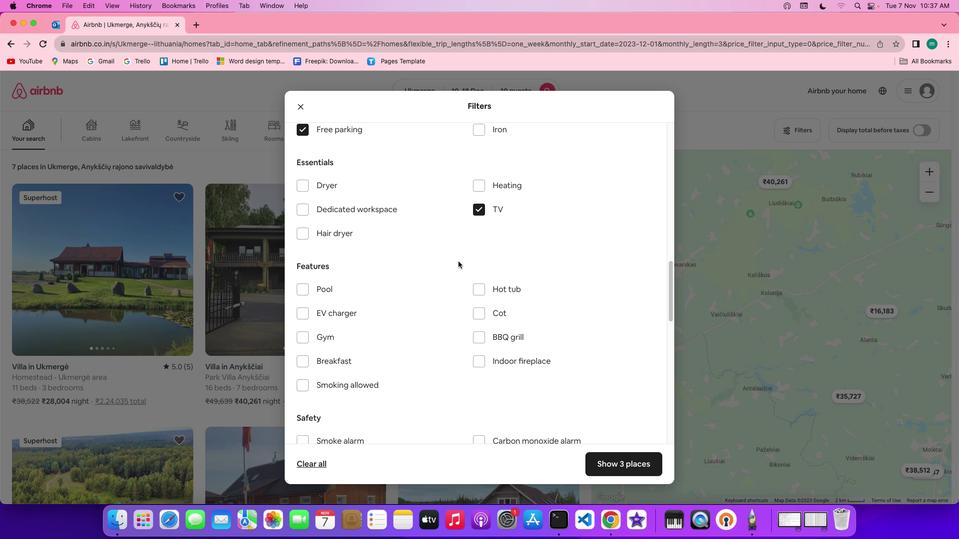 
Action: Mouse scrolled (458, 261) with delta (0, 0)
Screenshot: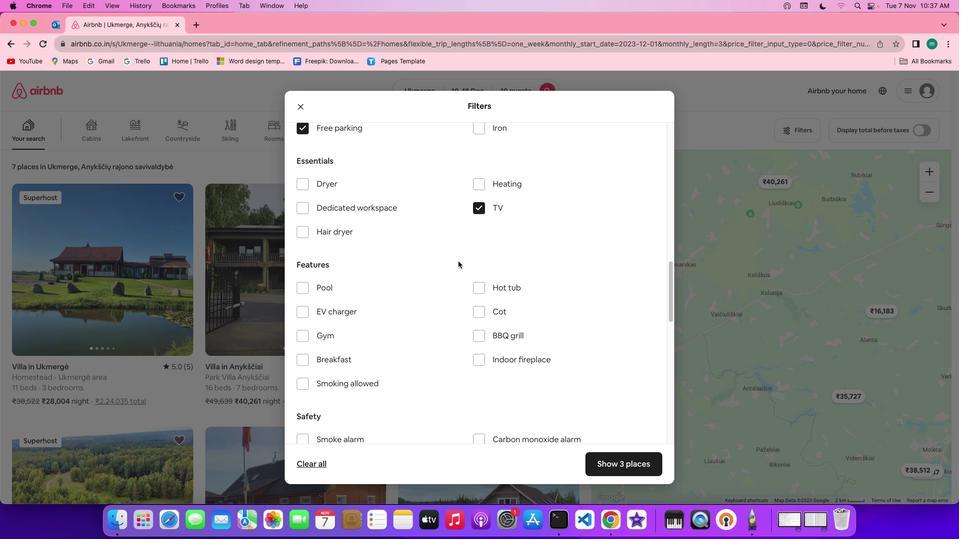 
Action: Mouse scrolled (458, 261) with delta (0, 0)
Screenshot: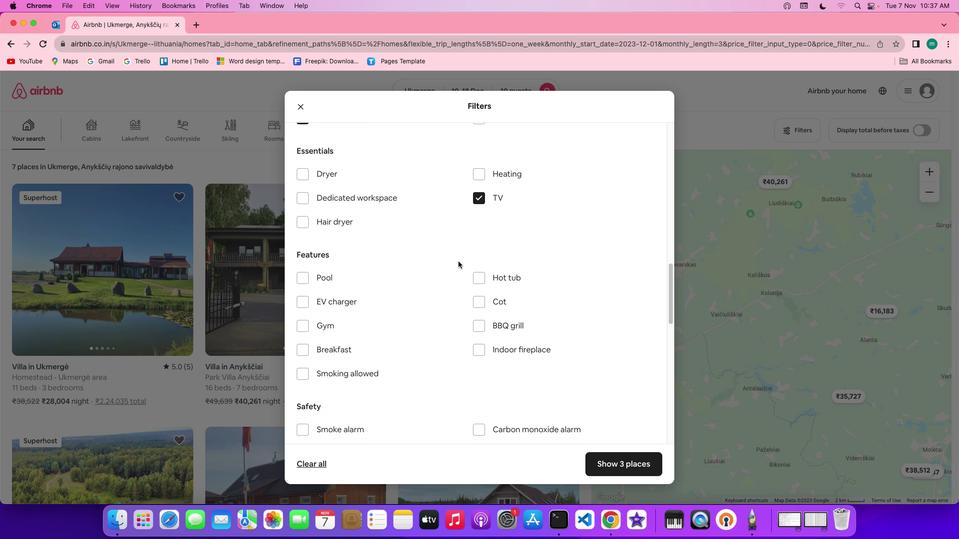 
Action: Mouse scrolled (458, 261) with delta (0, 0)
Screenshot: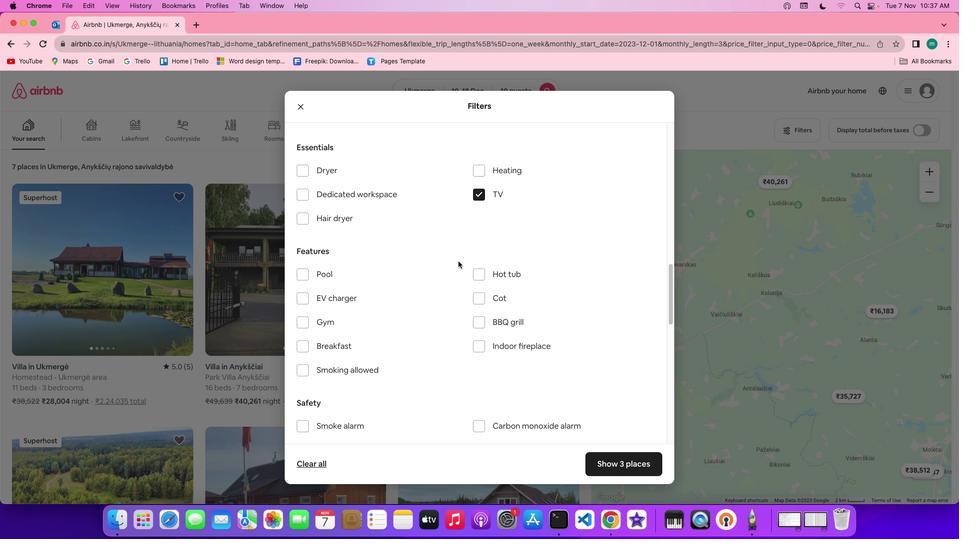
Action: Mouse scrolled (458, 261) with delta (0, 0)
Screenshot: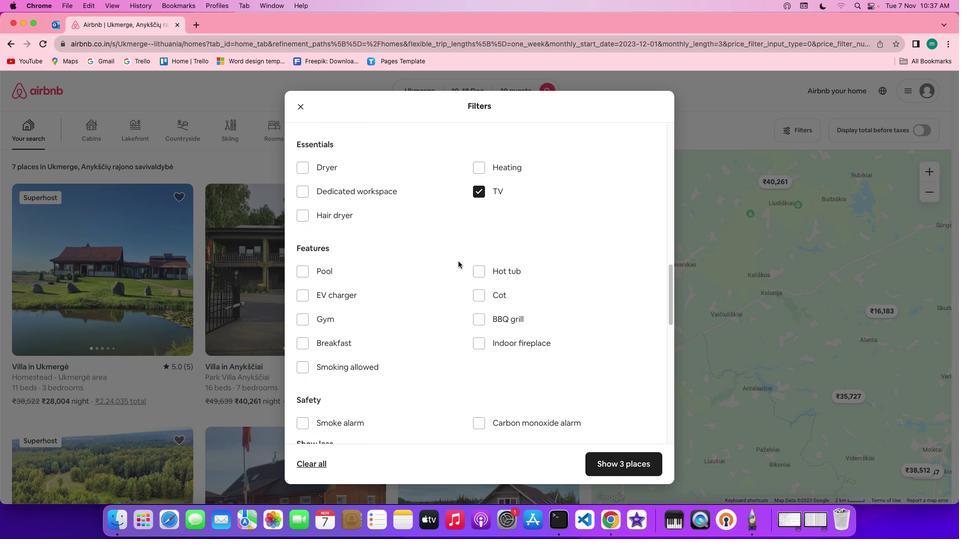 
Action: Mouse scrolled (458, 261) with delta (0, 0)
Screenshot: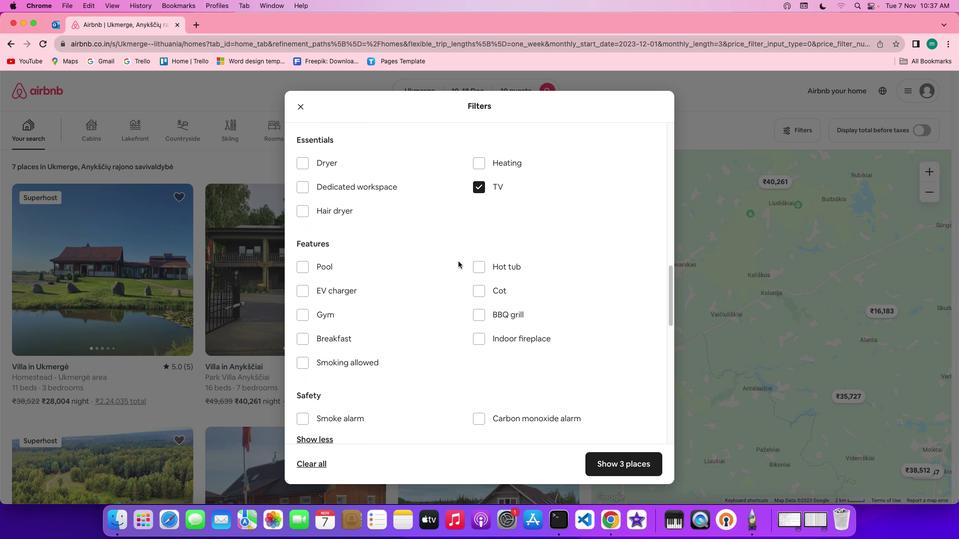 
Action: Mouse scrolled (458, 261) with delta (0, 0)
Screenshot: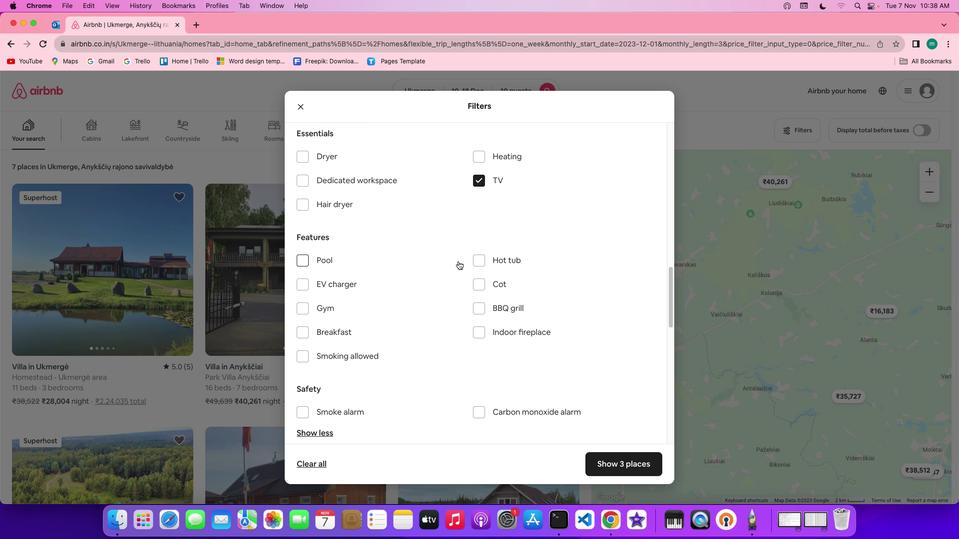 
Action: Mouse scrolled (458, 261) with delta (0, 0)
Screenshot: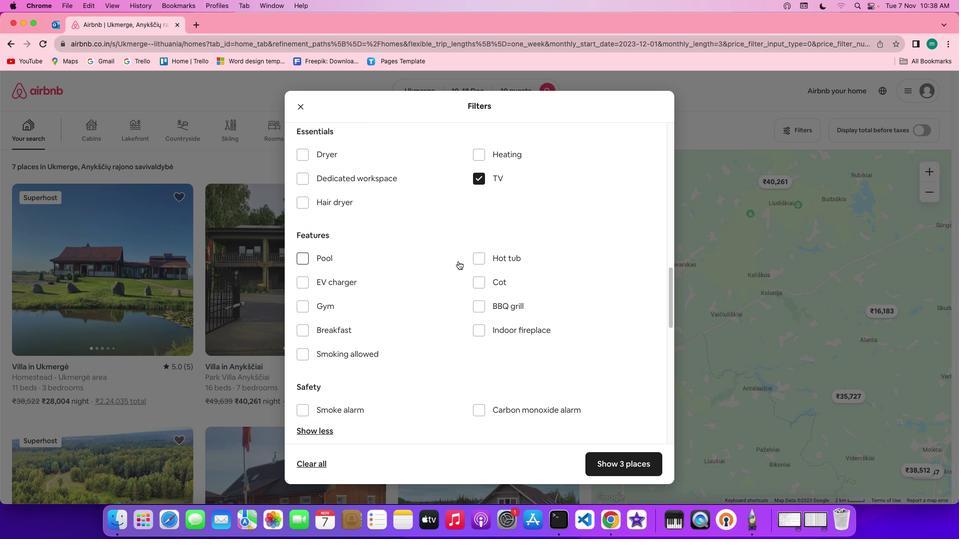 
Action: Mouse scrolled (458, 261) with delta (0, 0)
Screenshot: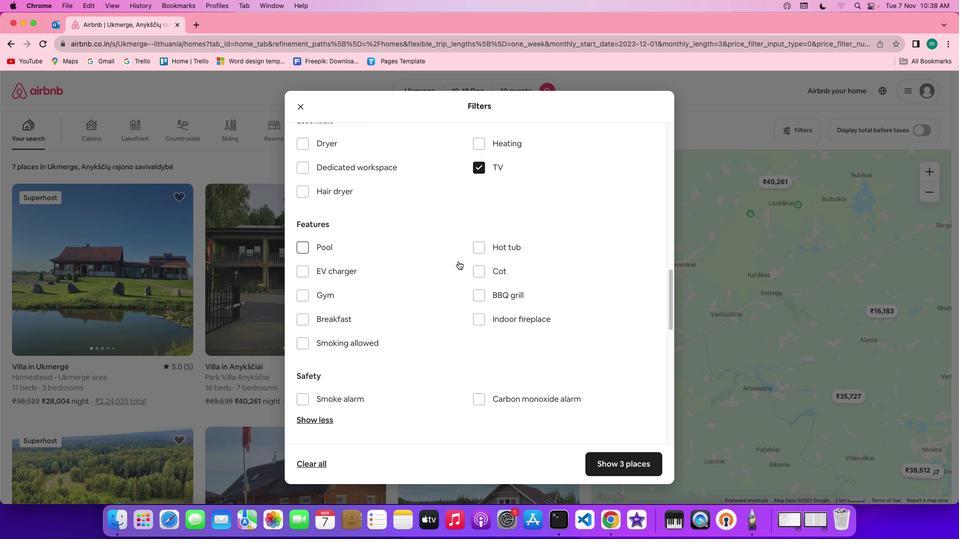 
Action: Mouse scrolled (458, 261) with delta (0, 0)
Screenshot: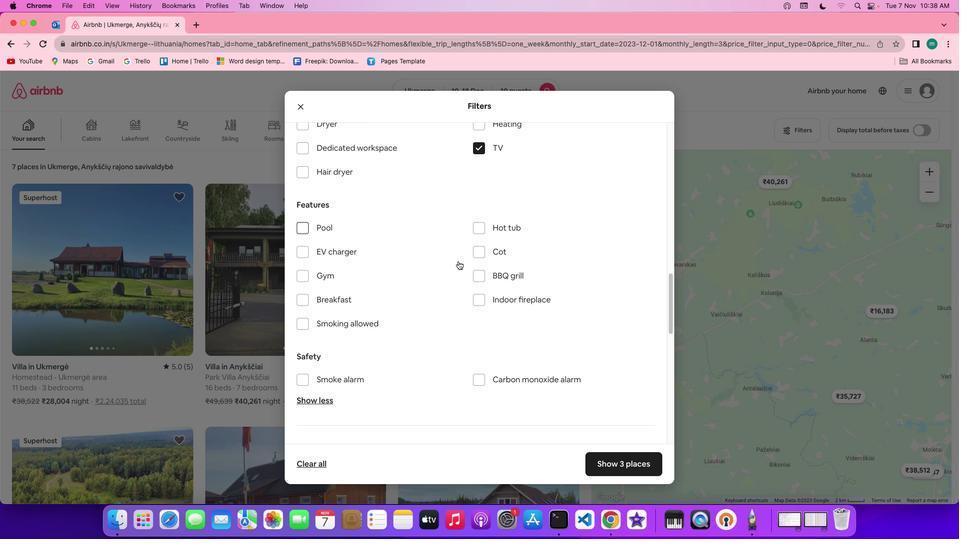 
Action: Mouse moved to (334, 269)
Screenshot: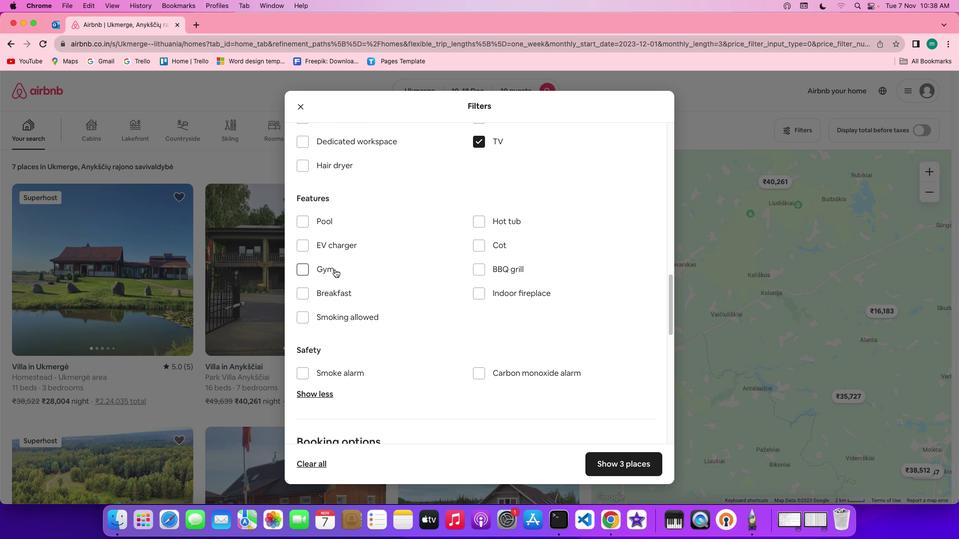 
Action: Mouse pressed left at (334, 269)
Screenshot: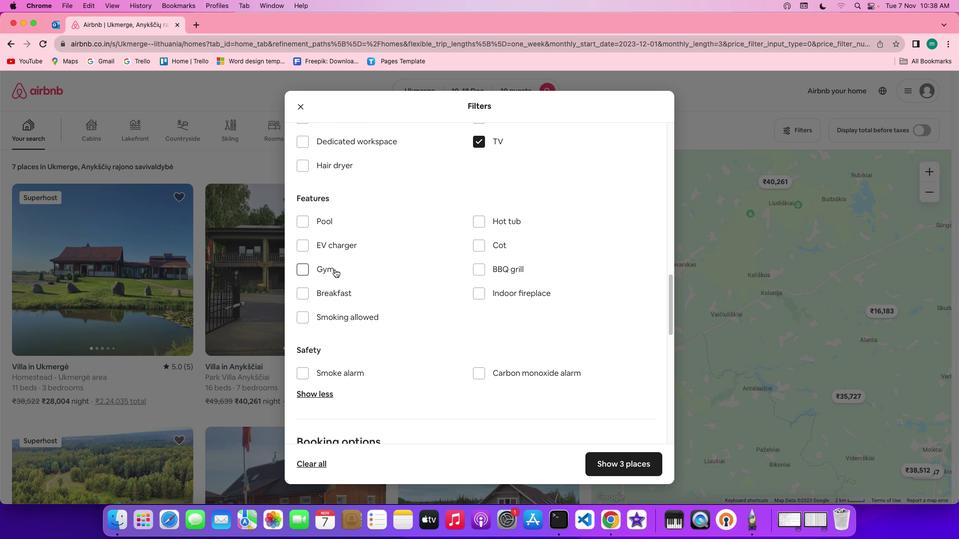 
Action: Mouse moved to (338, 295)
Screenshot: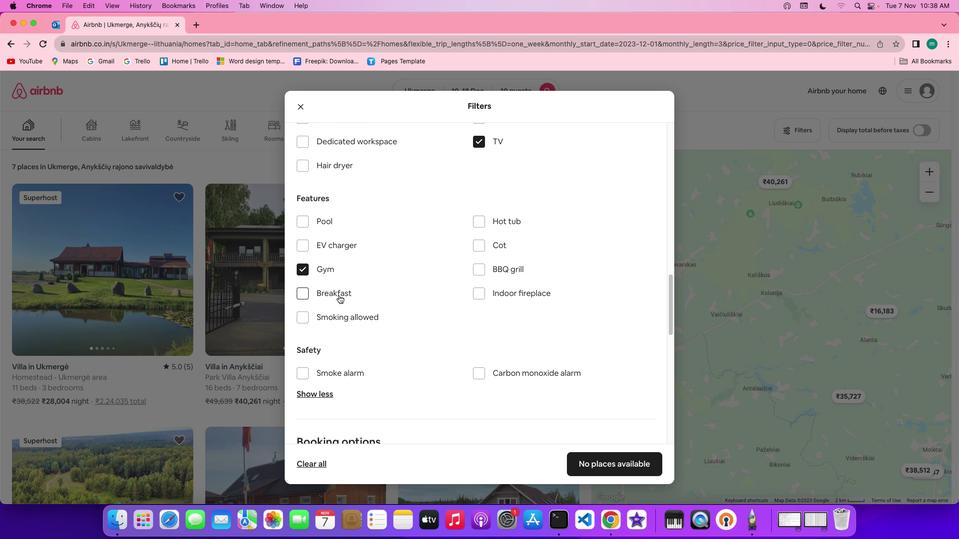 
Action: Mouse pressed left at (338, 295)
Screenshot: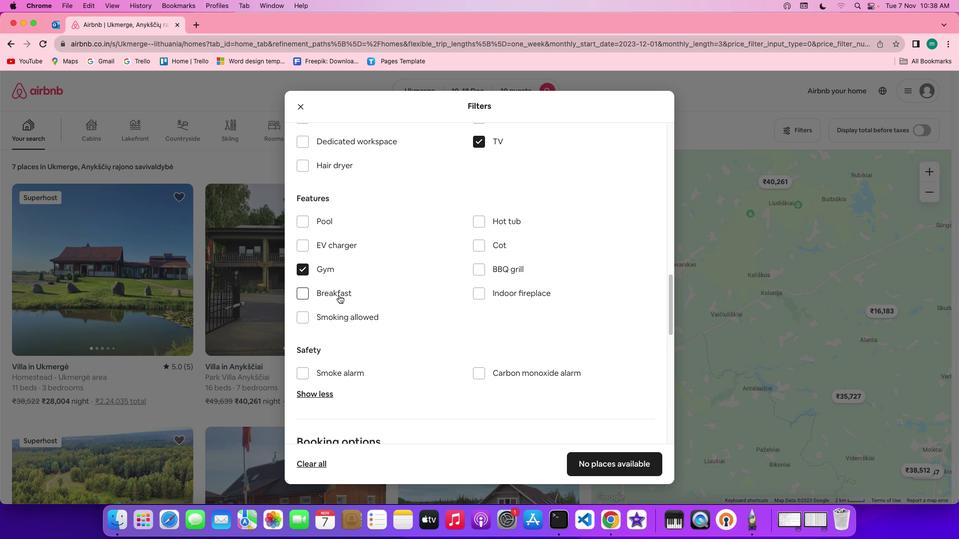 
Action: Mouse moved to (408, 286)
Screenshot: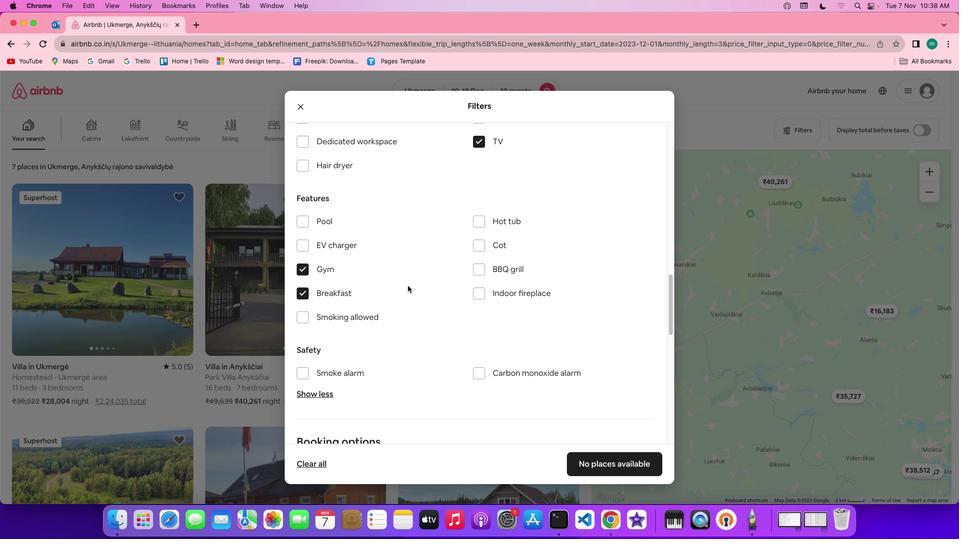 
Action: Mouse scrolled (408, 286) with delta (0, 0)
Screenshot: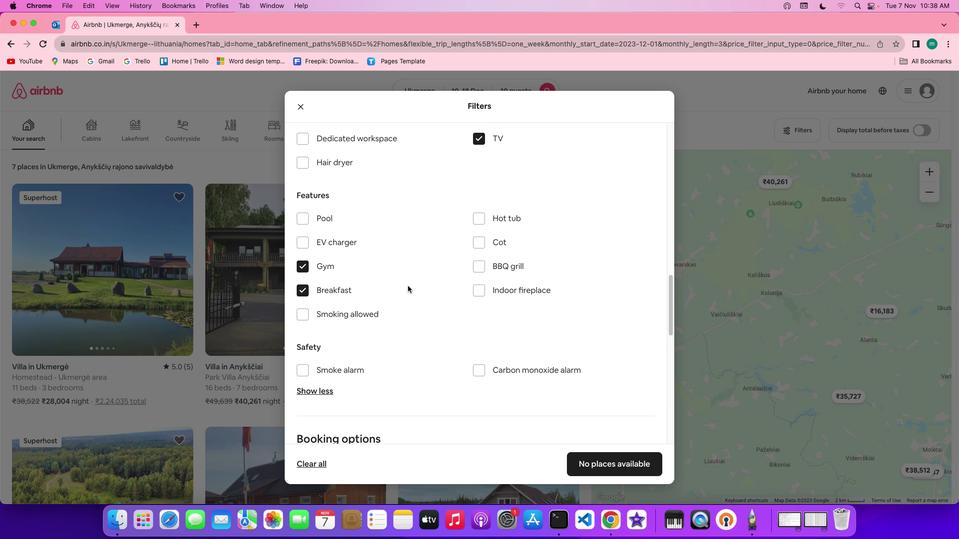 
Action: Mouse scrolled (408, 286) with delta (0, 0)
Screenshot: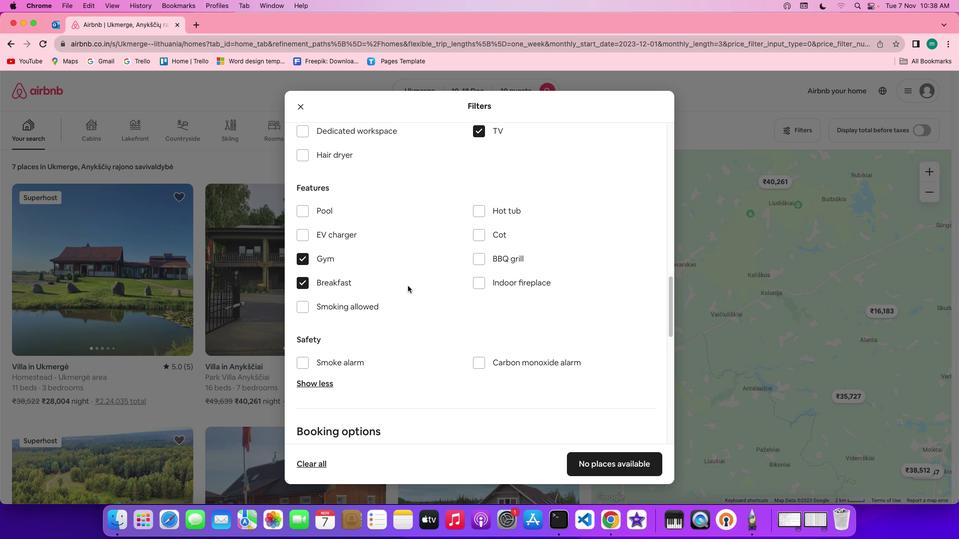 
Action: Mouse scrolled (408, 286) with delta (0, 0)
Screenshot: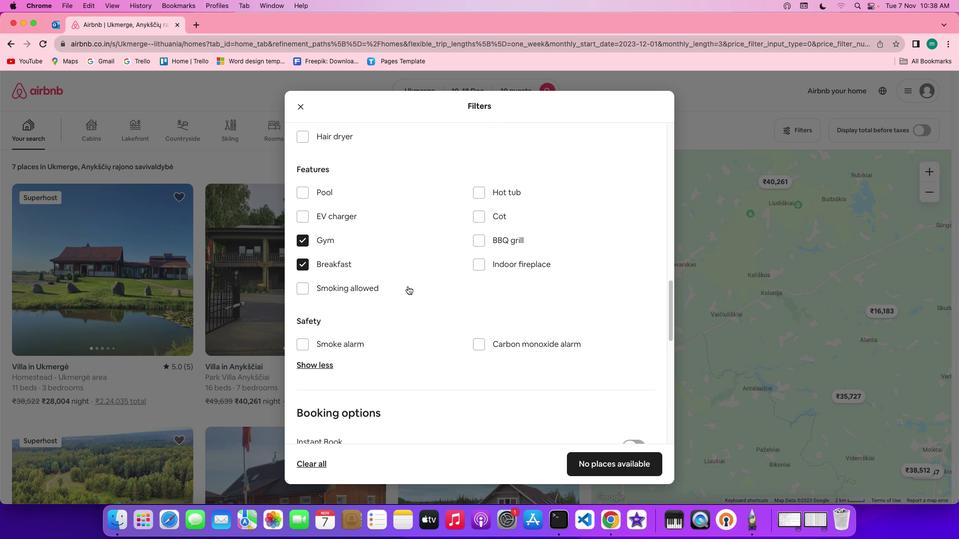 
Action: Mouse moved to (408, 286)
Screenshot: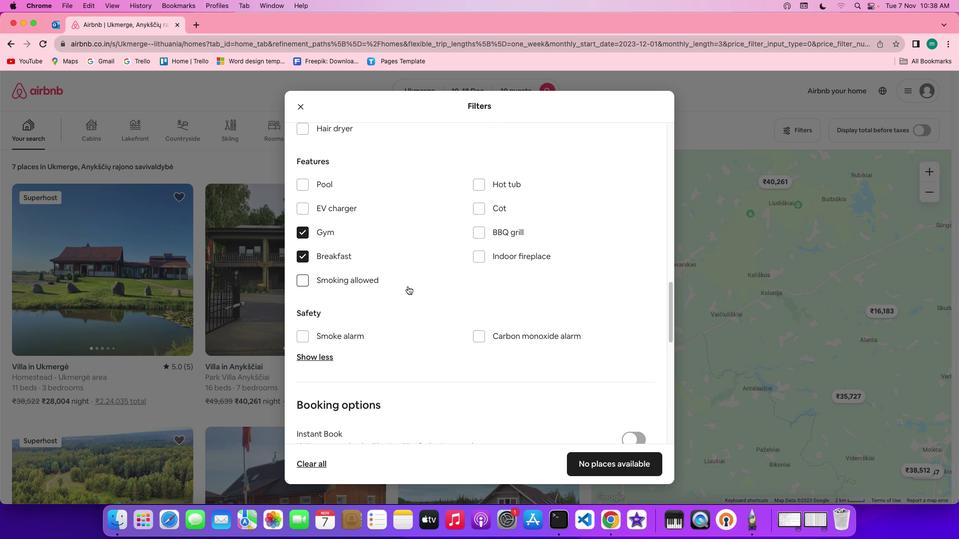 
Action: Mouse scrolled (408, 286) with delta (0, 0)
Screenshot: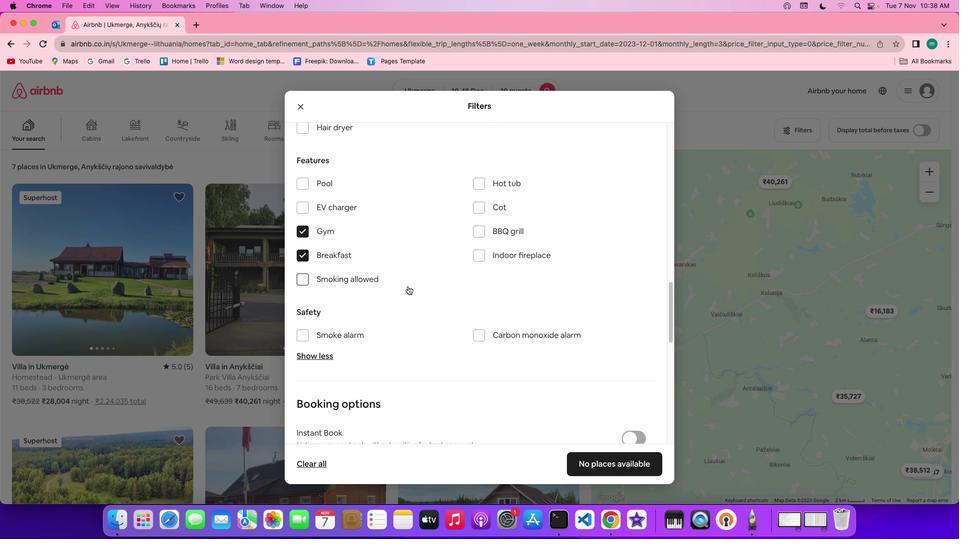 
Action: Mouse scrolled (408, 286) with delta (0, 0)
Screenshot: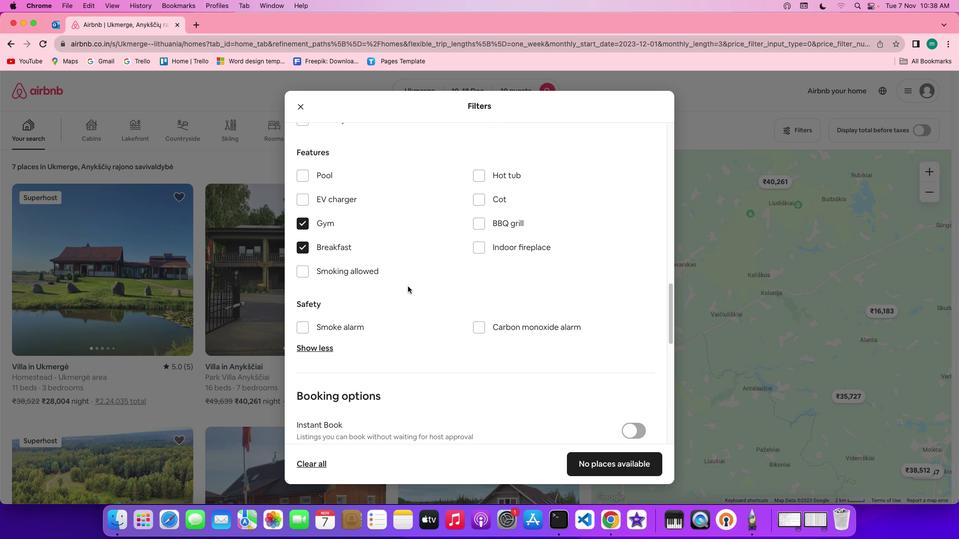
Action: Mouse scrolled (408, 286) with delta (0, 0)
Screenshot: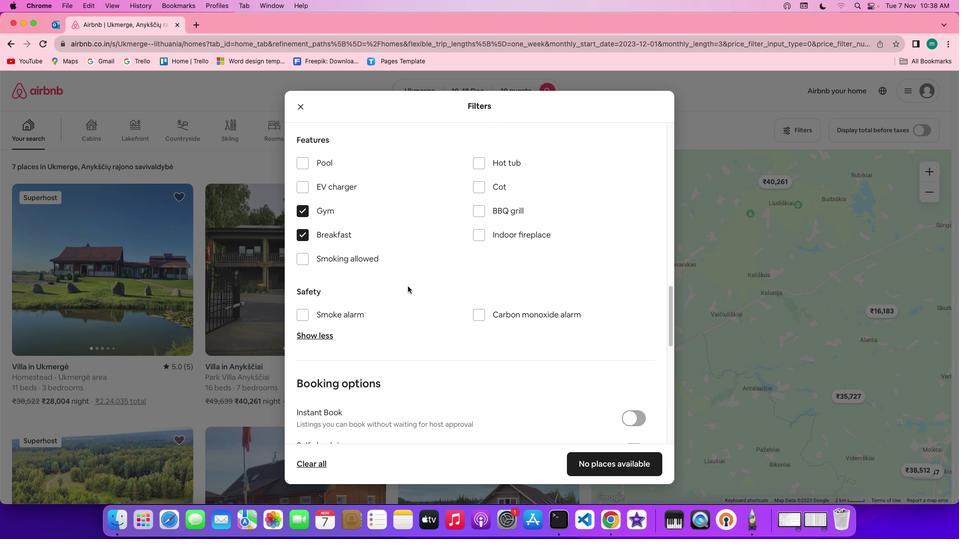 
Action: Mouse scrolled (408, 286) with delta (0, 0)
Screenshot: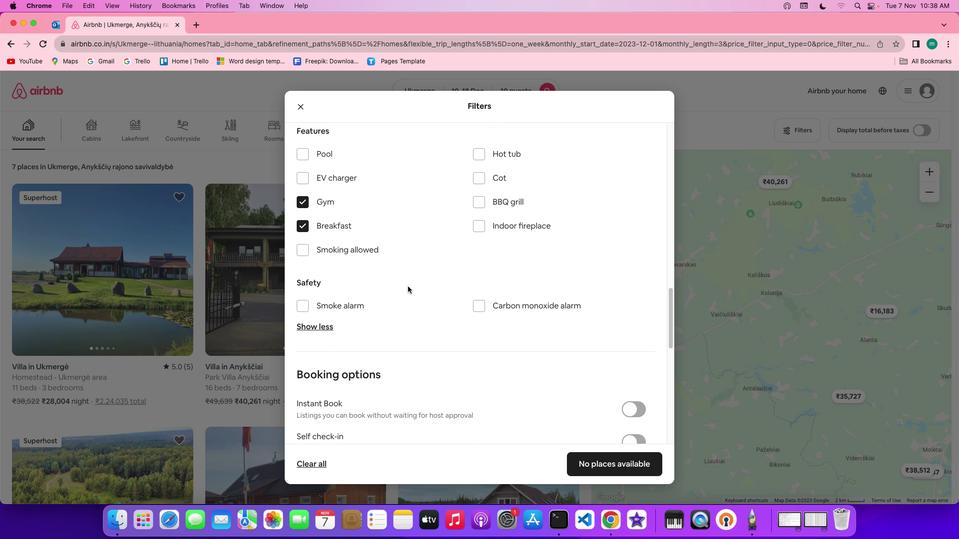 
Action: Mouse scrolled (408, 286) with delta (0, 0)
Screenshot: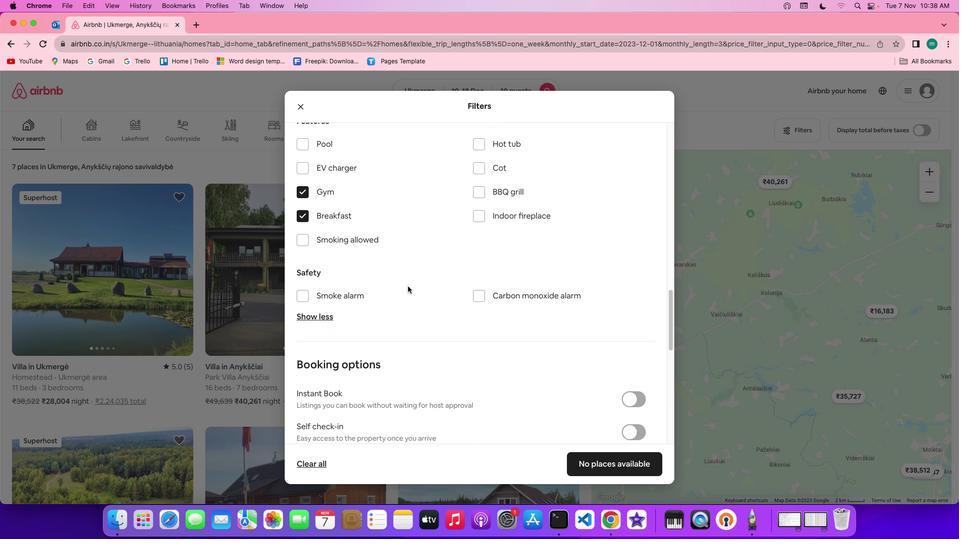 
Action: Mouse scrolled (408, 286) with delta (0, 0)
Screenshot: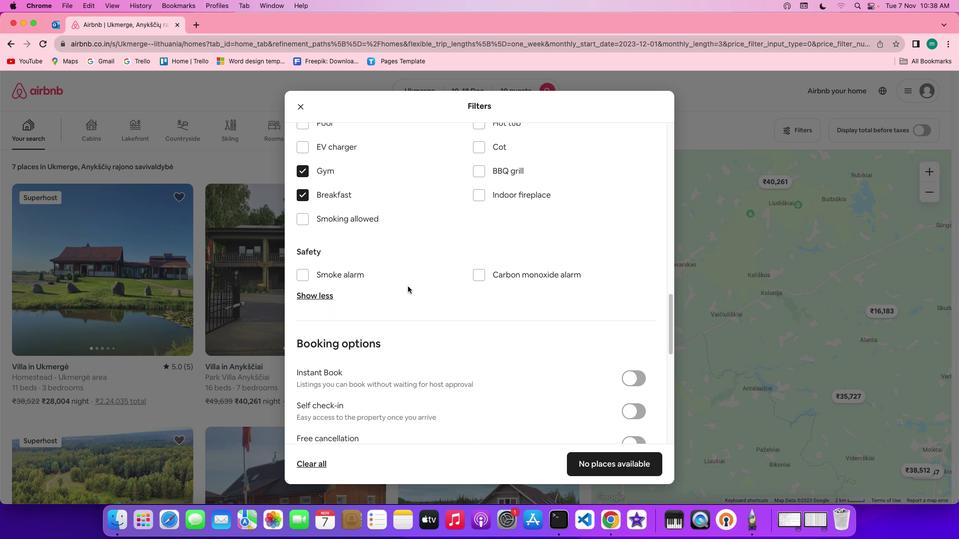 
Action: Mouse scrolled (408, 286) with delta (0, 0)
Screenshot: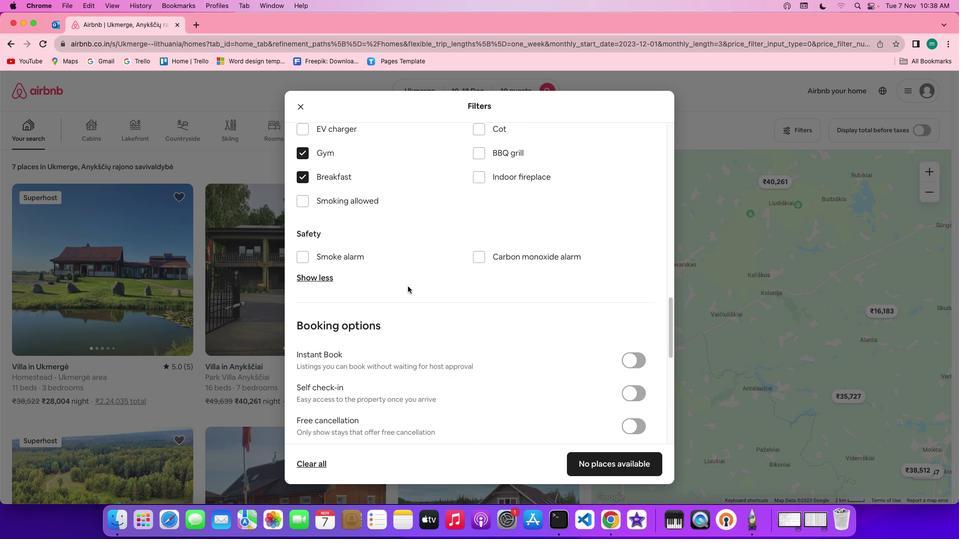 
Action: Mouse scrolled (408, 286) with delta (0, 0)
Screenshot: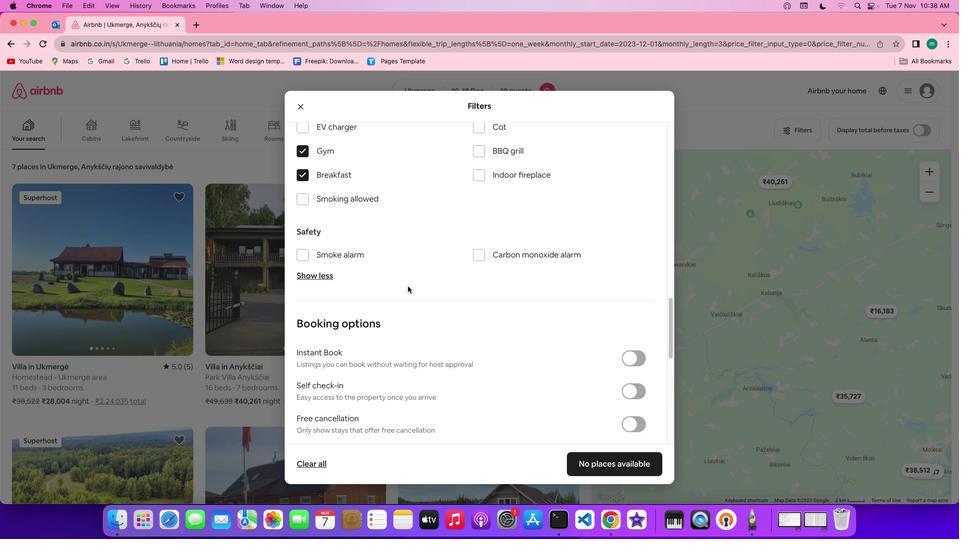 
Action: Mouse moved to (408, 286)
Screenshot: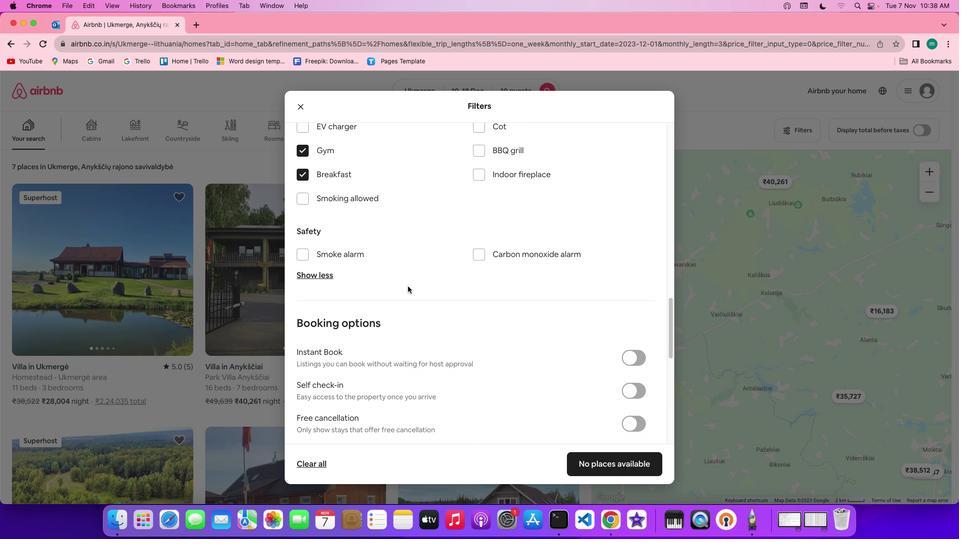 
Action: Mouse scrolled (408, 286) with delta (0, 0)
Screenshot: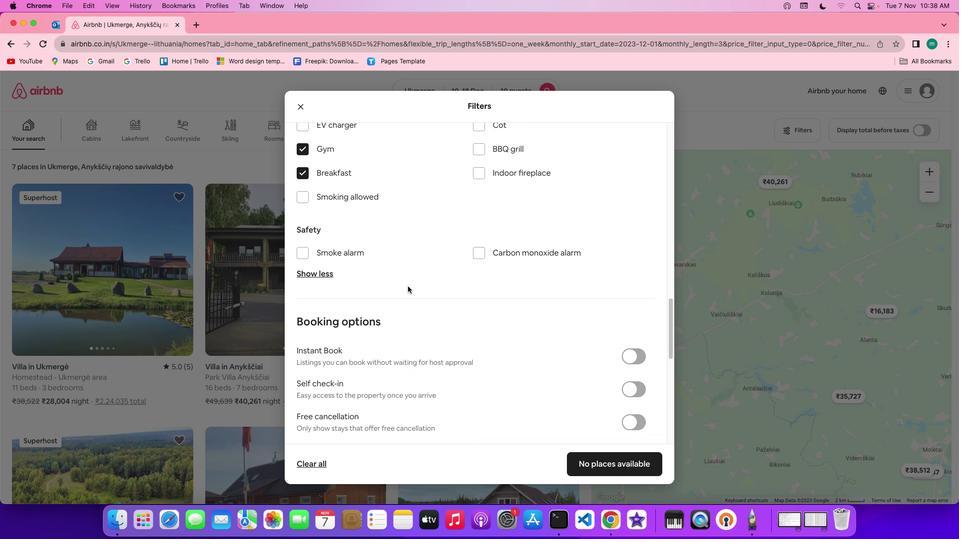 
Action: Mouse scrolled (408, 286) with delta (0, 0)
Screenshot: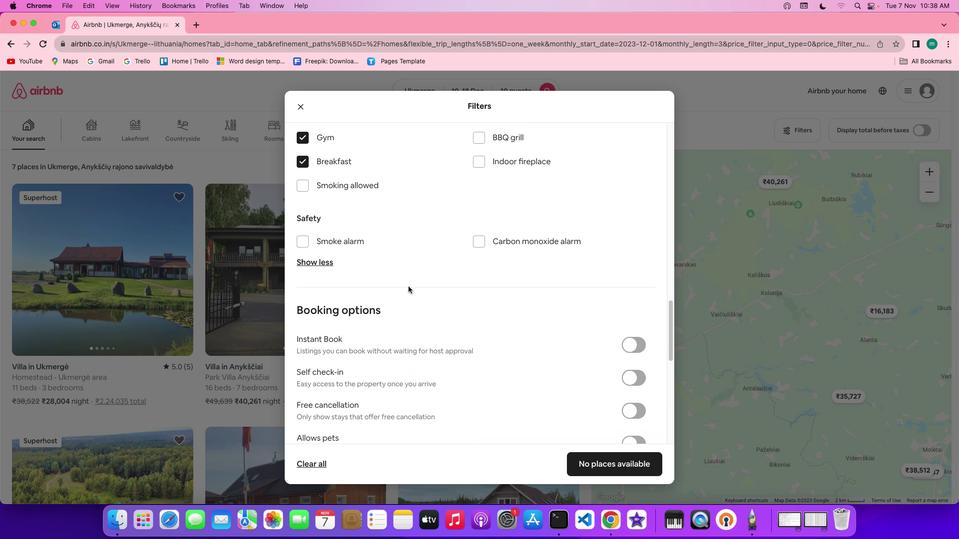 
Action: Mouse scrolled (408, 286) with delta (0, 0)
Screenshot: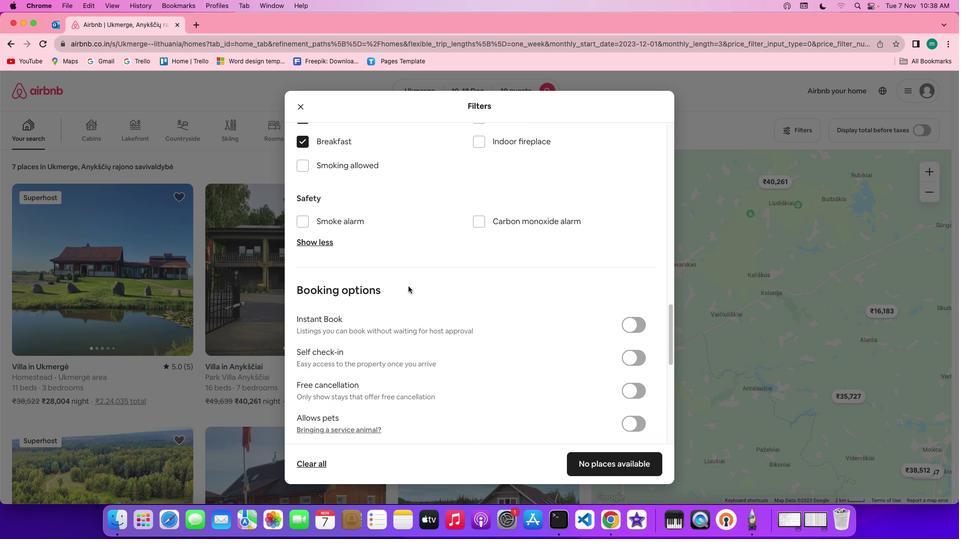 
Action: Mouse moved to (408, 286)
Screenshot: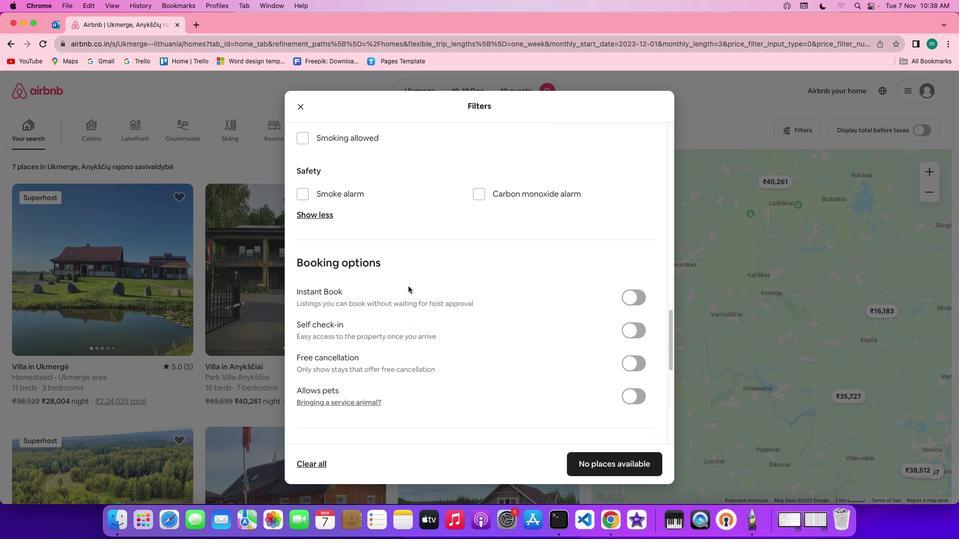 
Action: Mouse scrolled (408, 286) with delta (0, 0)
Screenshot: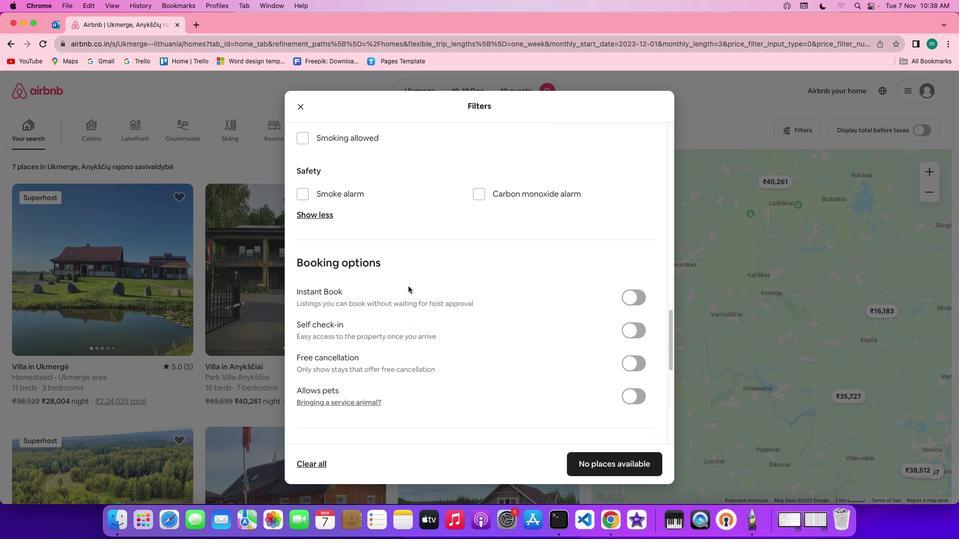 
Action: Mouse moved to (427, 310)
Screenshot: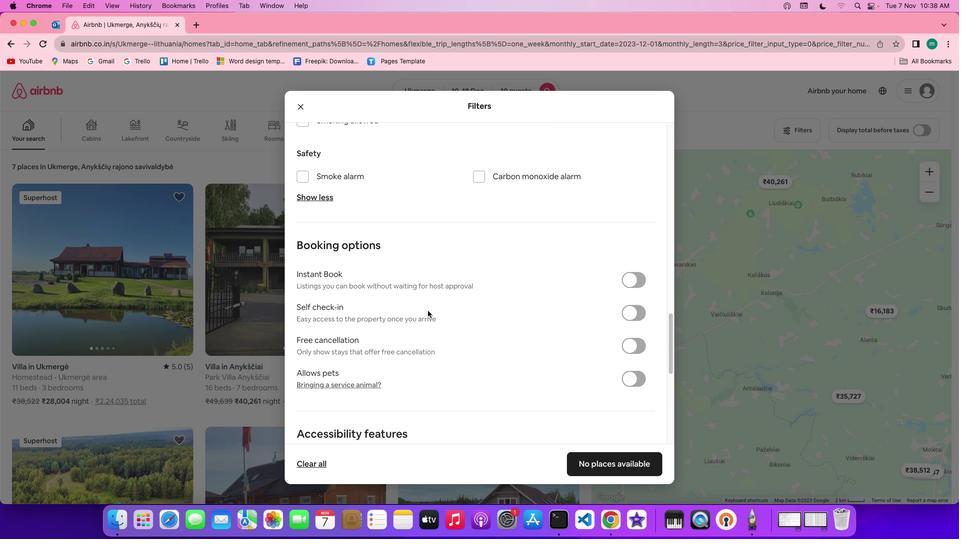 
Action: Mouse scrolled (427, 310) with delta (0, 0)
Screenshot: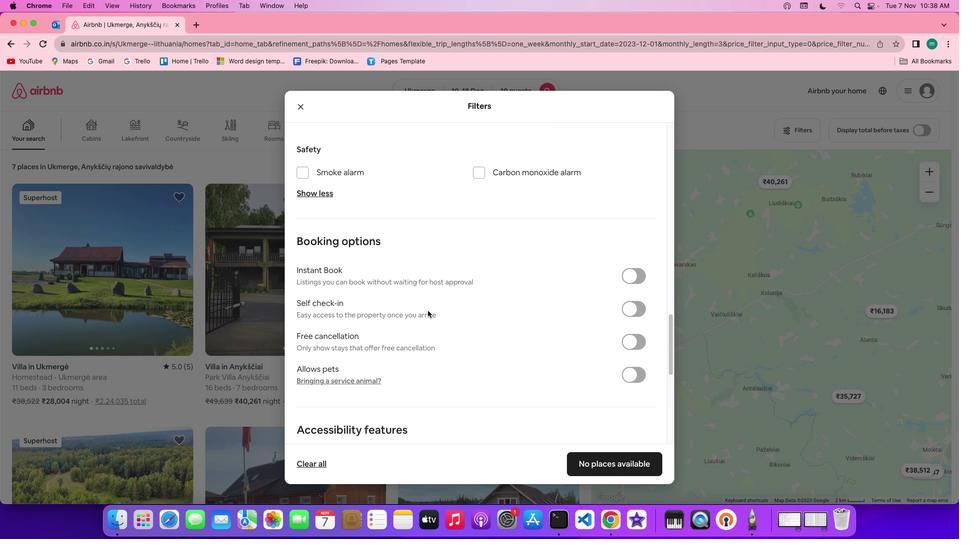 
Action: Mouse scrolled (427, 310) with delta (0, 0)
Screenshot: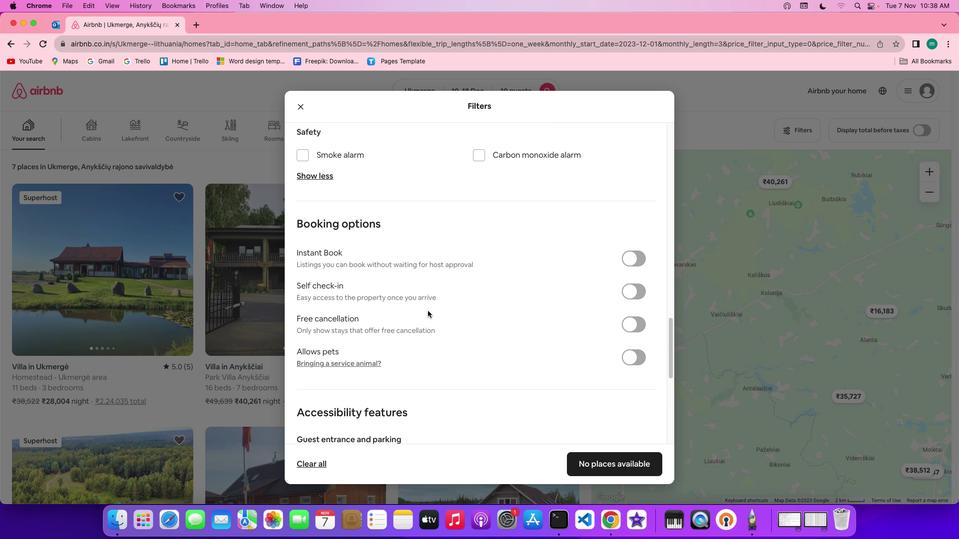 
Action: Mouse scrolled (427, 310) with delta (0, 0)
Screenshot: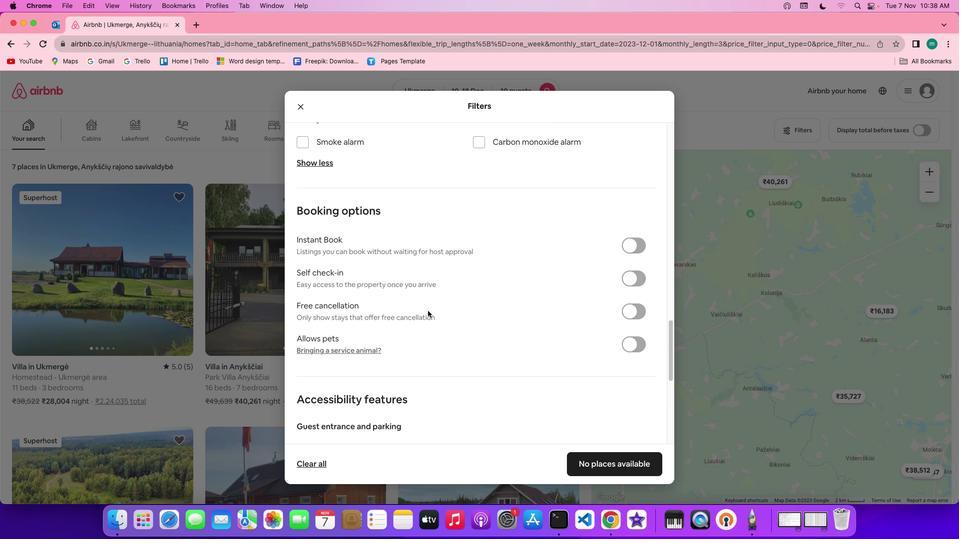 
Action: Mouse moved to (633, 264)
Screenshot: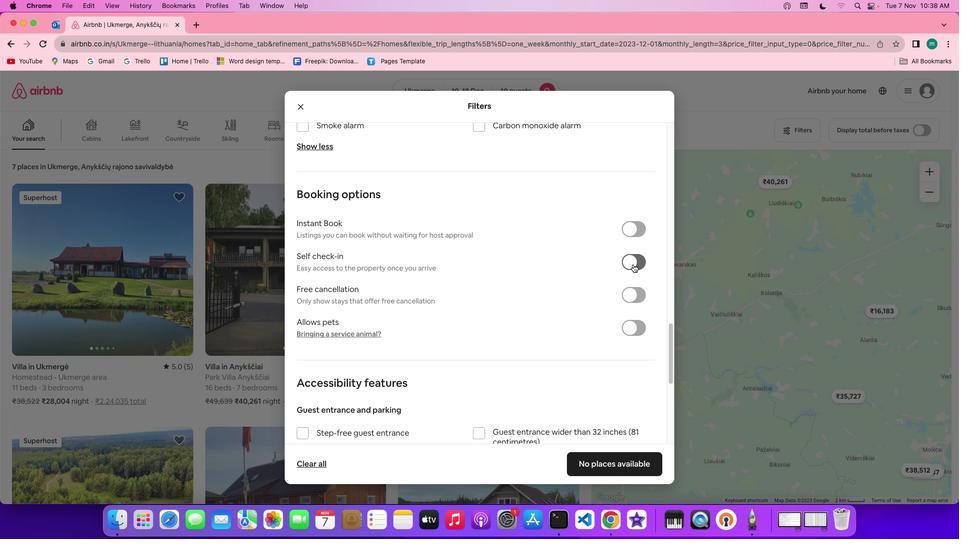 
Action: Mouse pressed left at (633, 264)
Screenshot: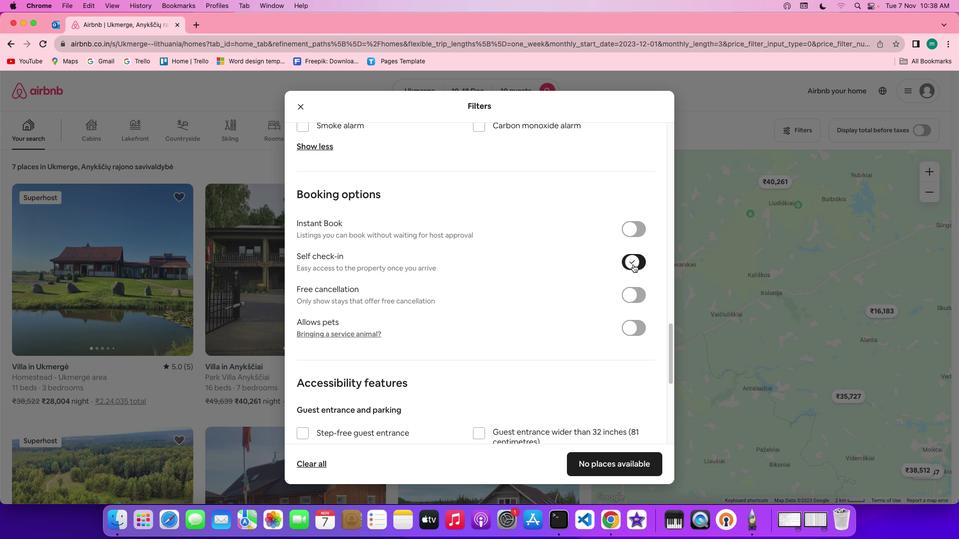 
Action: Mouse moved to (366, 276)
Screenshot: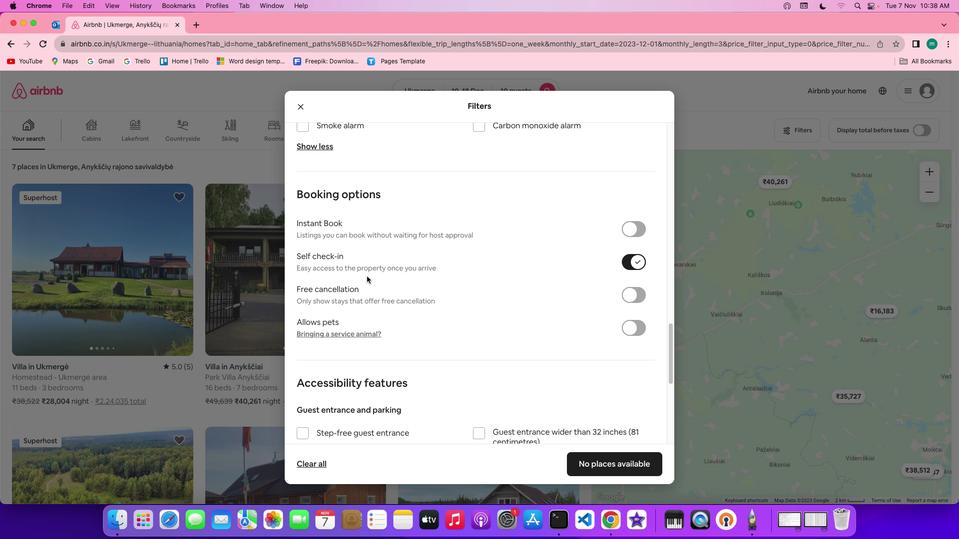 
Action: Mouse scrolled (366, 276) with delta (0, 0)
Screenshot: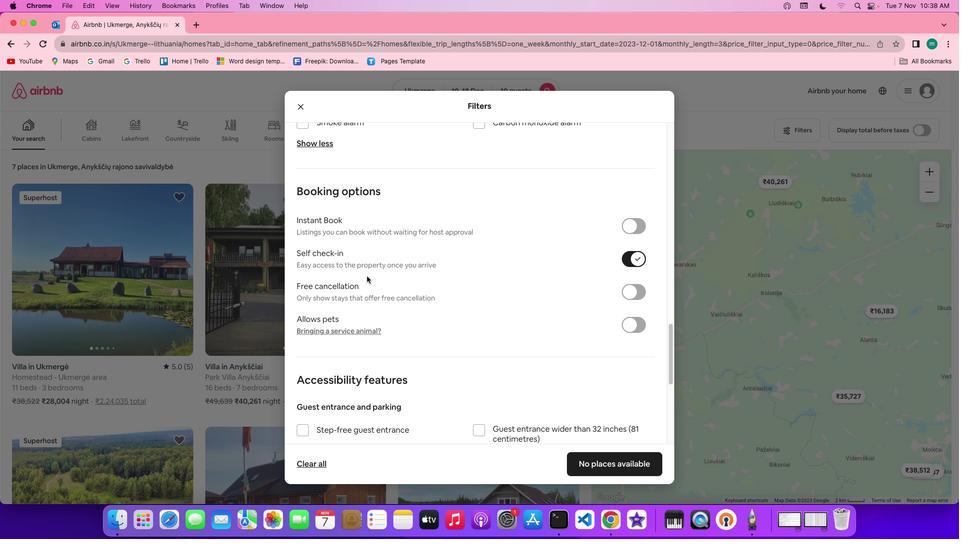 
Action: Mouse scrolled (366, 276) with delta (0, 0)
Screenshot: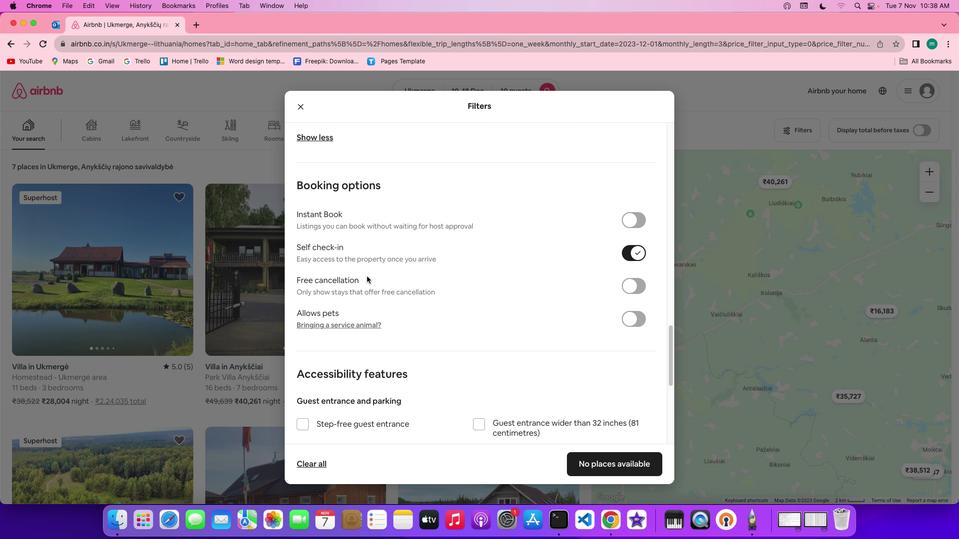 
Action: Mouse scrolled (366, 276) with delta (0, 0)
Screenshot: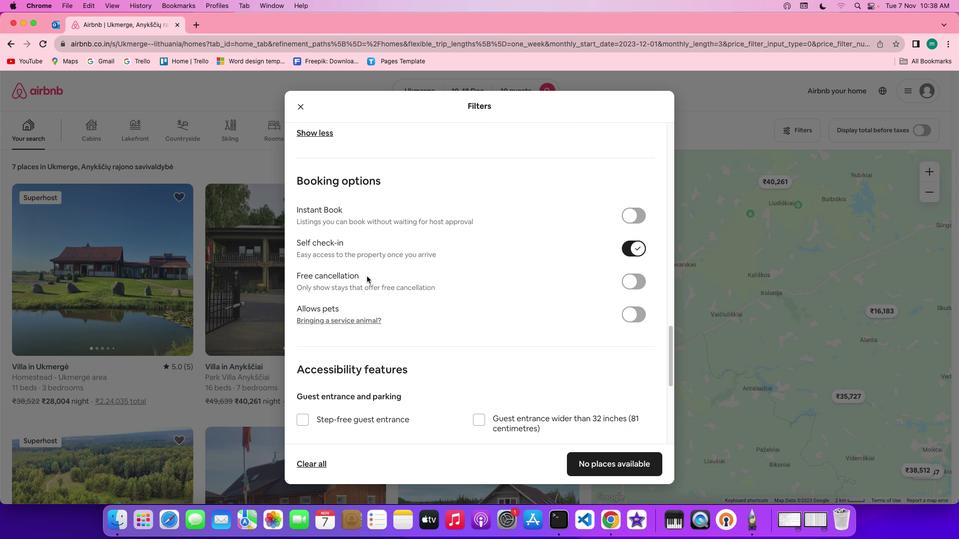 
Action: Mouse scrolled (366, 276) with delta (0, 0)
Screenshot: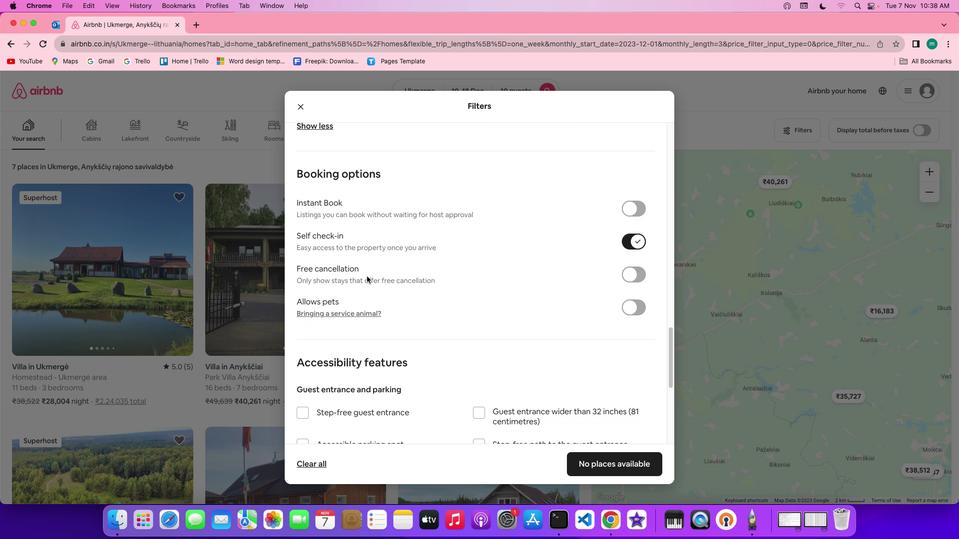 
Action: Mouse scrolled (366, 276) with delta (0, 0)
Screenshot: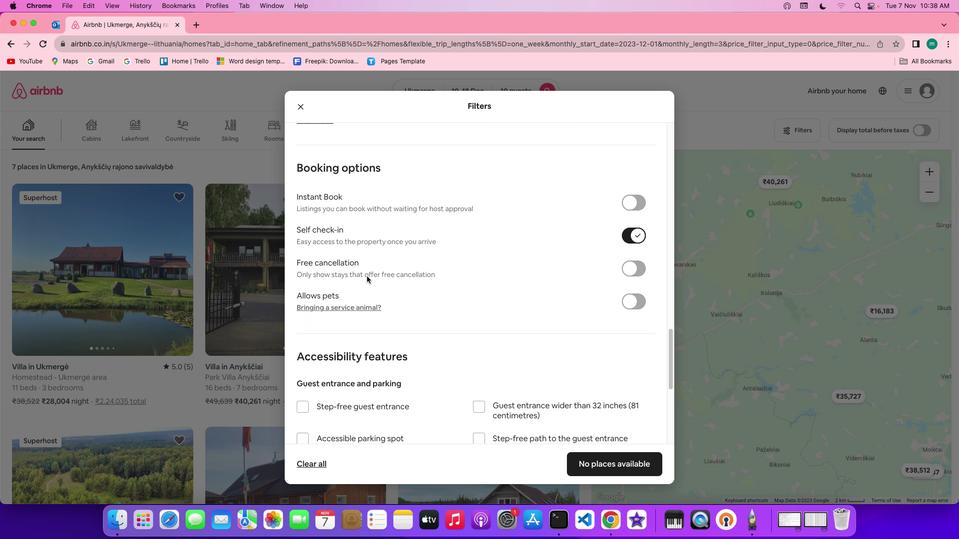 
Action: Mouse scrolled (366, 276) with delta (0, 0)
Screenshot: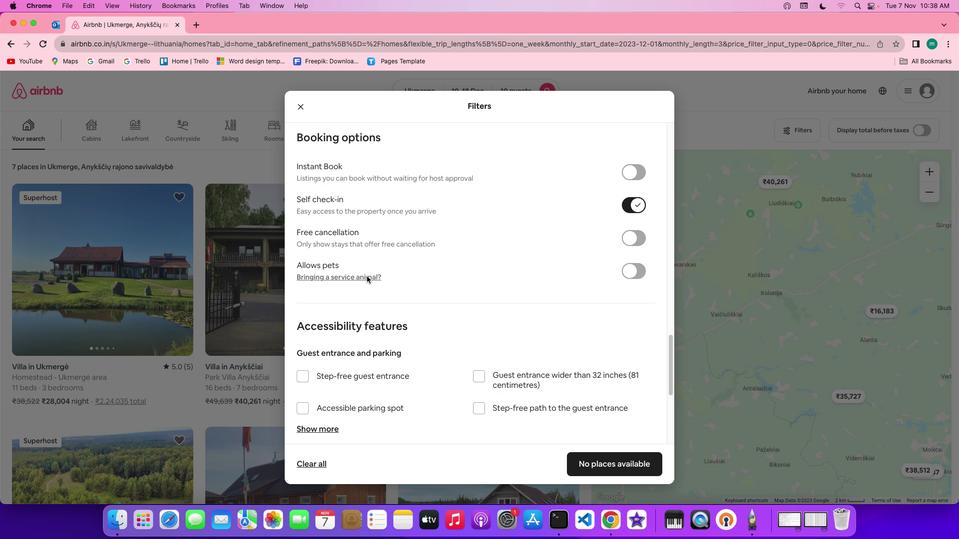 
Action: Mouse moved to (366, 276)
Screenshot: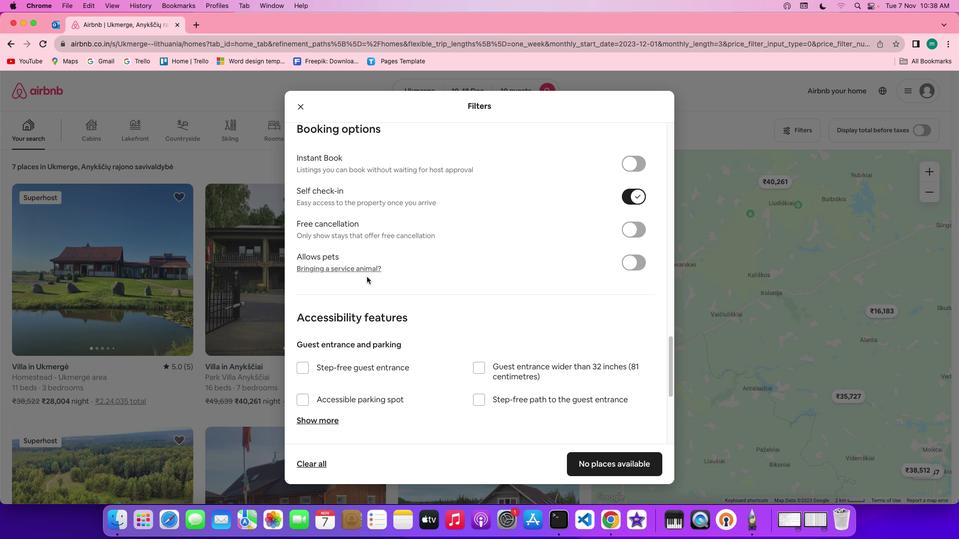 
Action: Mouse scrolled (366, 276) with delta (0, 0)
Screenshot: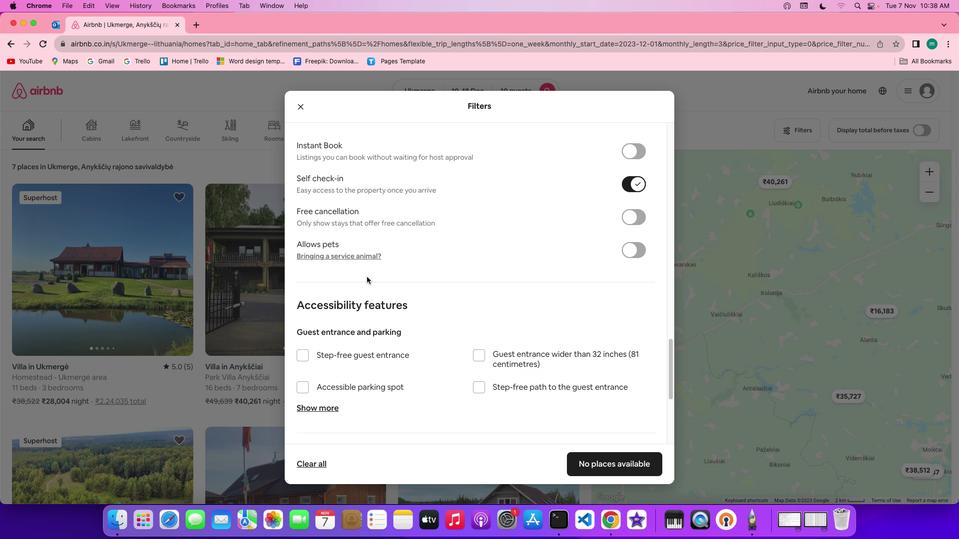 
Action: Mouse scrolled (366, 276) with delta (0, 0)
Screenshot: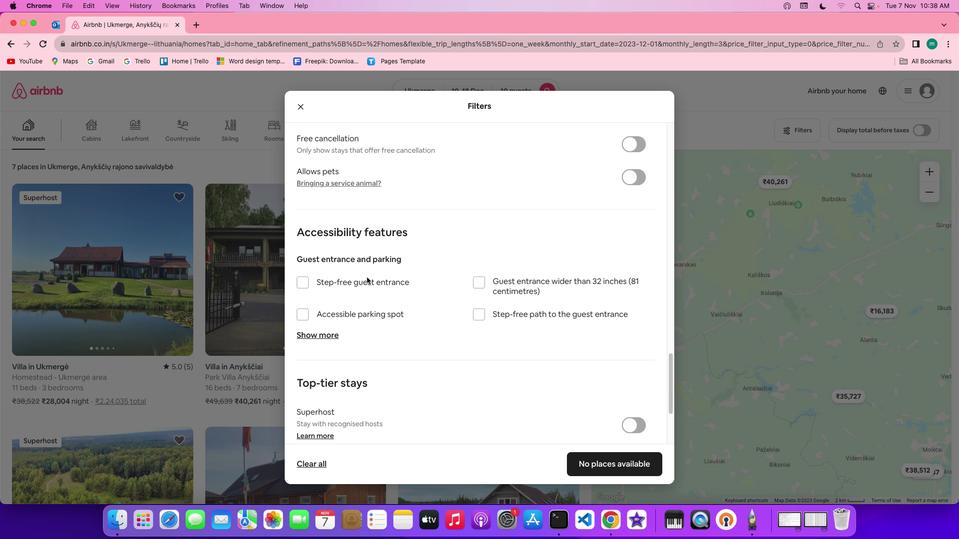 
Action: Mouse scrolled (366, 276) with delta (0, 0)
Screenshot: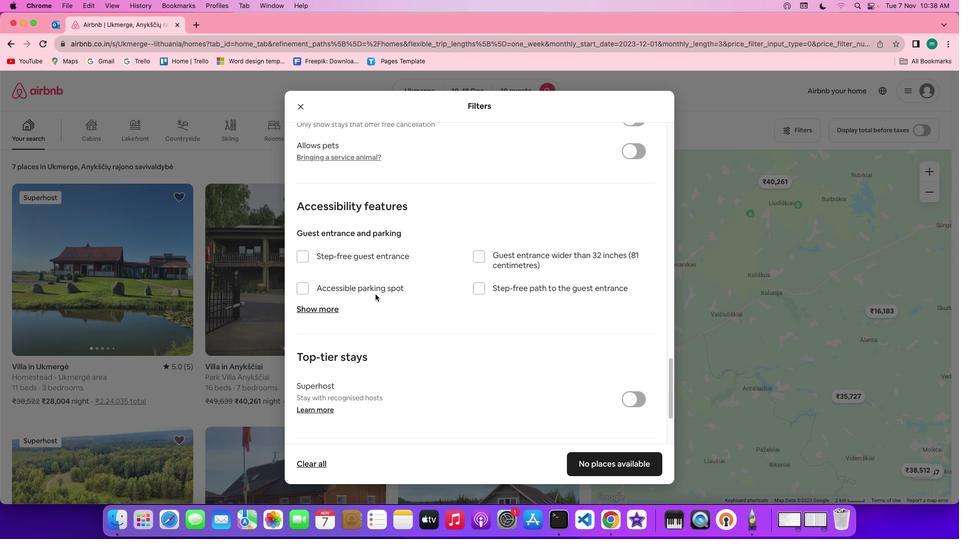 
Action: Mouse scrolled (366, 276) with delta (0, -1)
Screenshot: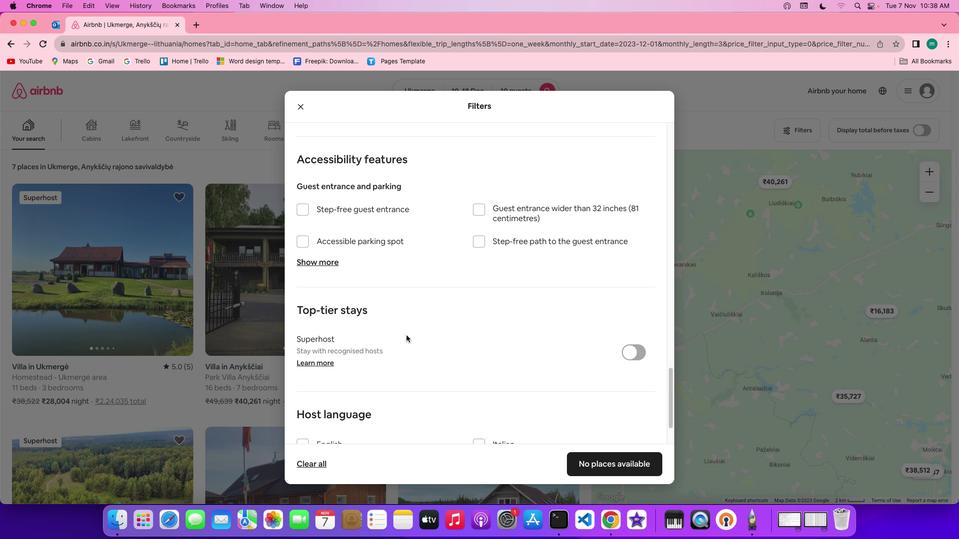 
Action: Mouse moved to (548, 439)
Screenshot: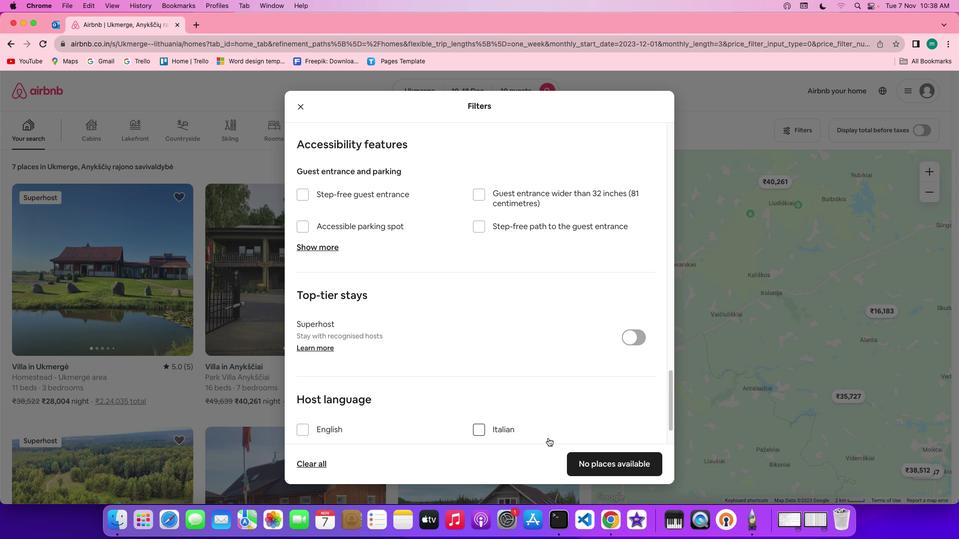 
Action: Mouse scrolled (548, 439) with delta (0, 0)
Screenshot: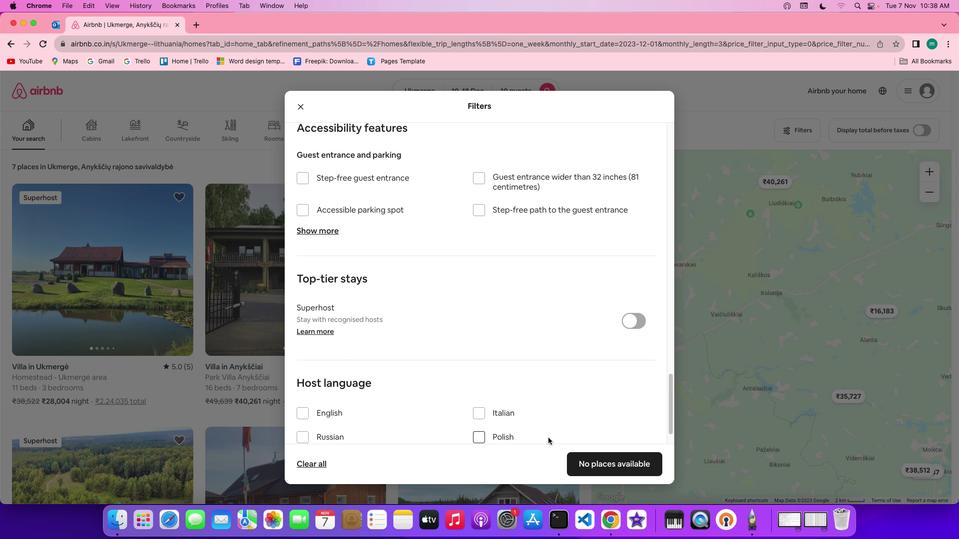 
Action: Mouse scrolled (548, 439) with delta (0, 0)
Screenshot: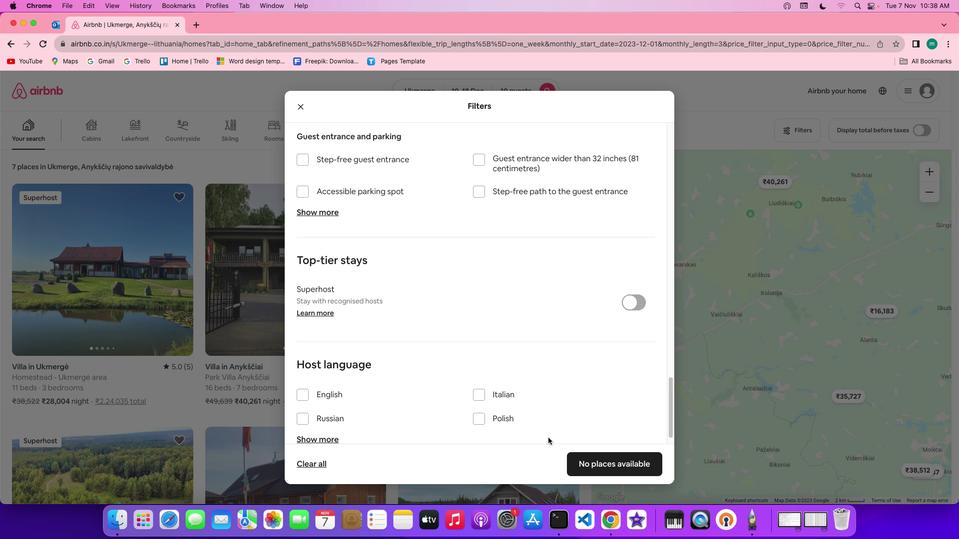 
Action: Mouse scrolled (548, 439) with delta (0, -1)
Screenshot: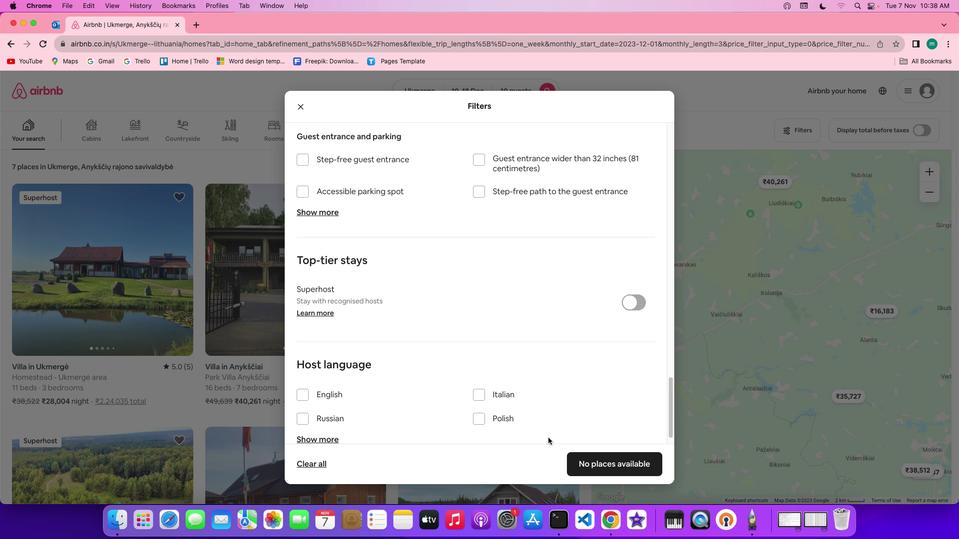
Action: Mouse scrolled (548, 439) with delta (0, -2)
Screenshot: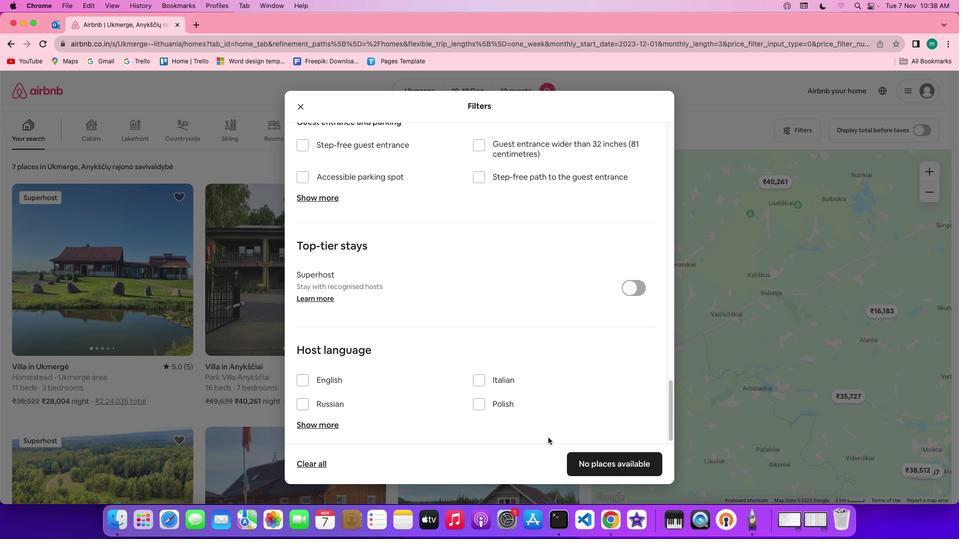
Action: Mouse scrolled (548, 439) with delta (0, -2)
Screenshot: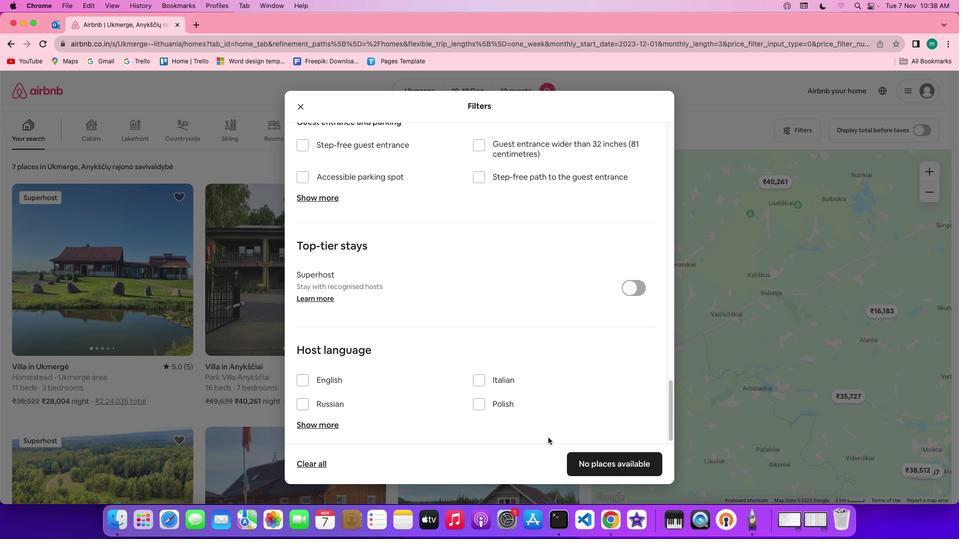 
Action: Mouse moved to (553, 440)
Screenshot: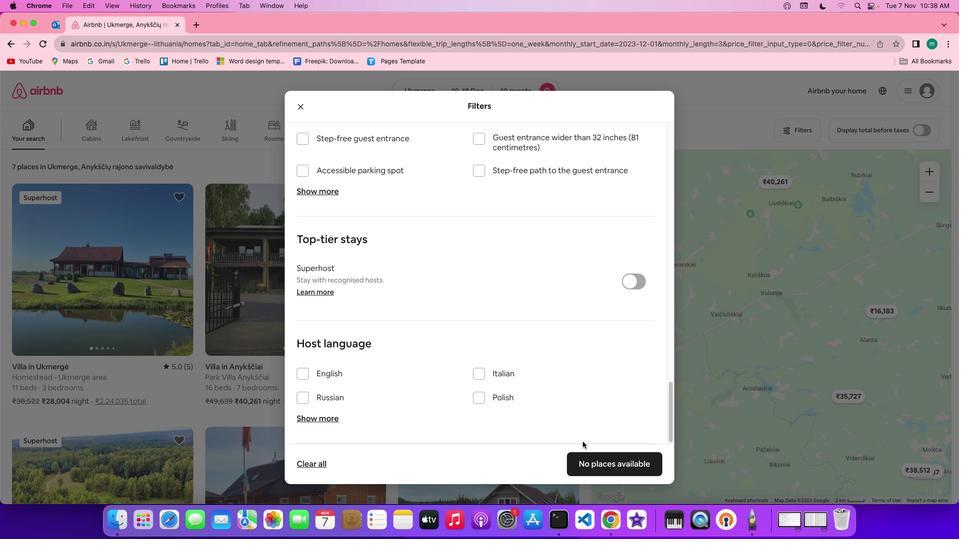 
Action: Mouse scrolled (553, 440) with delta (0, 0)
Screenshot: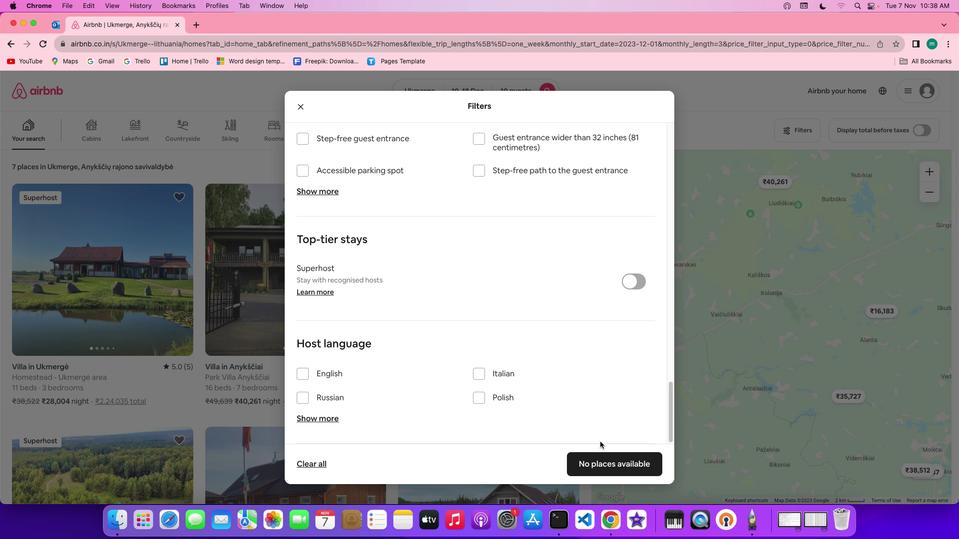 
Action: Mouse moved to (554, 440)
Screenshot: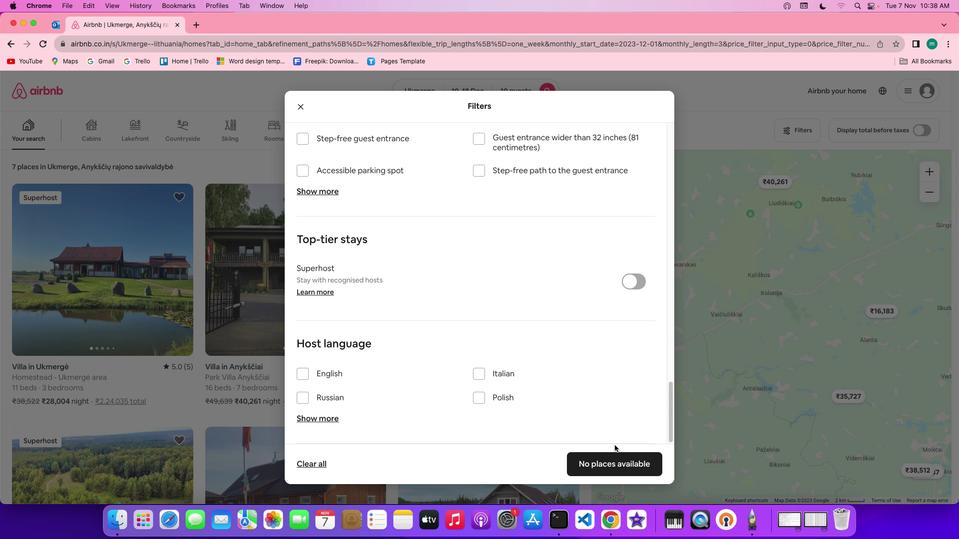 
Action: Mouse scrolled (554, 440) with delta (0, 0)
Screenshot: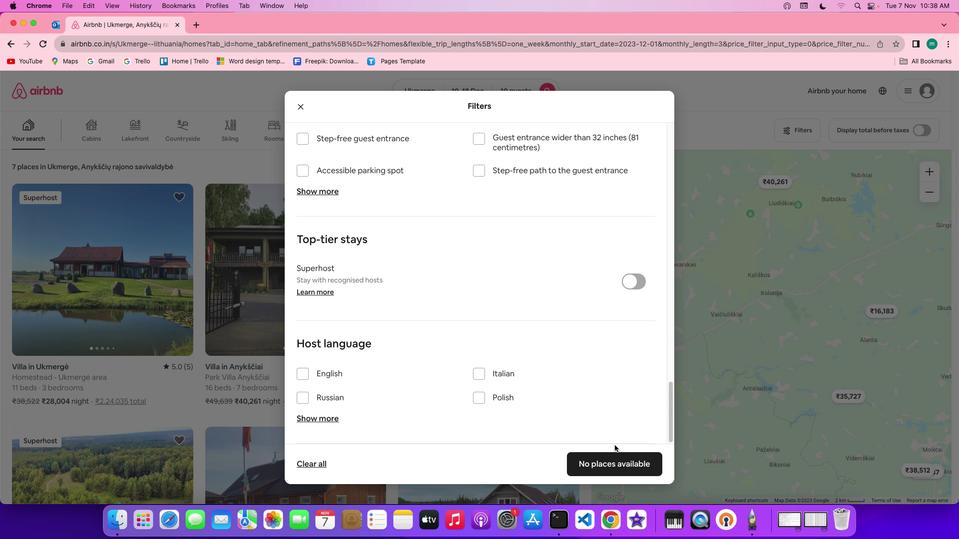 
Action: Mouse moved to (556, 440)
Screenshot: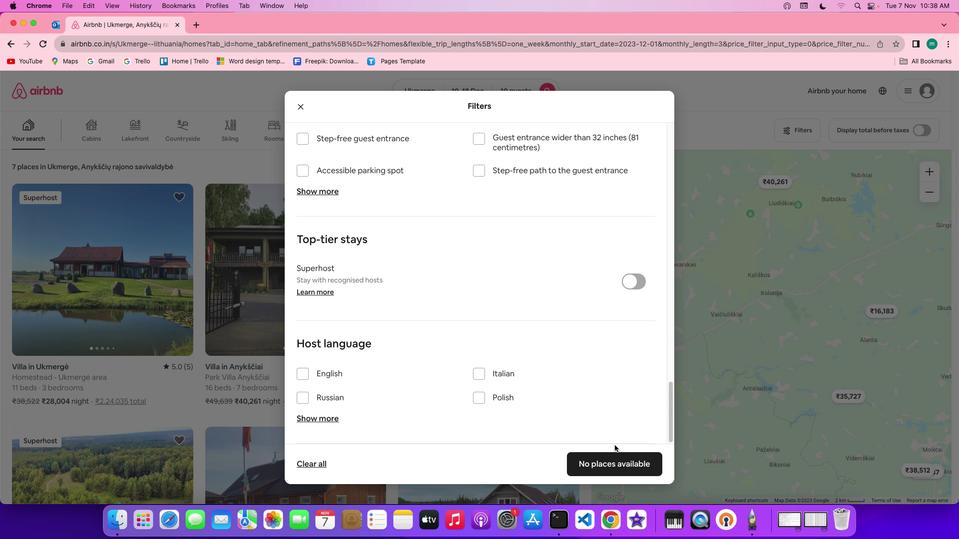 
Action: Mouse scrolled (556, 440) with delta (0, -1)
Screenshot: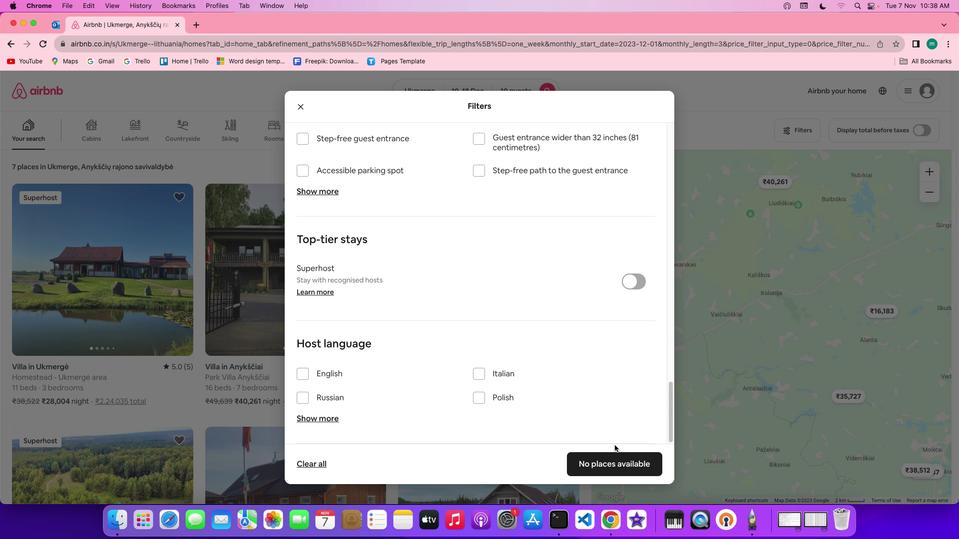 
Action: Mouse moved to (563, 441)
Screenshot: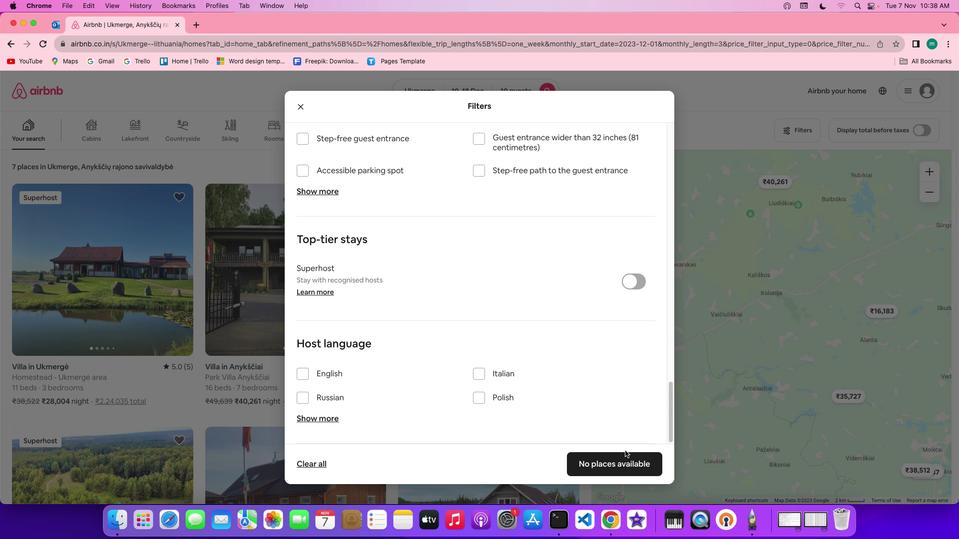 
Action: Mouse scrolled (563, 441) with delta (0, -2)
Screenshot: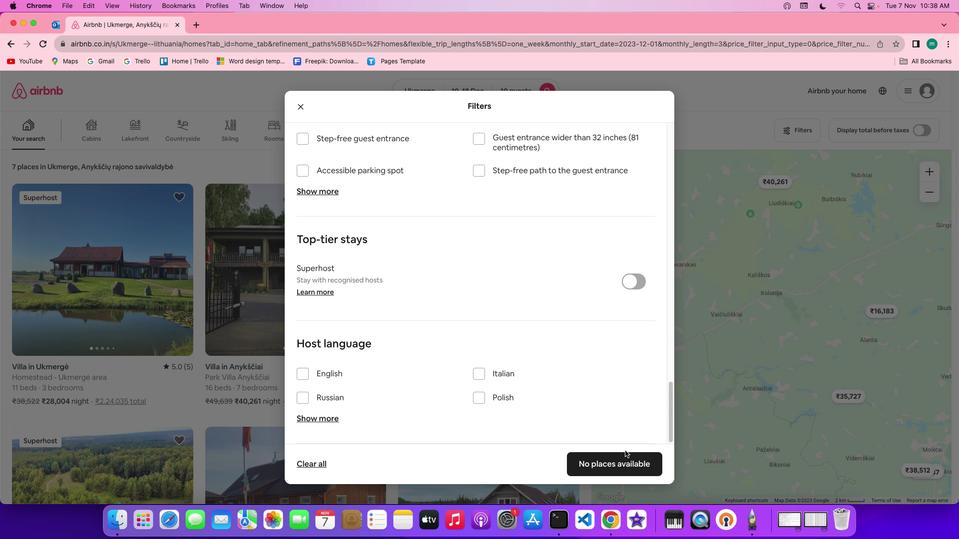 
Action: Mouse moved to (580, 442)
Screenshot: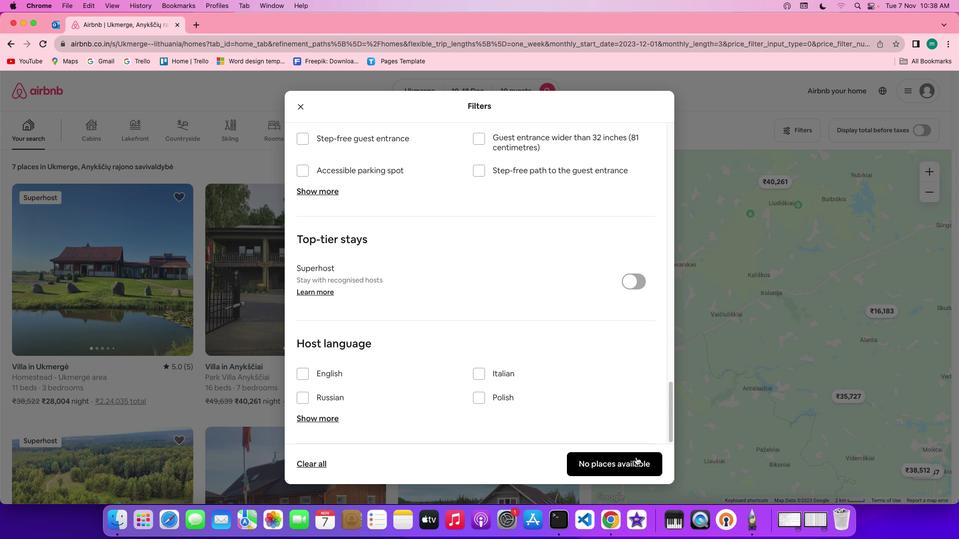 
Action: Mouse scrolled (580, 442) with delta (0, -2)
Screenshot: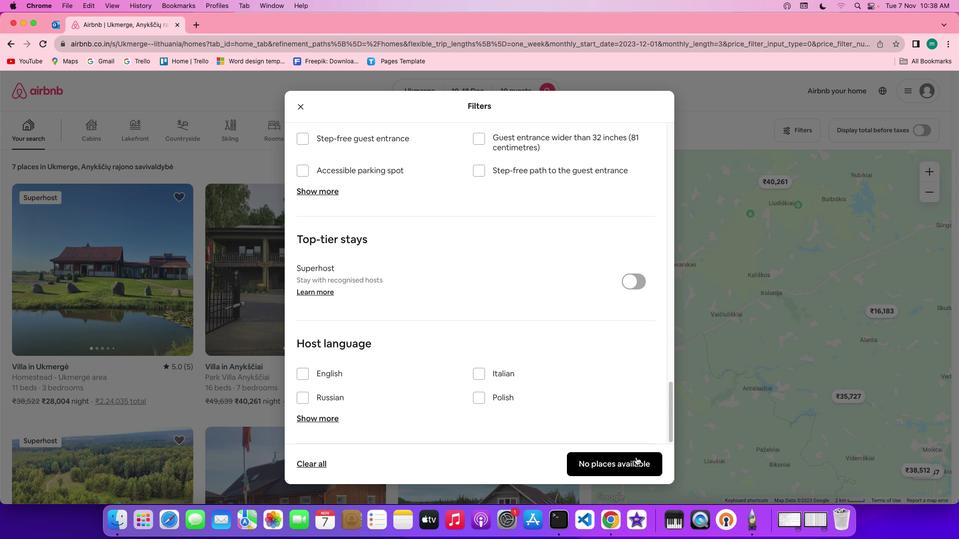
Action: Mouse moved to (632, 460)
Screenshot: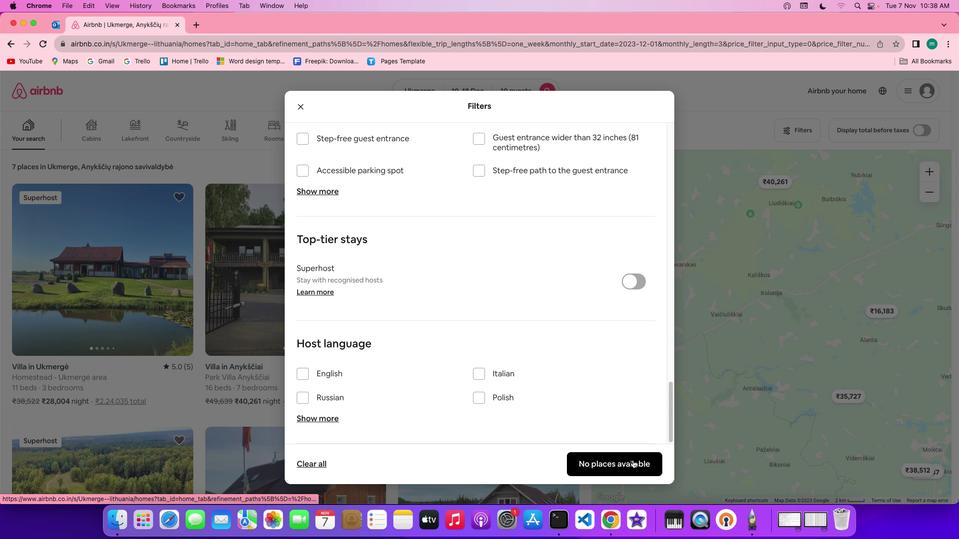 
Action: Mouse pressed left at (632, 460)
Screenshot: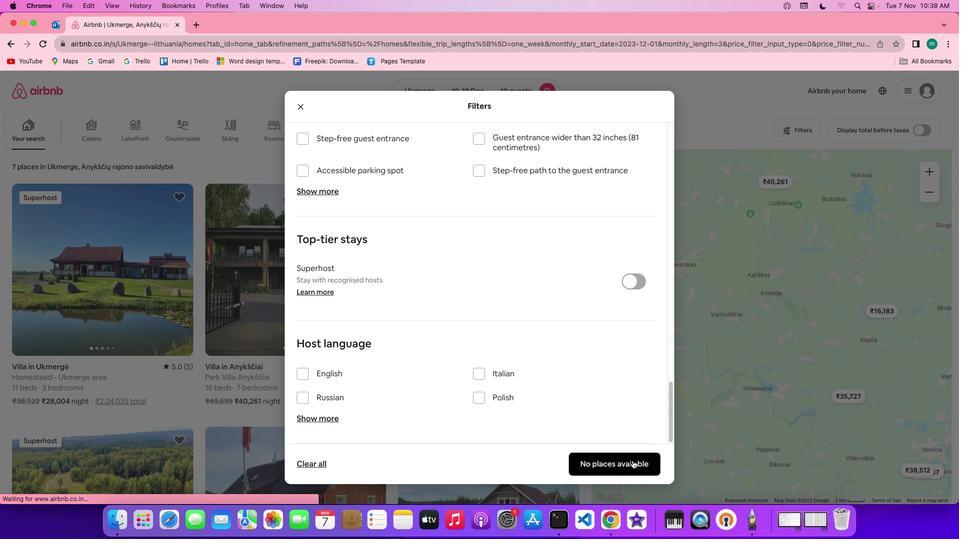 
Action: Mouse moved to (265, 253)
Screenshot: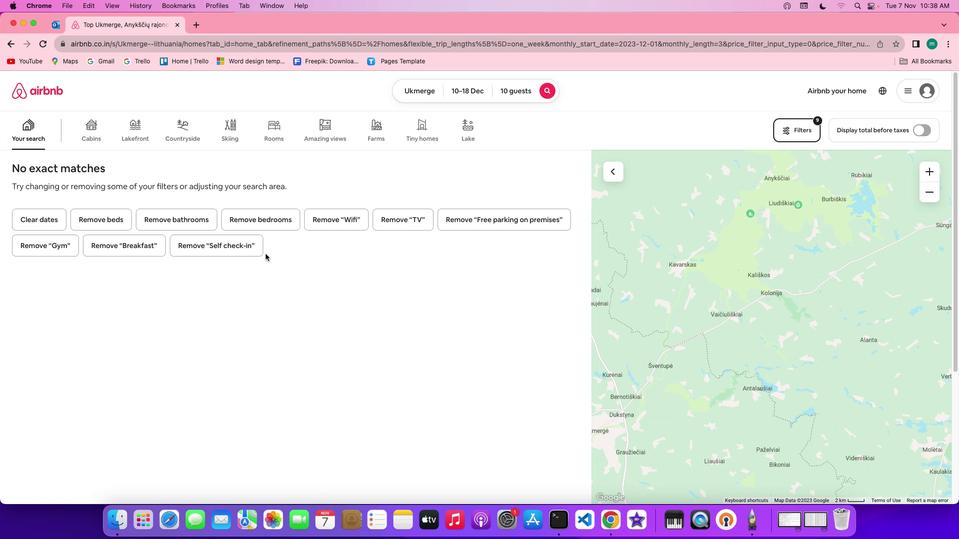 
